Task: Search one way flight ticket for 1 adult, 5 children, 2 infants in seat and 1 infant on lap in first from Phoenix: Phoenix Sky Harbor International Airport to Gillette: Gillette Campbell County Airport on 5-1-2023. Number of bags: 1 checked bag. Price is upto 106000. Outbound departure time preference is 18:00.
Action: Mouse moved to (243, 199)
Screenshot: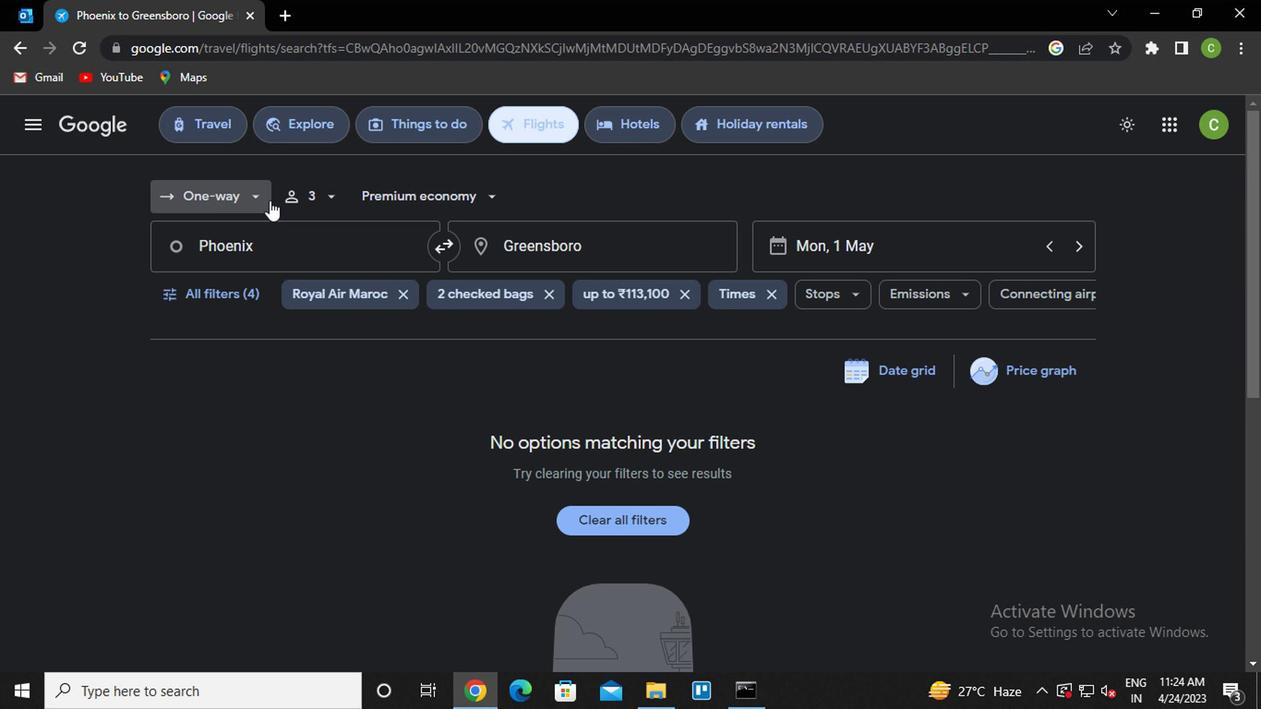 
Action: Mouse pressed left at (243, 199)
Screenshot: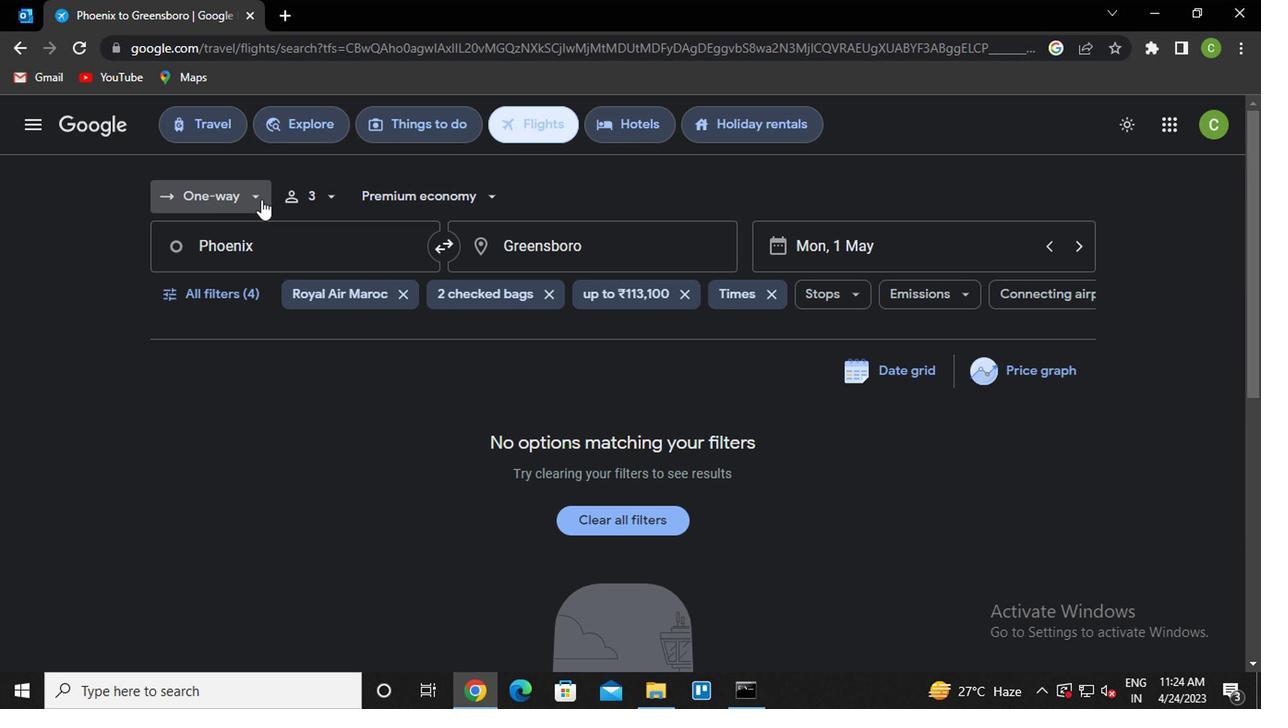 
Action: Mouse moved to (220, 277)
Screenshot: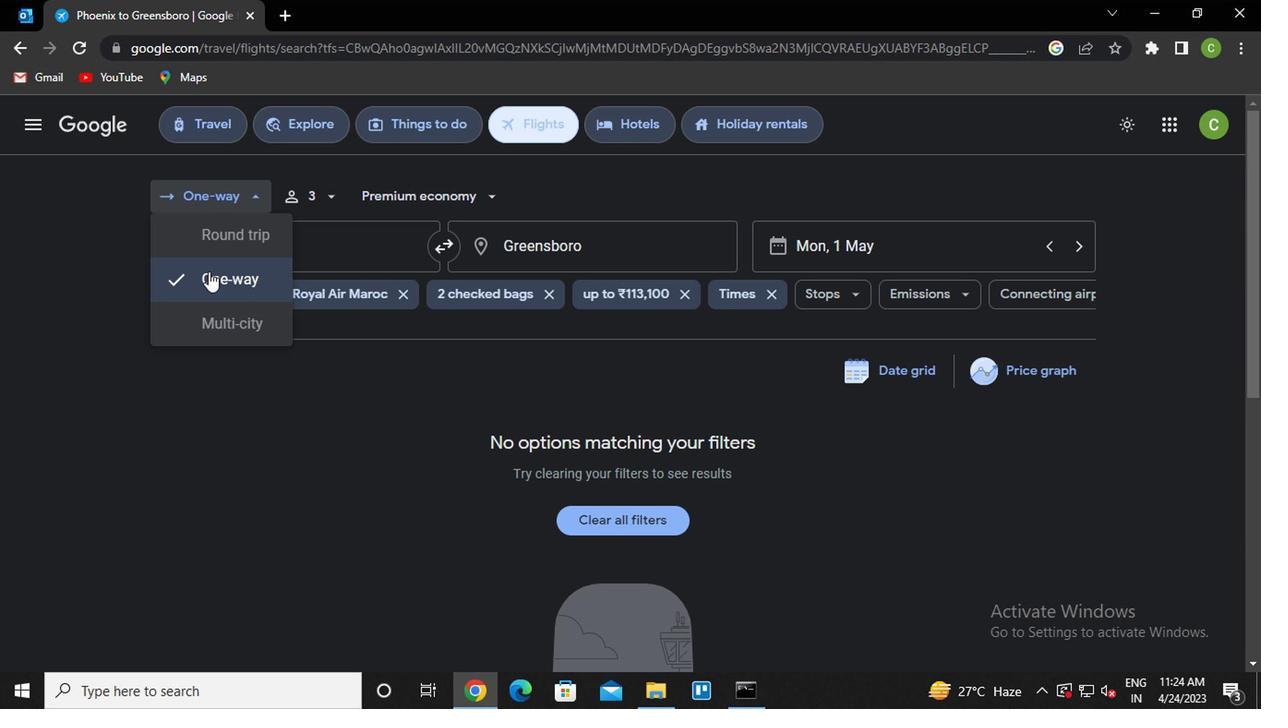 
Action: Mouse pressed left at (220, 277)
Screenshot: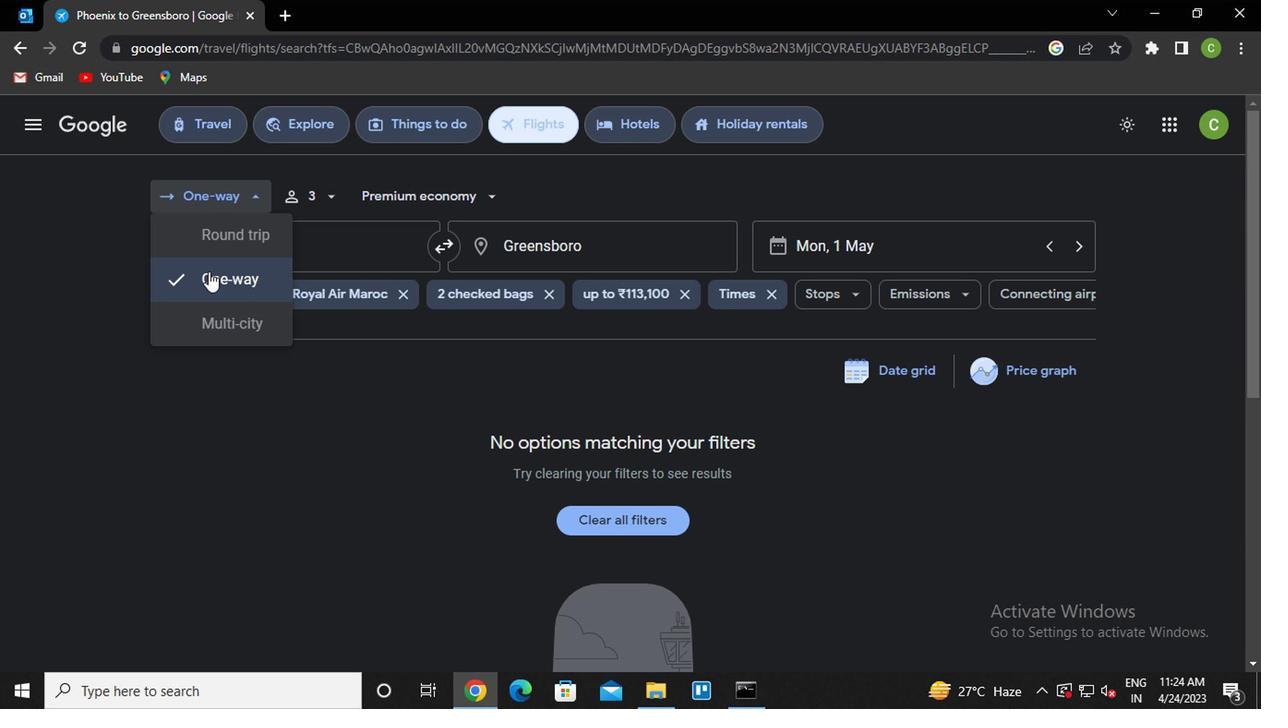 
Action: Mouse moved to (321, 201)
Screenshot: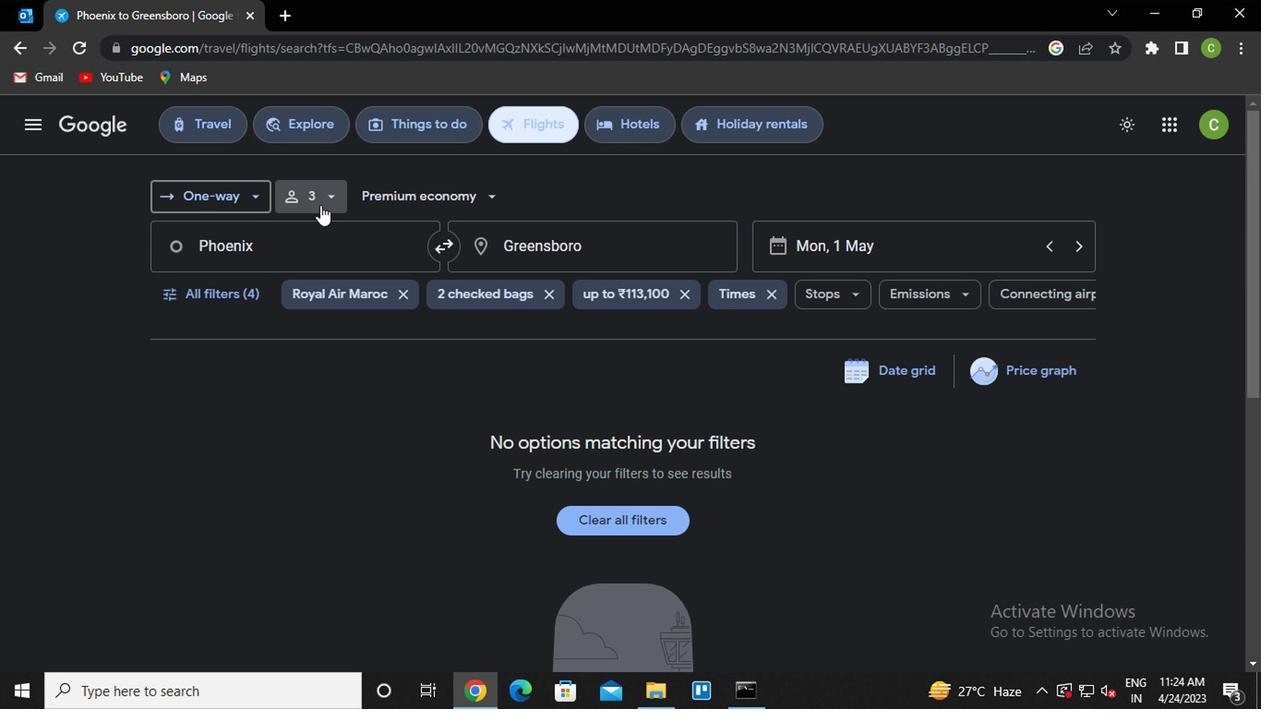 
Action: Mouse pressed left at (321, 201)
Screenshot: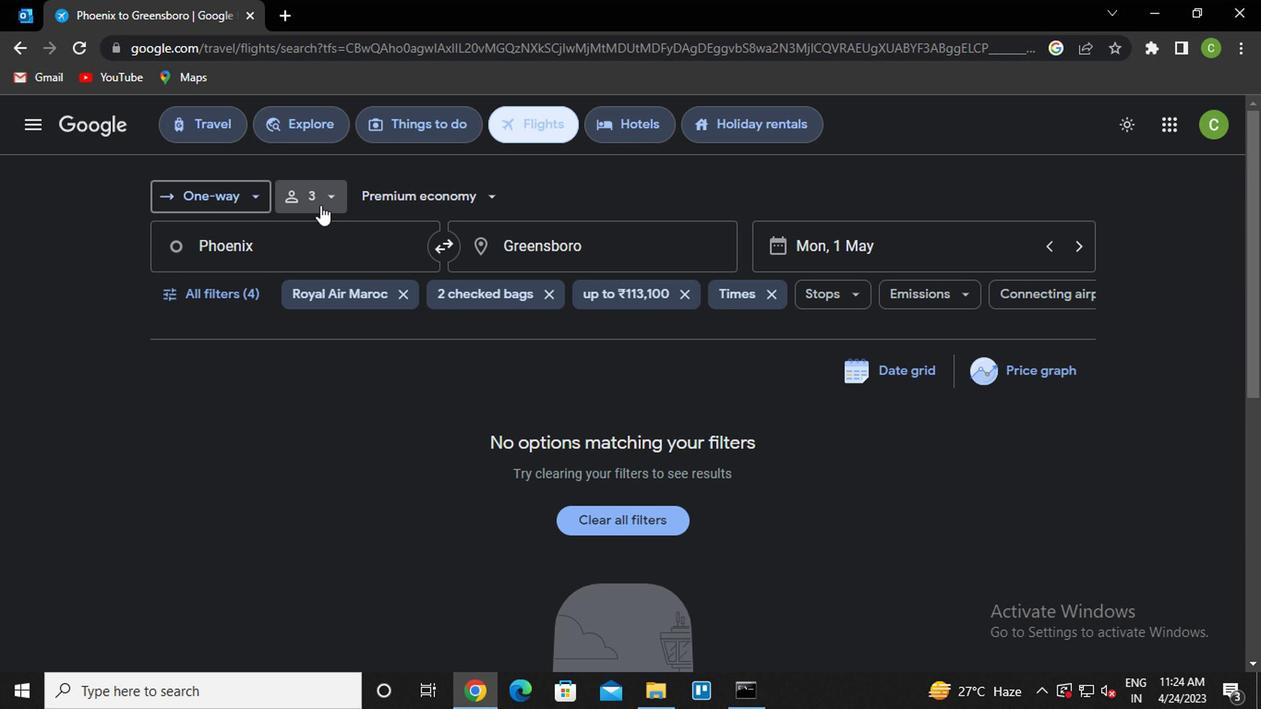 
Action: Mouse moved to (459, 294)
Screenshot: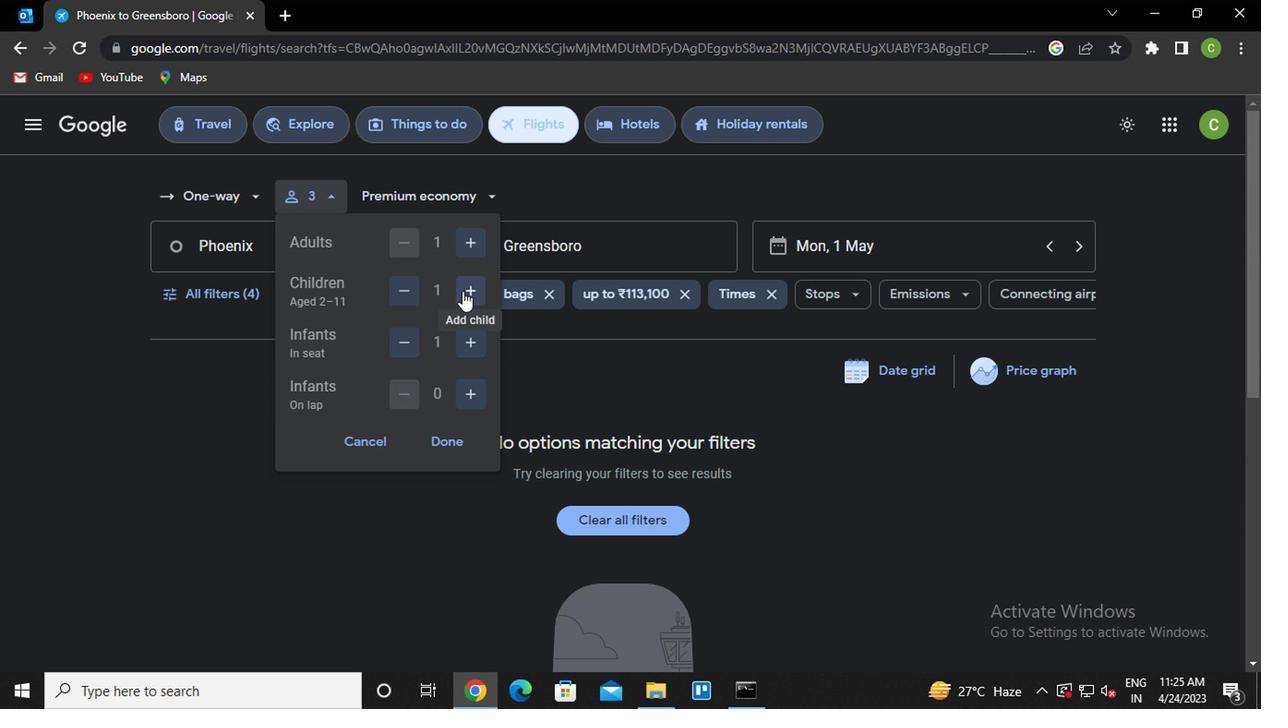 
Action: Mouse pressed left at (459, 294)
Screenshot: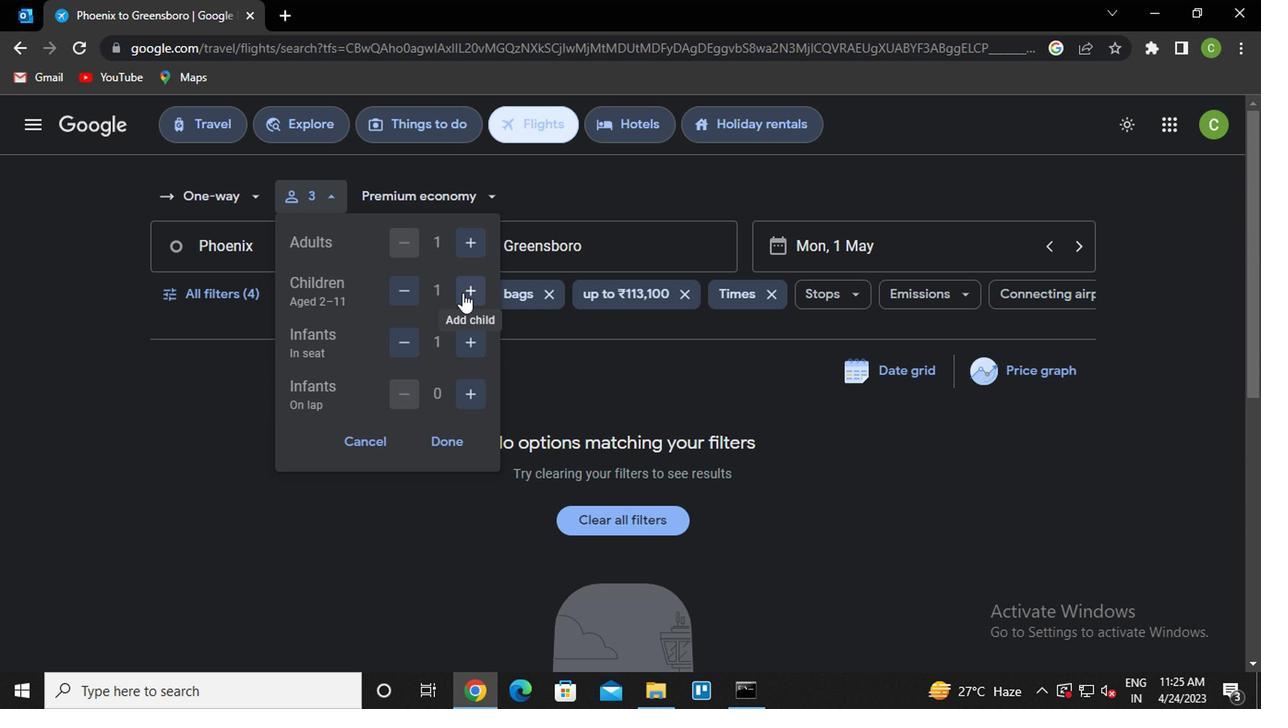 
Action: Mouse pressed left at (459, 294)
Screenshot: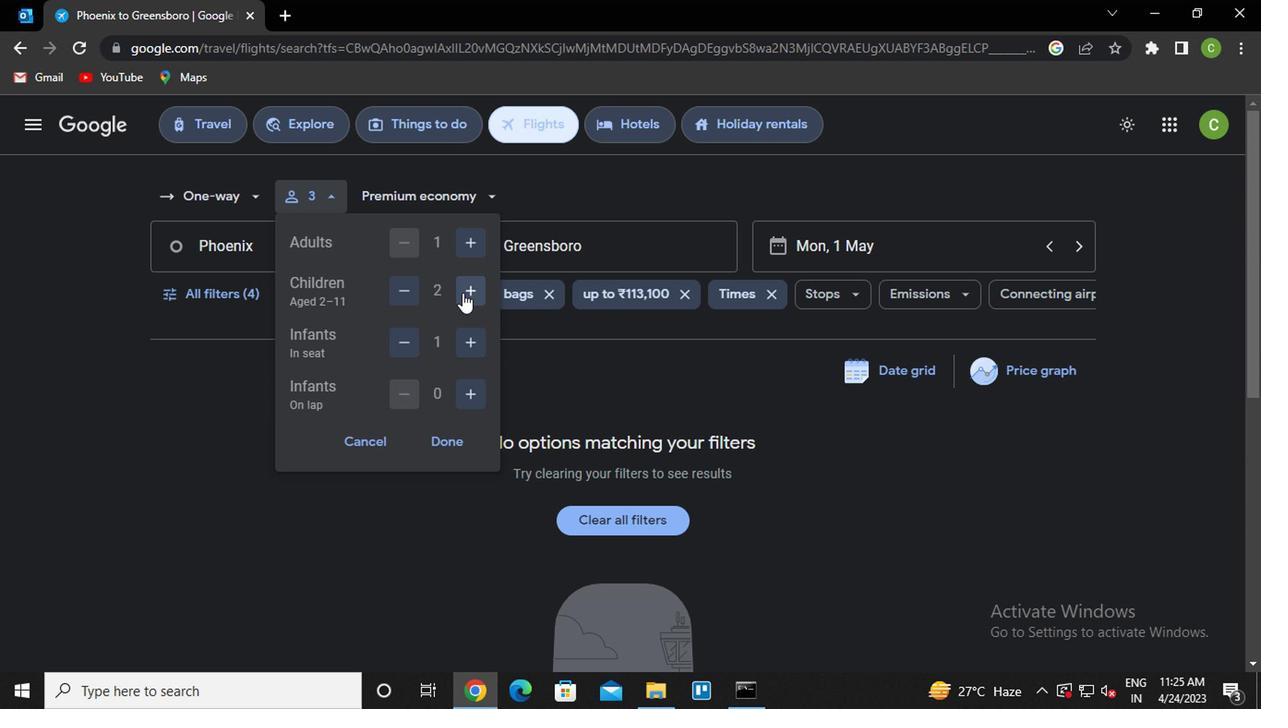 
Action: Mouse pressed left at (459, 294)
Screenshot: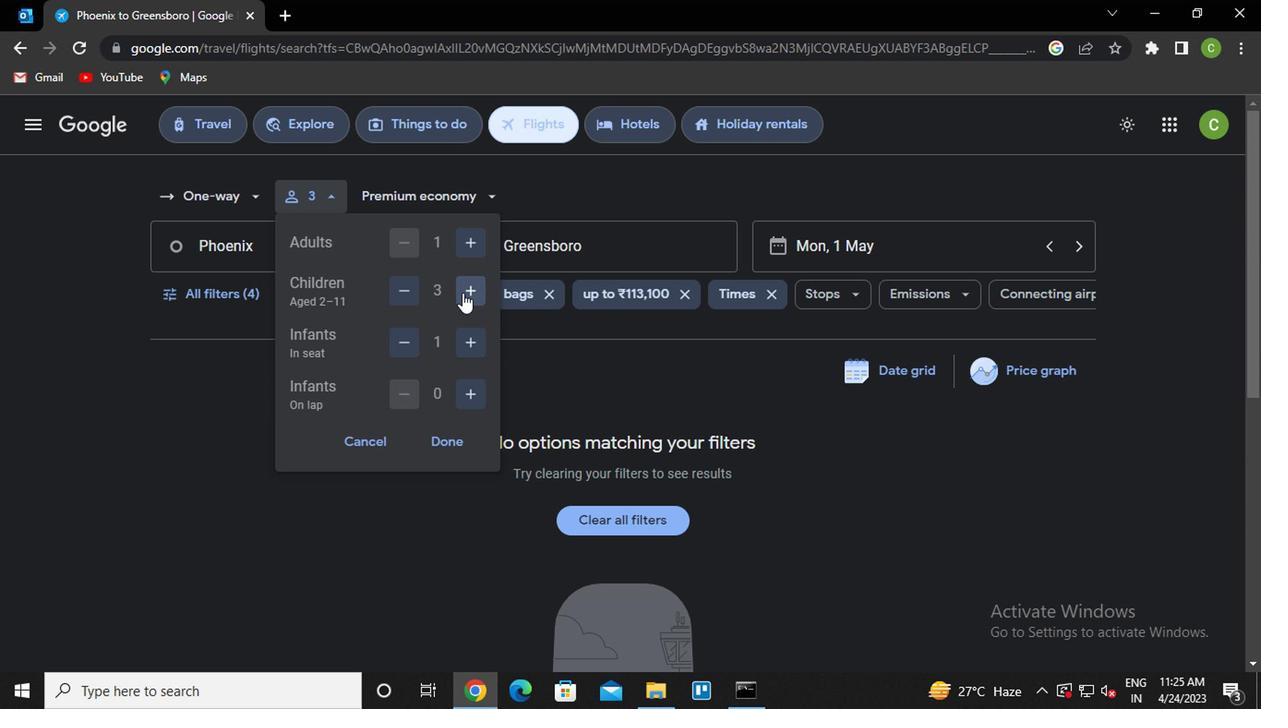 
Action: Mouse pressed left at (459, 294)
Screenshot: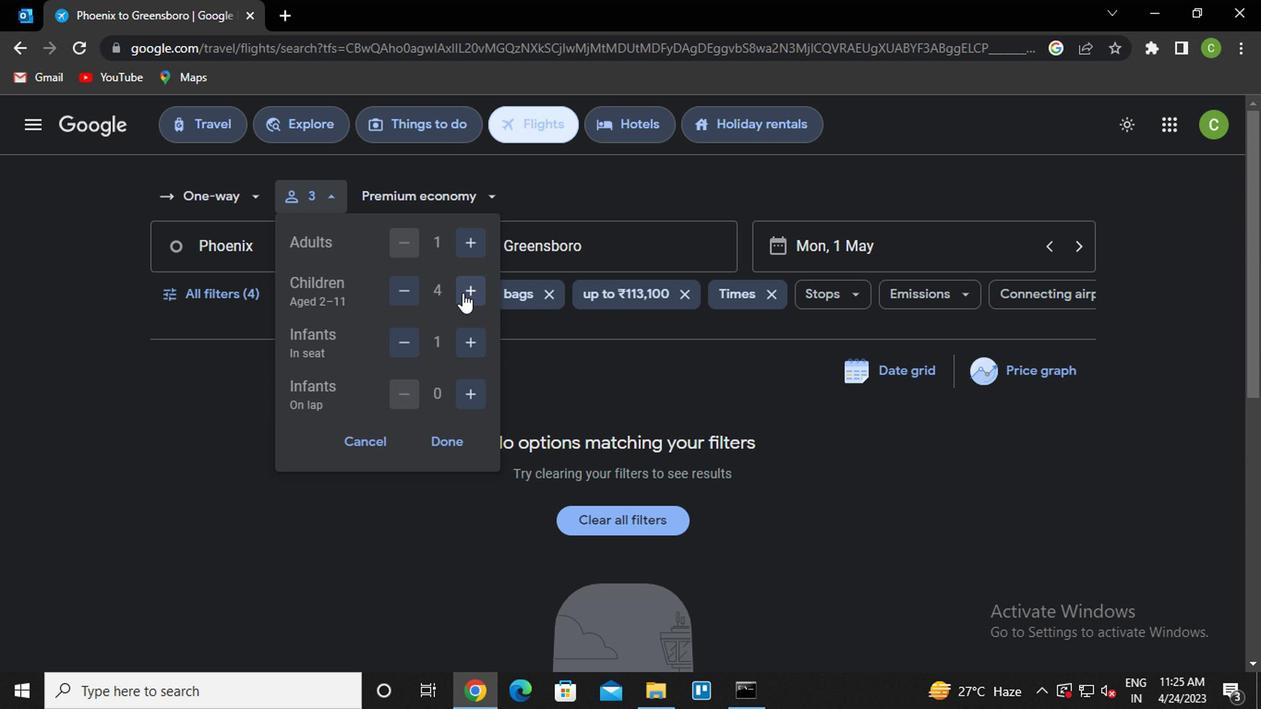 
Action: Mouse pressed left at (459, 294)
Screenshot: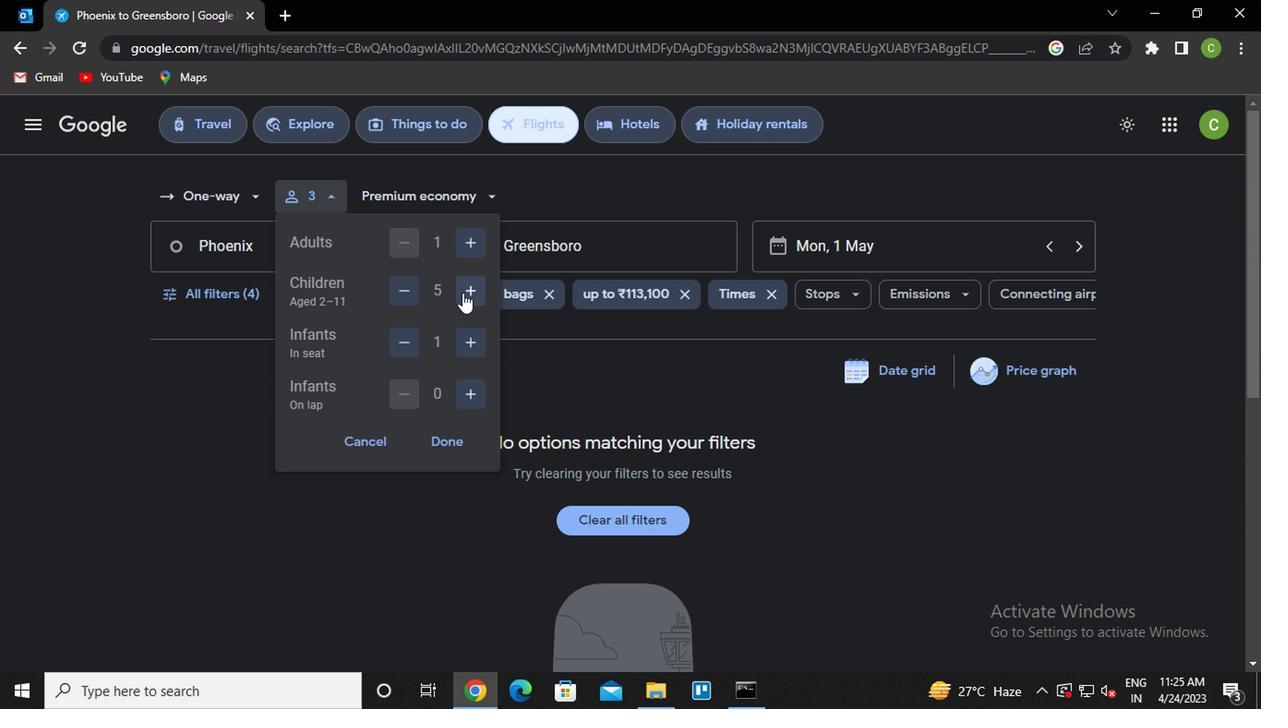 
Action: Mouse moved to (408, 300)
Screenshot: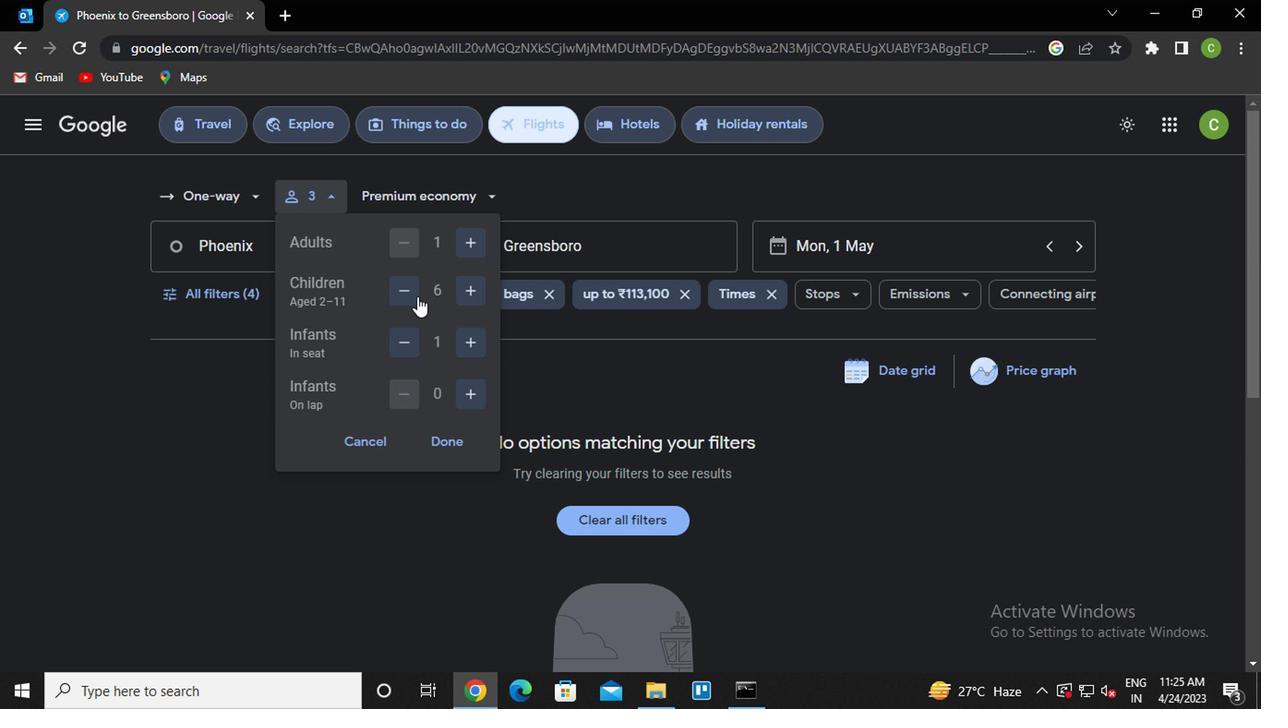 
Action: Mouse pressed left at (408, 300)
Screenshot: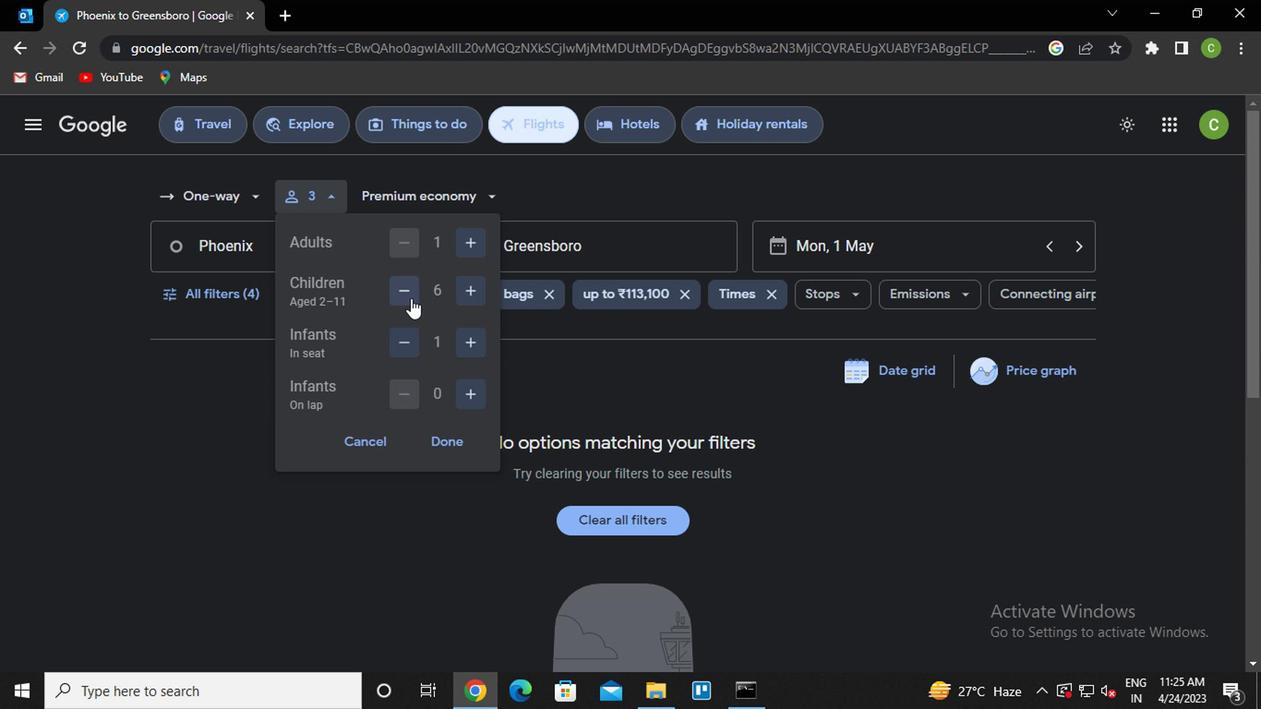 
Action: Mouse moved to (471, 345)
Screenshot: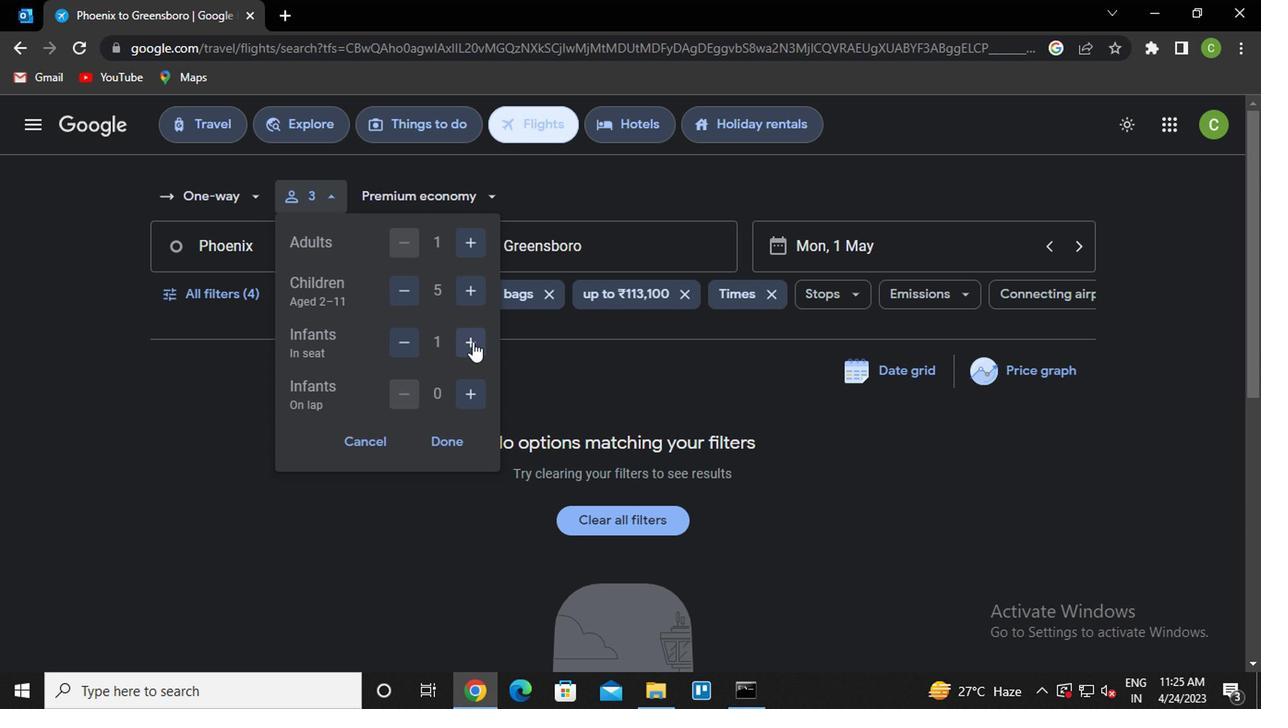 
Action: Mouse pressed left at (471, 345)
Screenshot: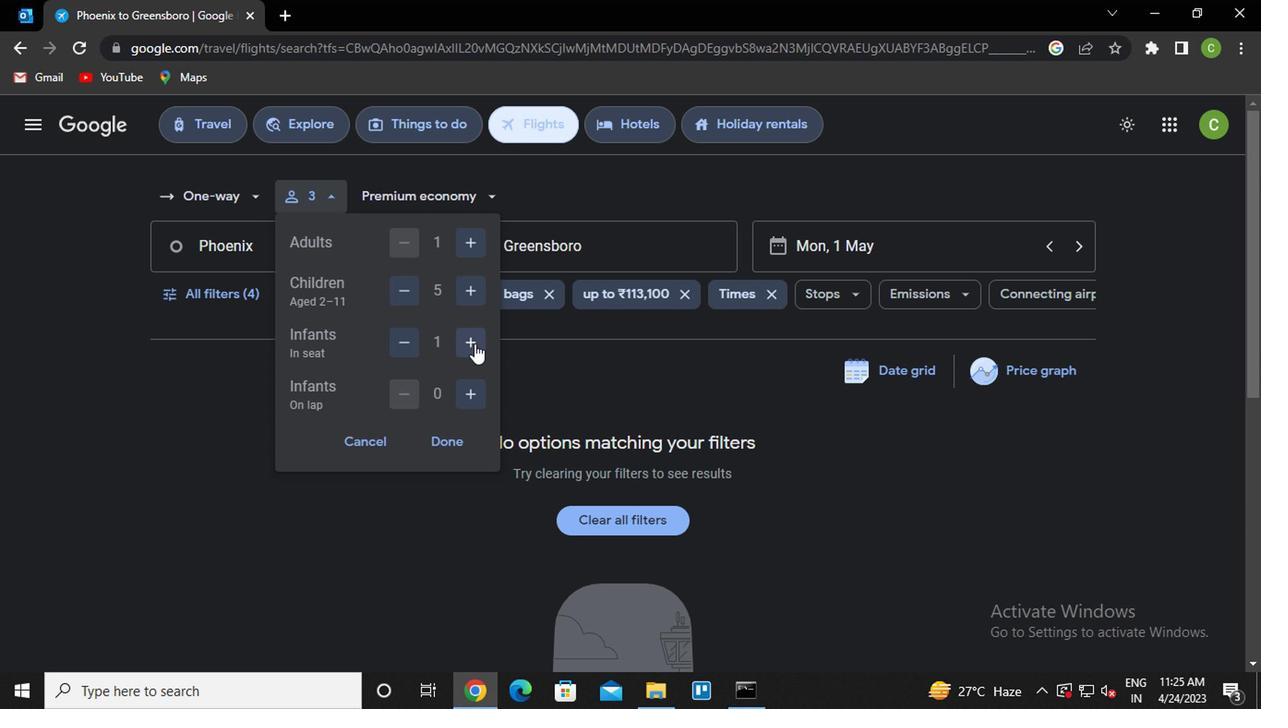 
Action: Mouse pressed left at (471, 345)
Screenshot: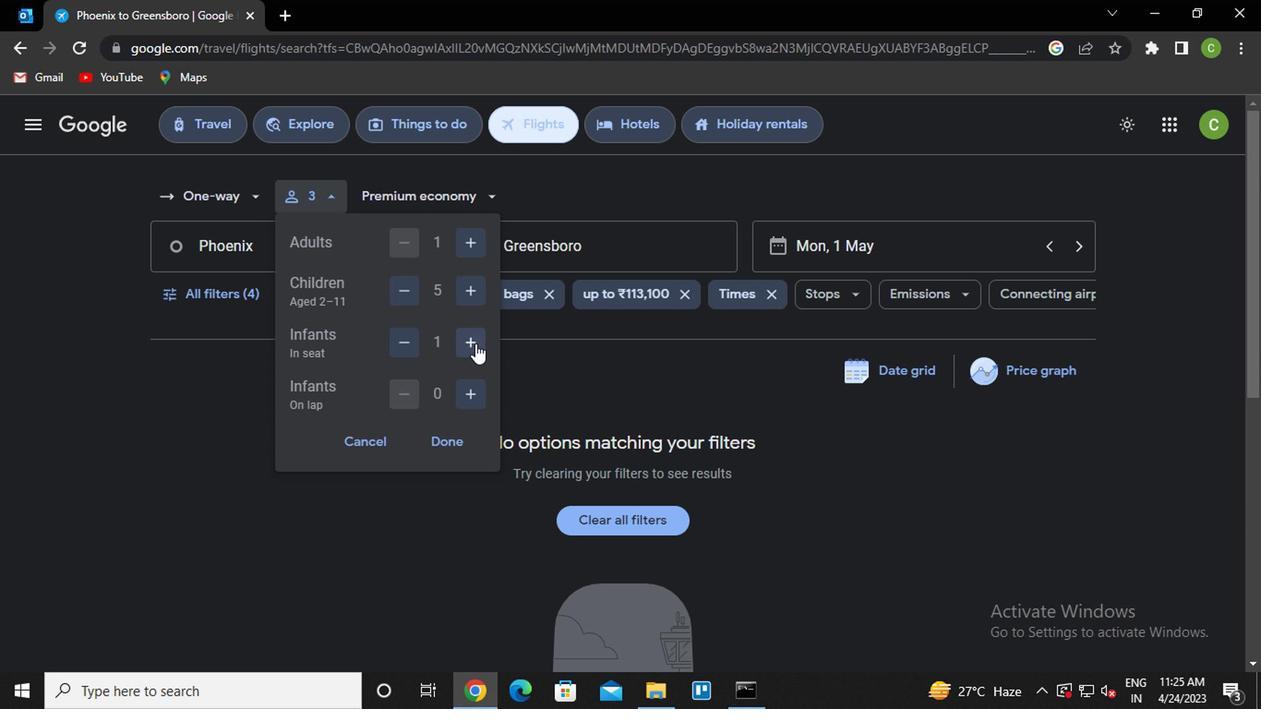 
Action: Mouse moved to (402, 331)
Screenshot: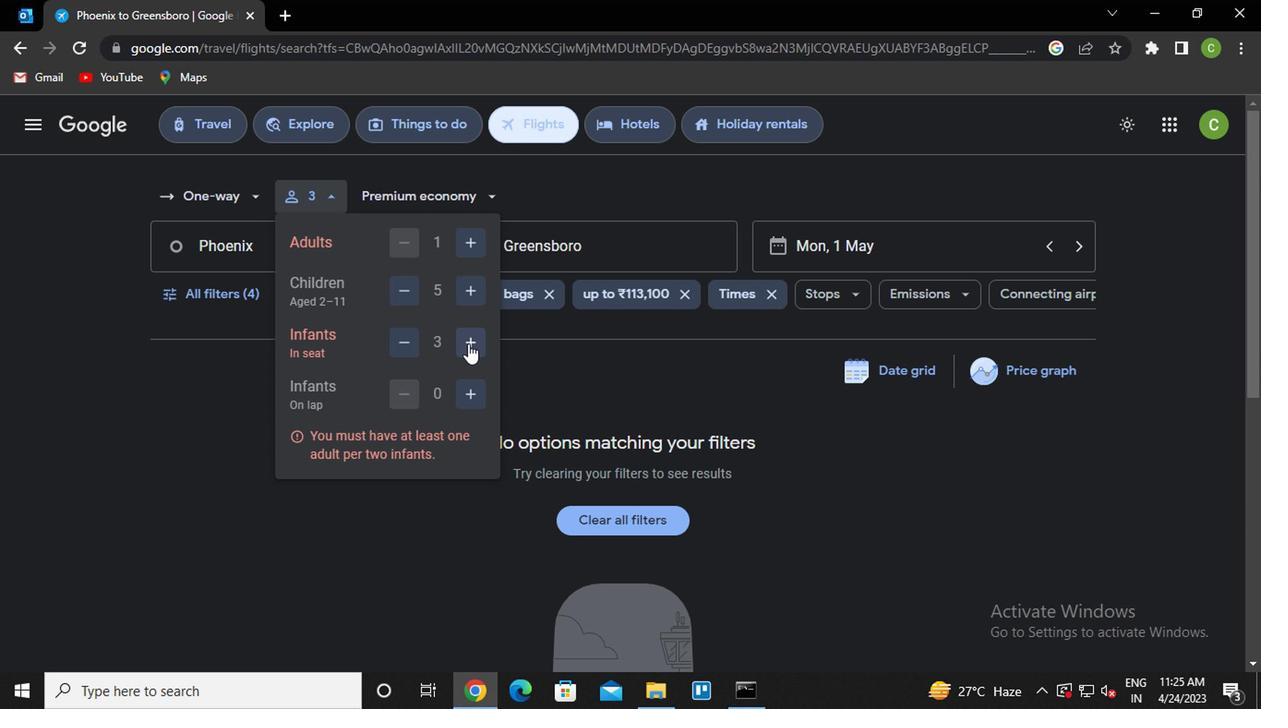 
Action: Mouse pressed left at (402, 331)
Screenshot: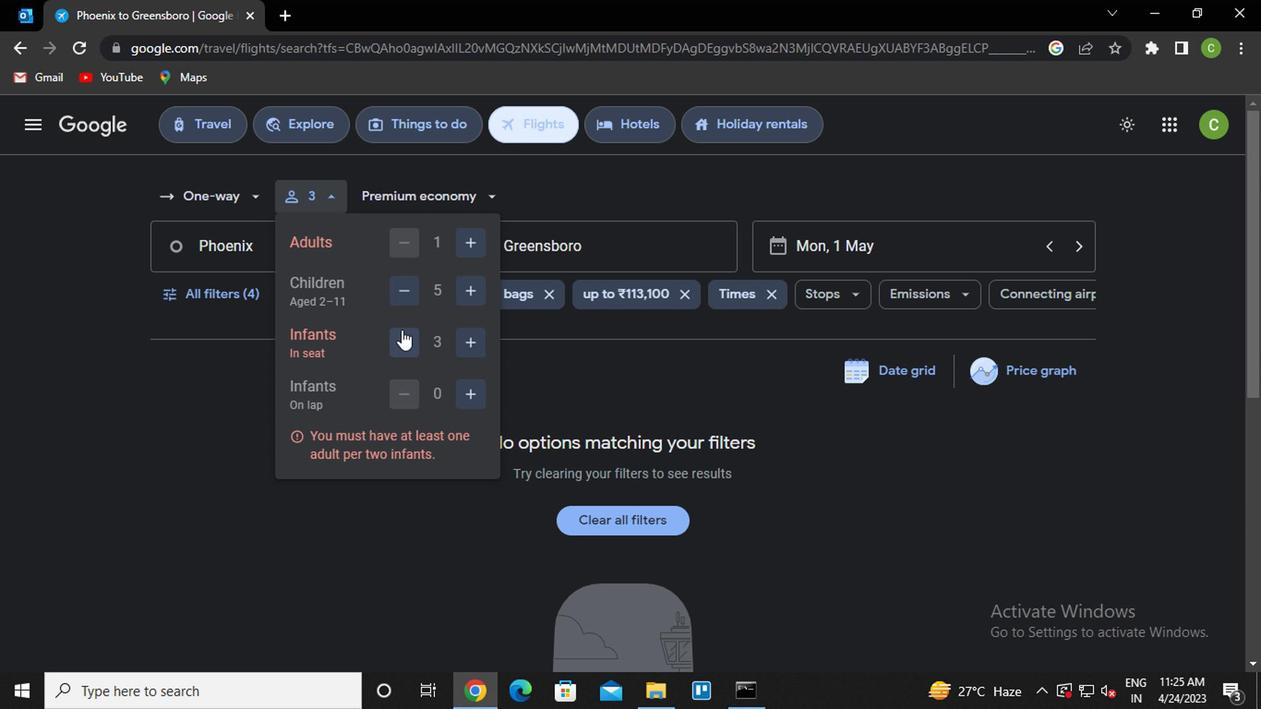 
Action: Mouse moved to (459, 400)
Screenshot: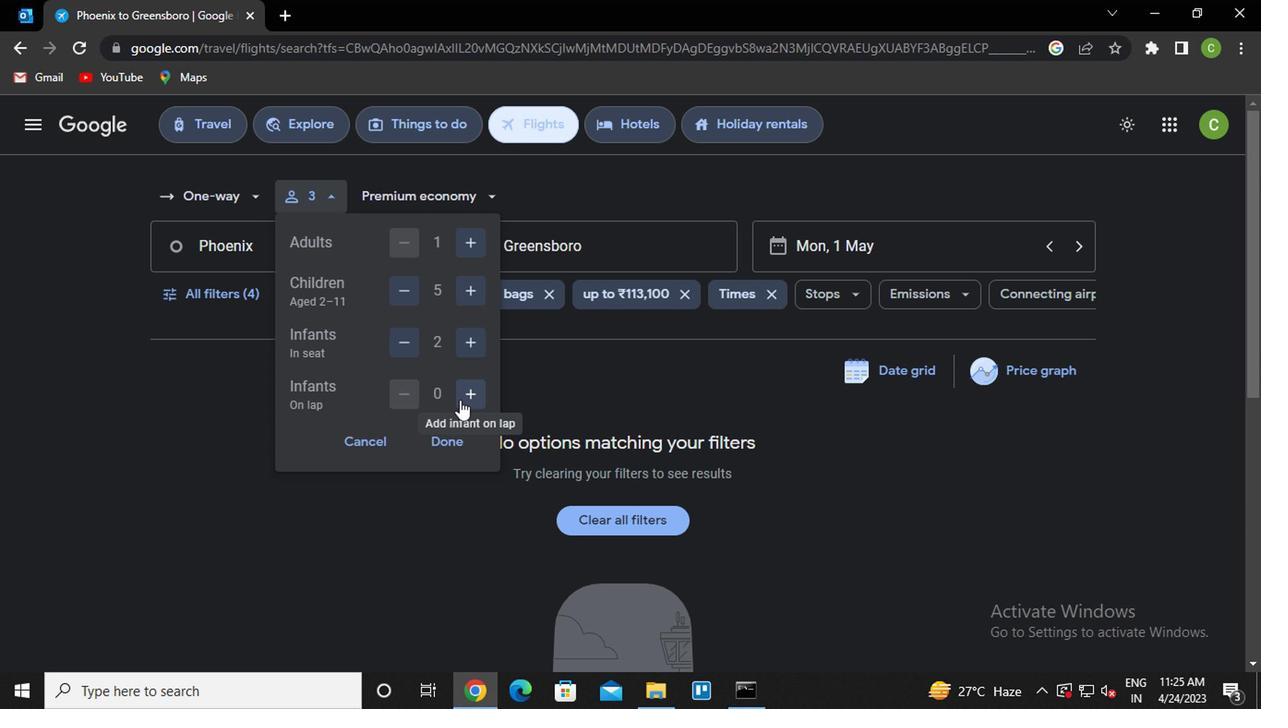 
Action: Mouse pressed left at (459, 400)
Screenshot: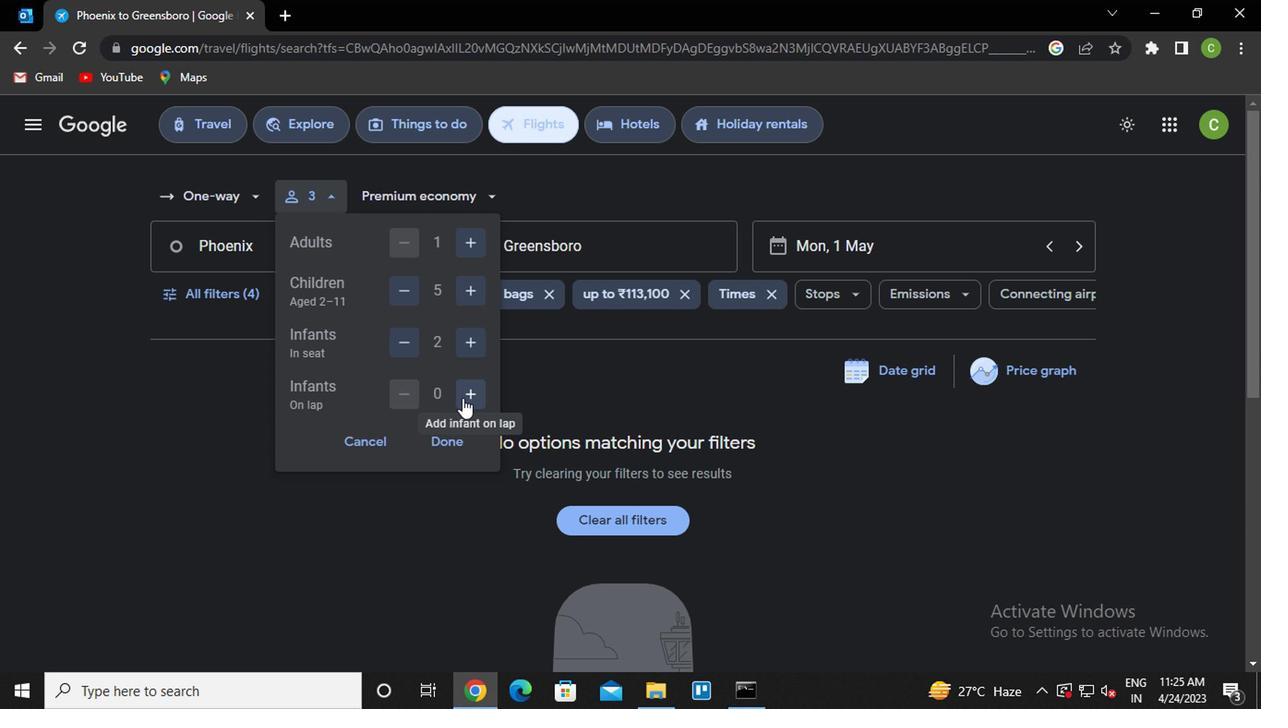 
Action: Mouse moved to (415, 392)
Screenshot: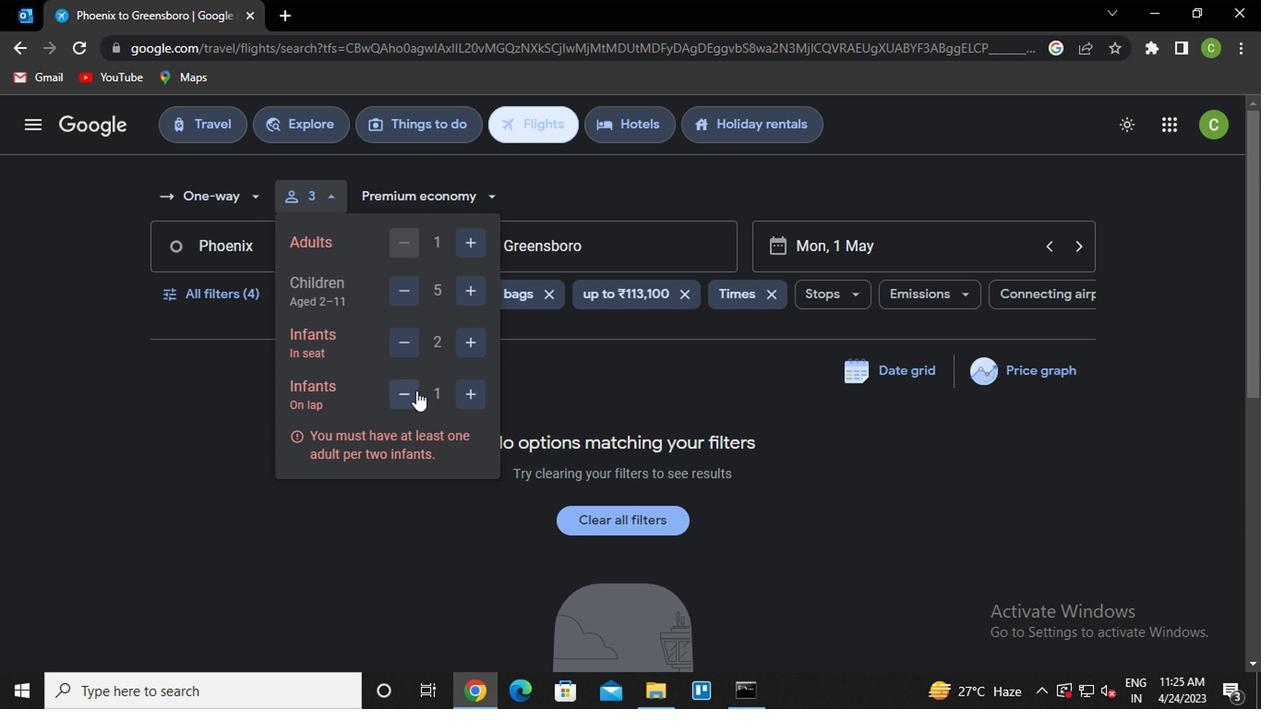 
Action: Mouse pressed left at (415, 392)
Screenshot: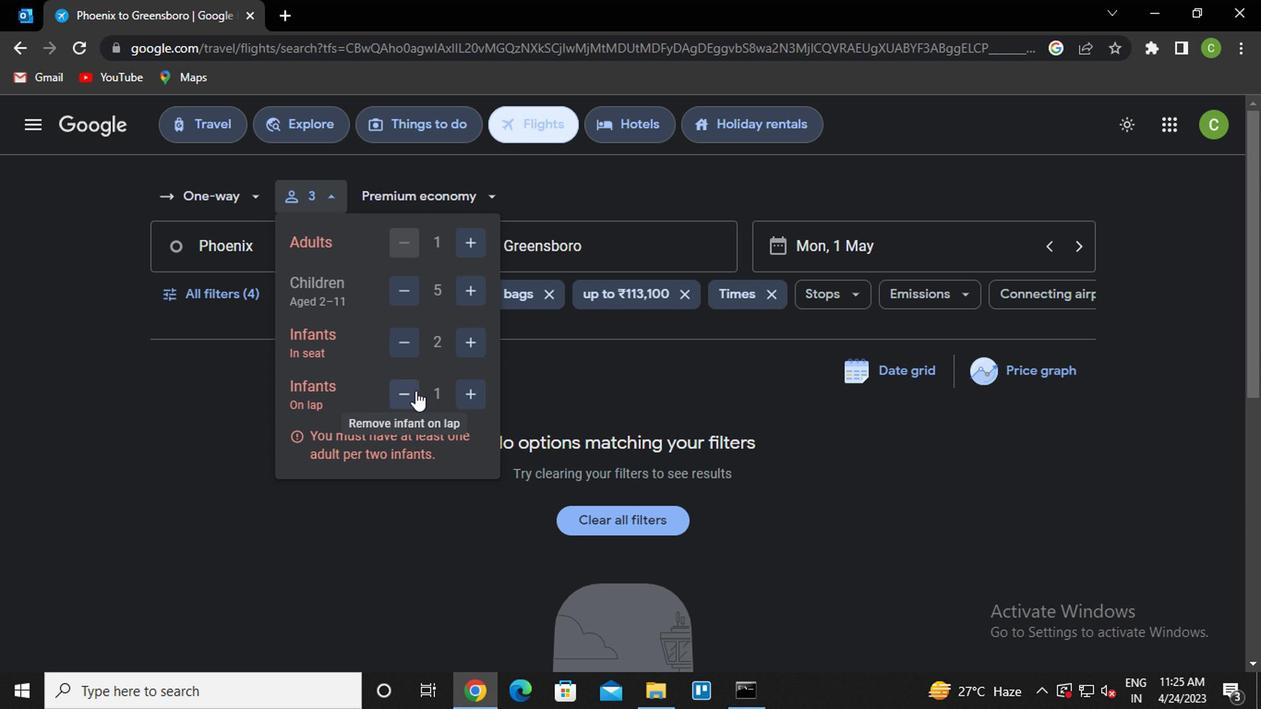 
Action: Mouse moved to (465, 452)
Screenshot: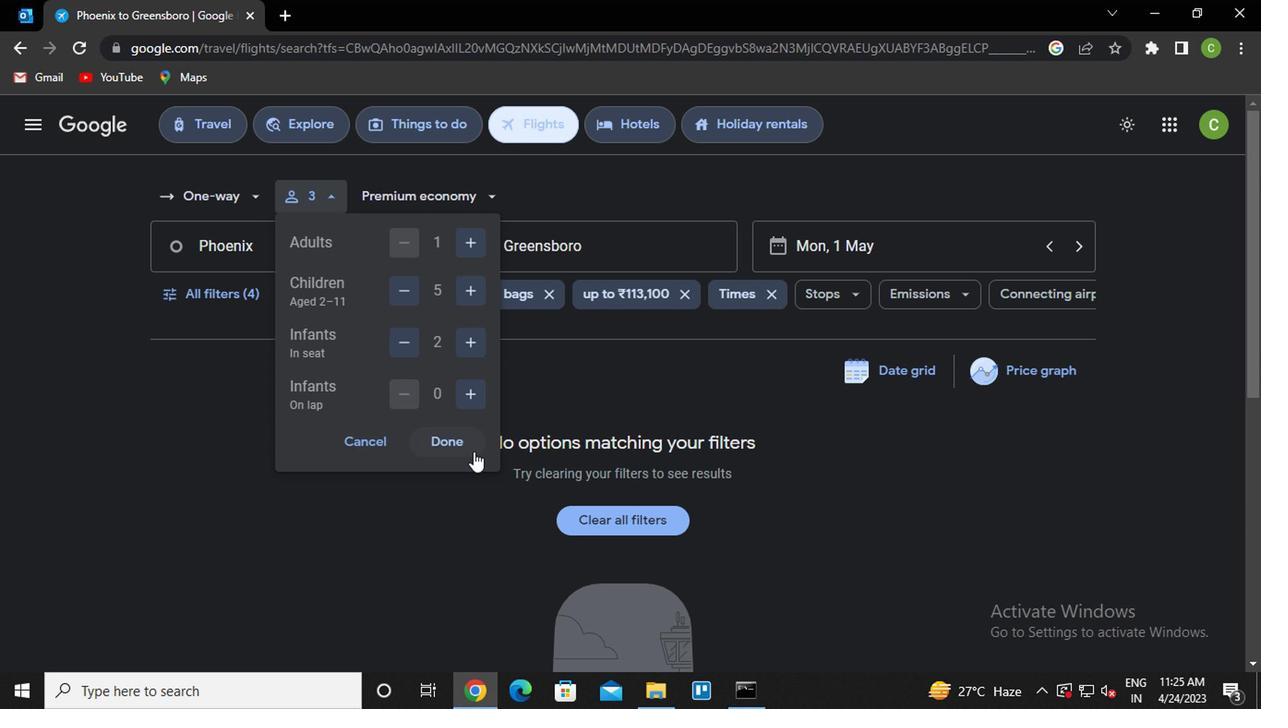 
Action: Mouse pressed left at (465, 452)
Screenshot: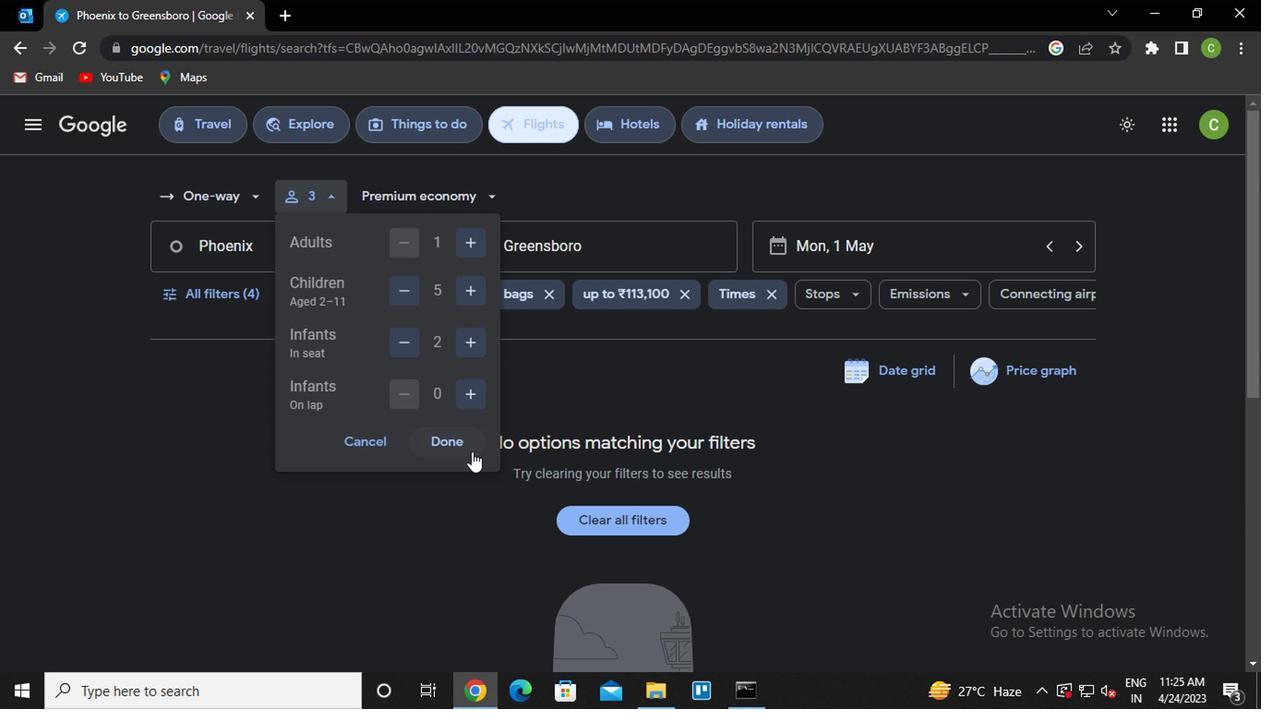 
Action: Mouse moved to (280, 263)
Screenshot: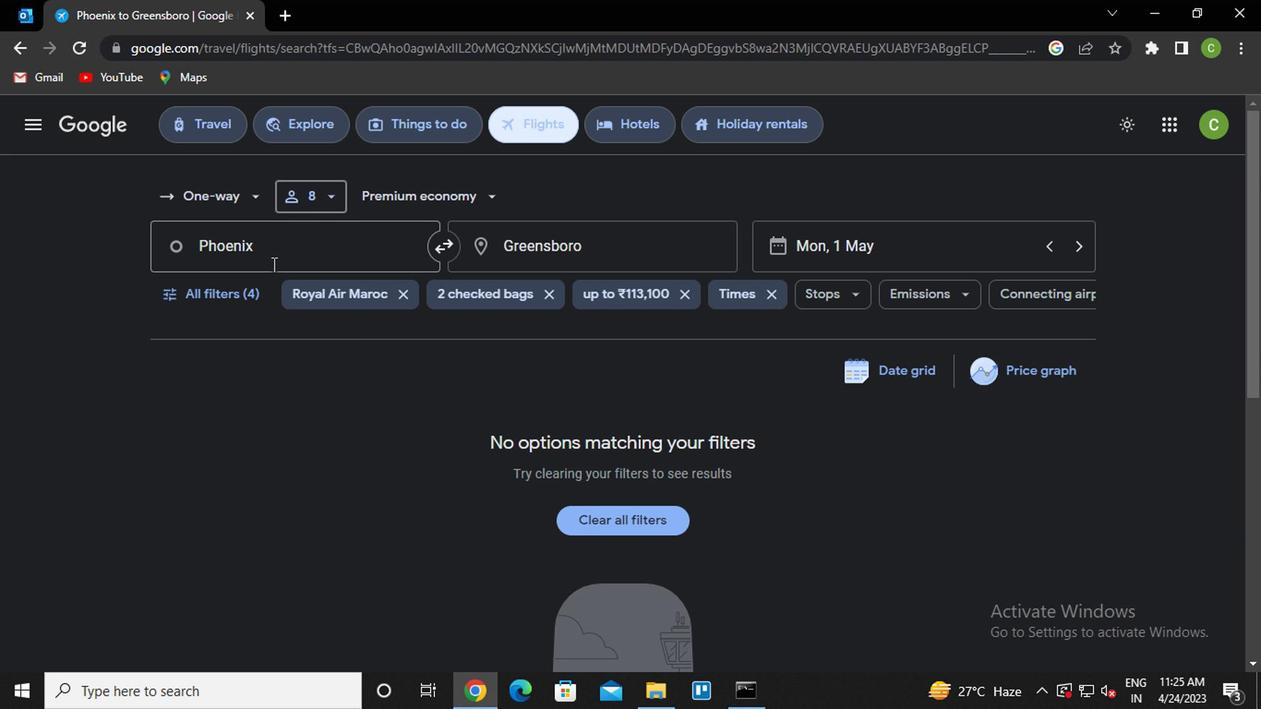 
Action: Mouse pressed left at (280, 263)
Screenshot: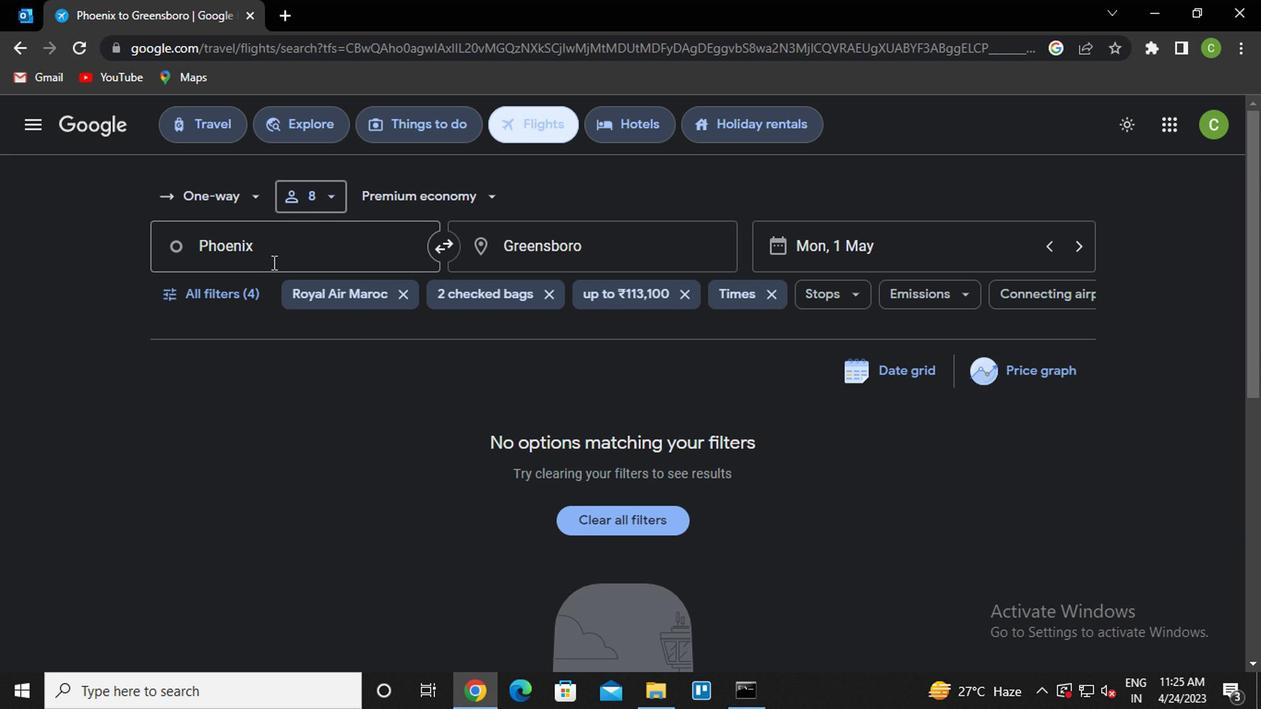 
Action: Mouse moved to (297, 249)
Screenshot: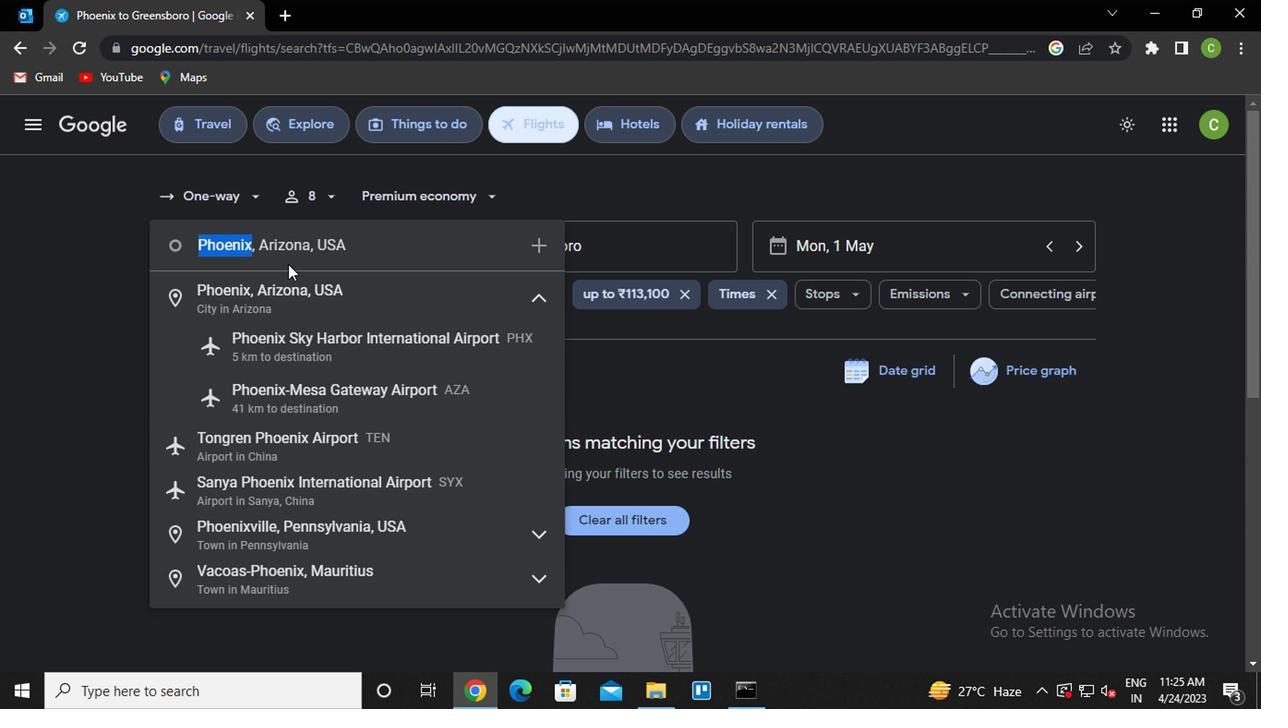 
Action: Mouse pressed left at (297, 249)
Screenshot: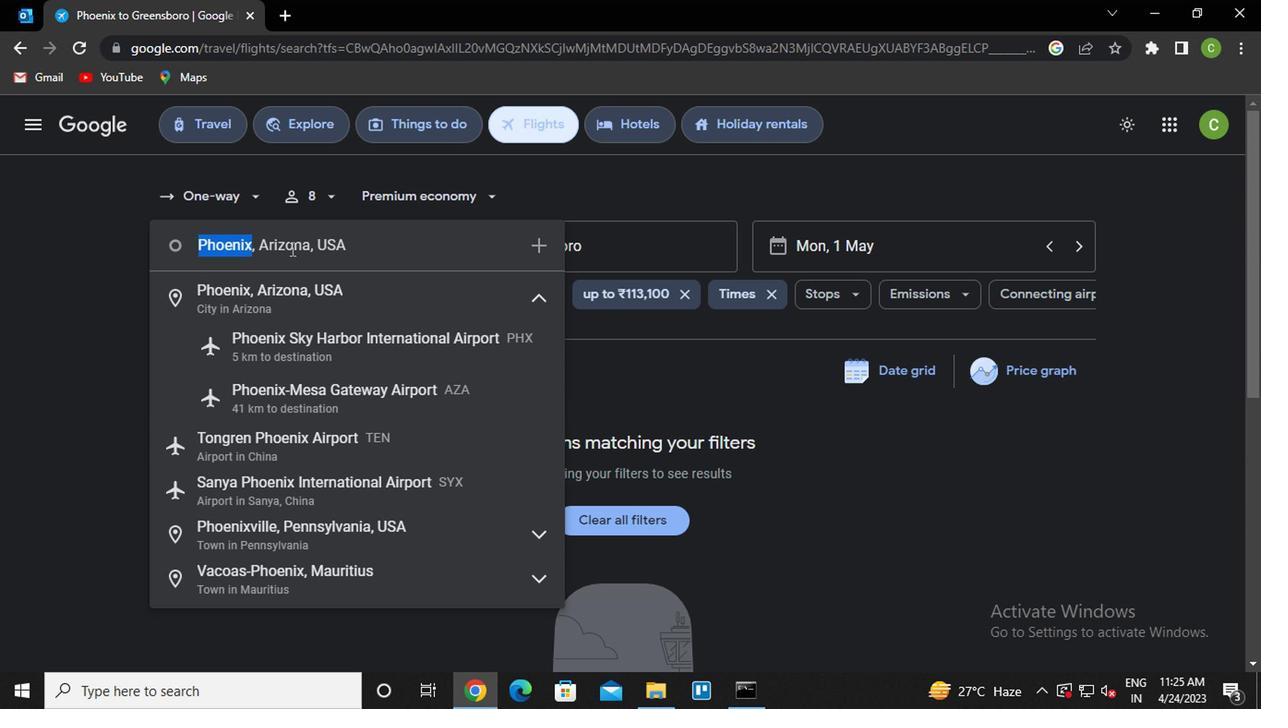 
Action: Mouse moved to (314, 289)
Screenshot: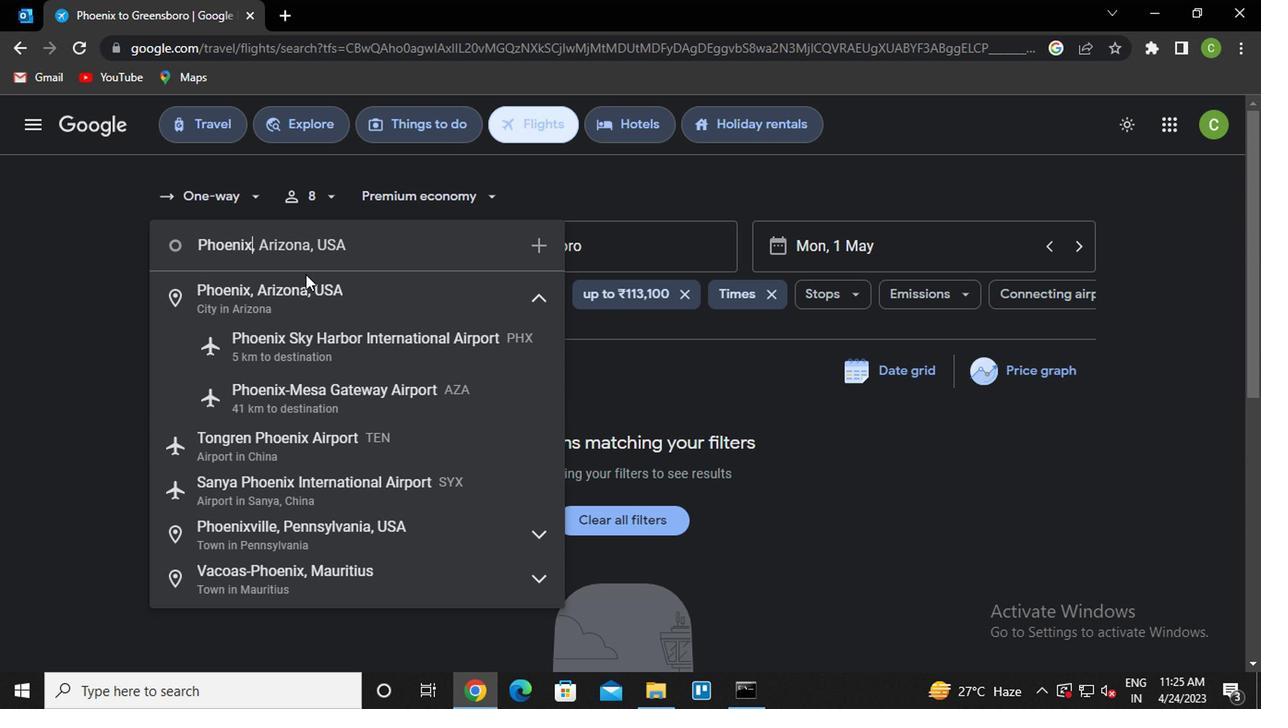 
Action: Mouse pressed left at (314, 289)
Screenshot: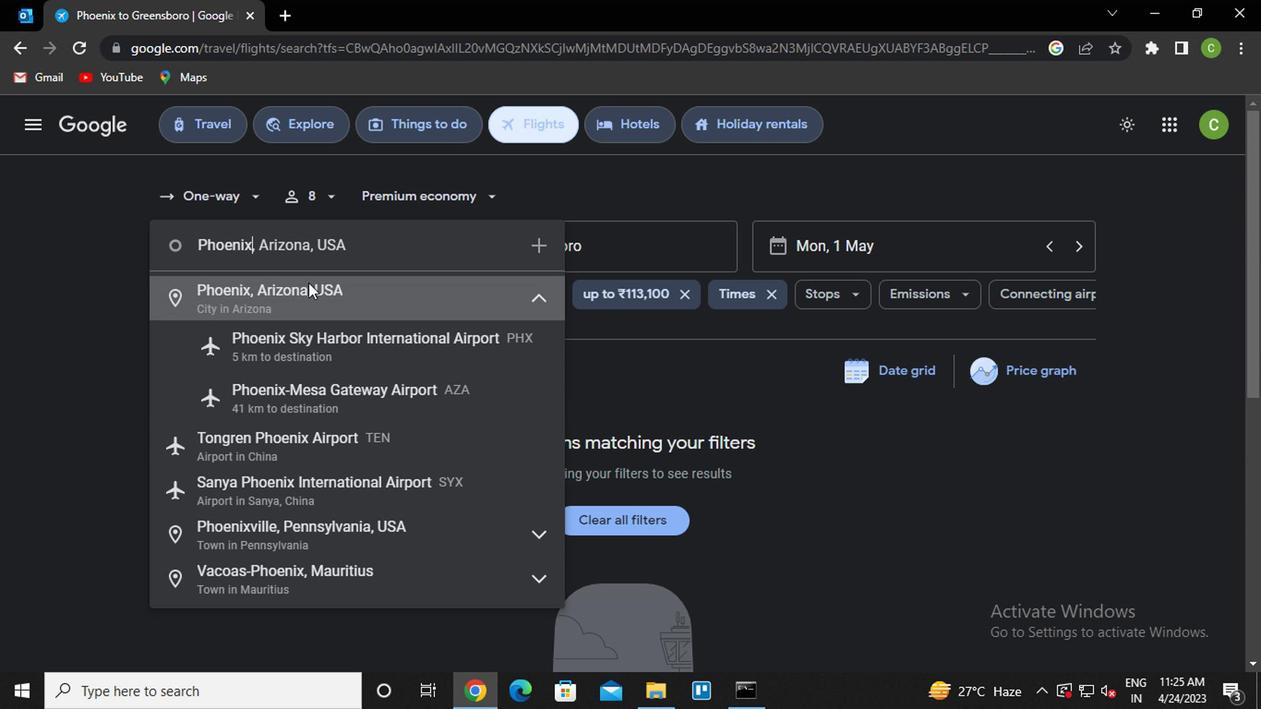 
Action: Mouse moved to (594, 243)
Screenshot: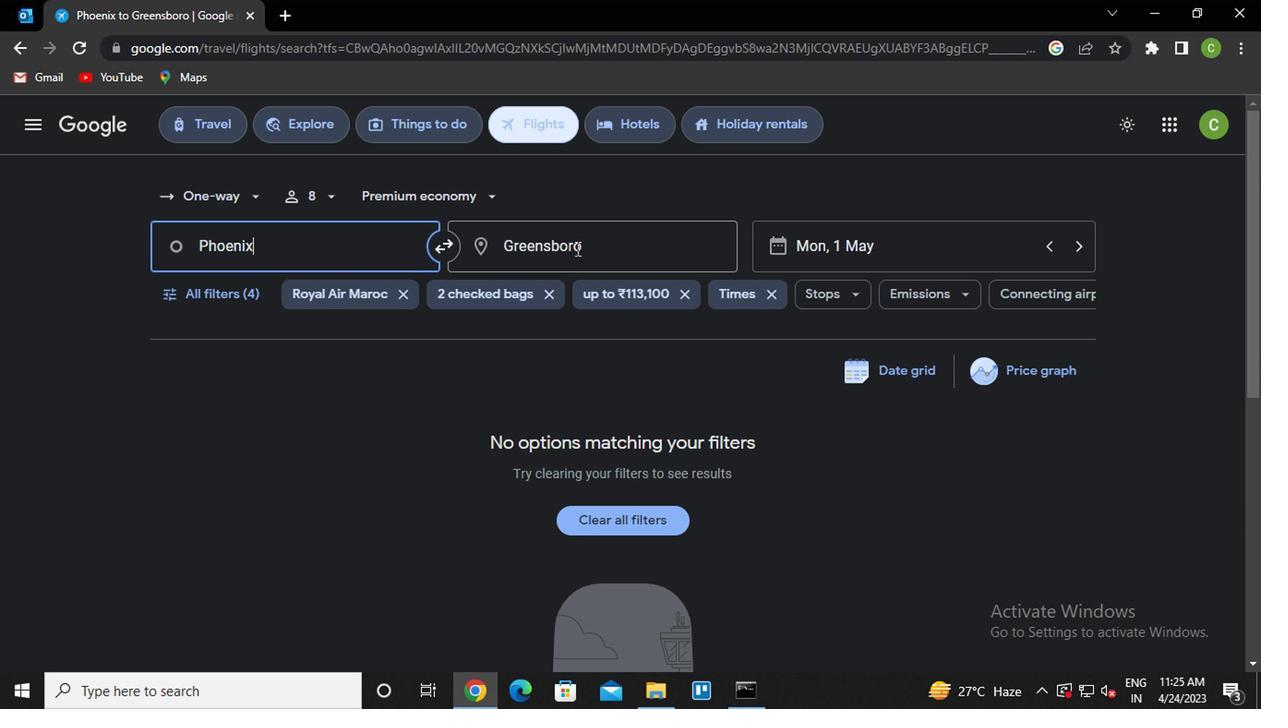 
Action: Mouse pressed left at (594, 243)
Screenshot: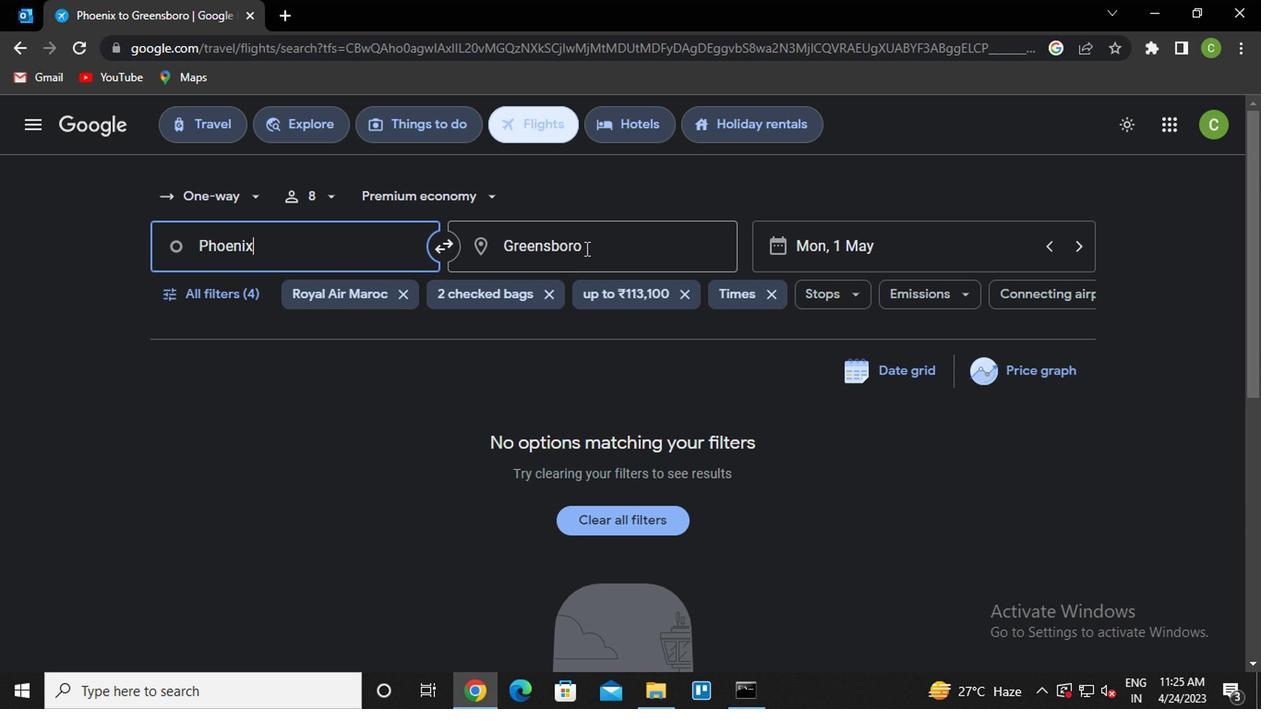 
Action: Key pressed gillette<Key.space>c<Key.caps_lock>ampbell<Key.enter>
Screenshot: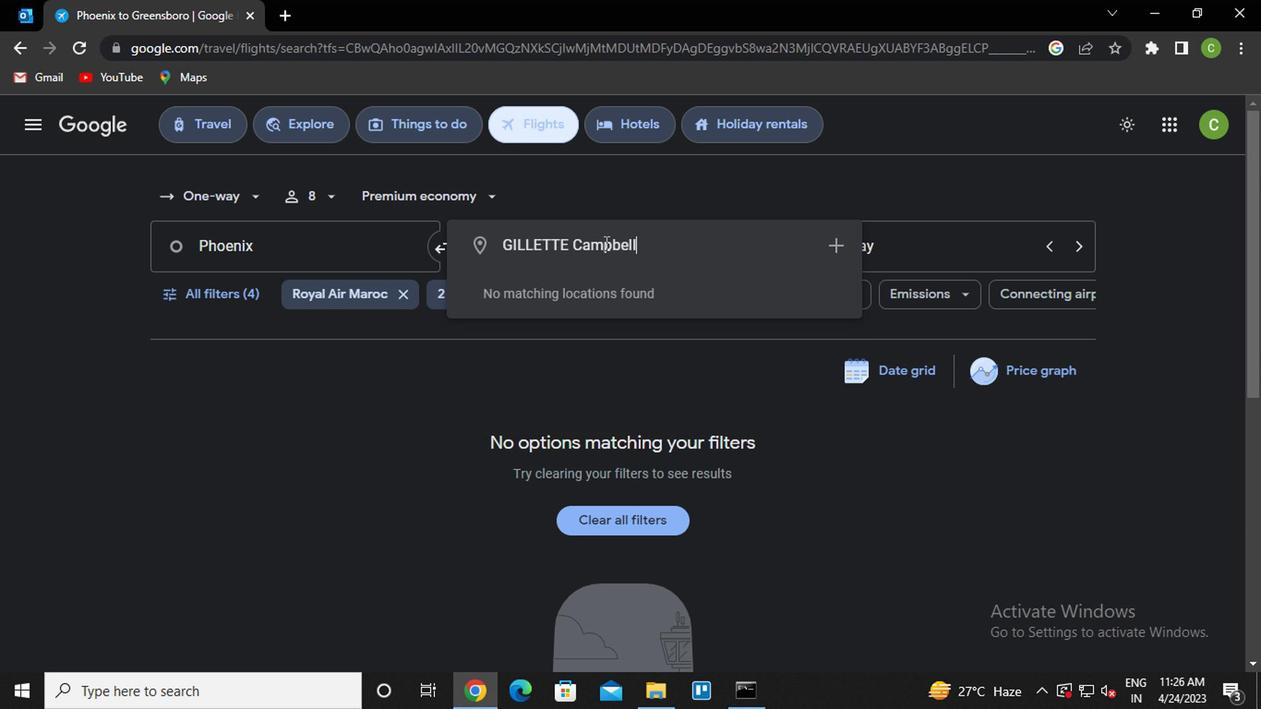 
Action: Mouse moved to (814, 245)
Screenshot: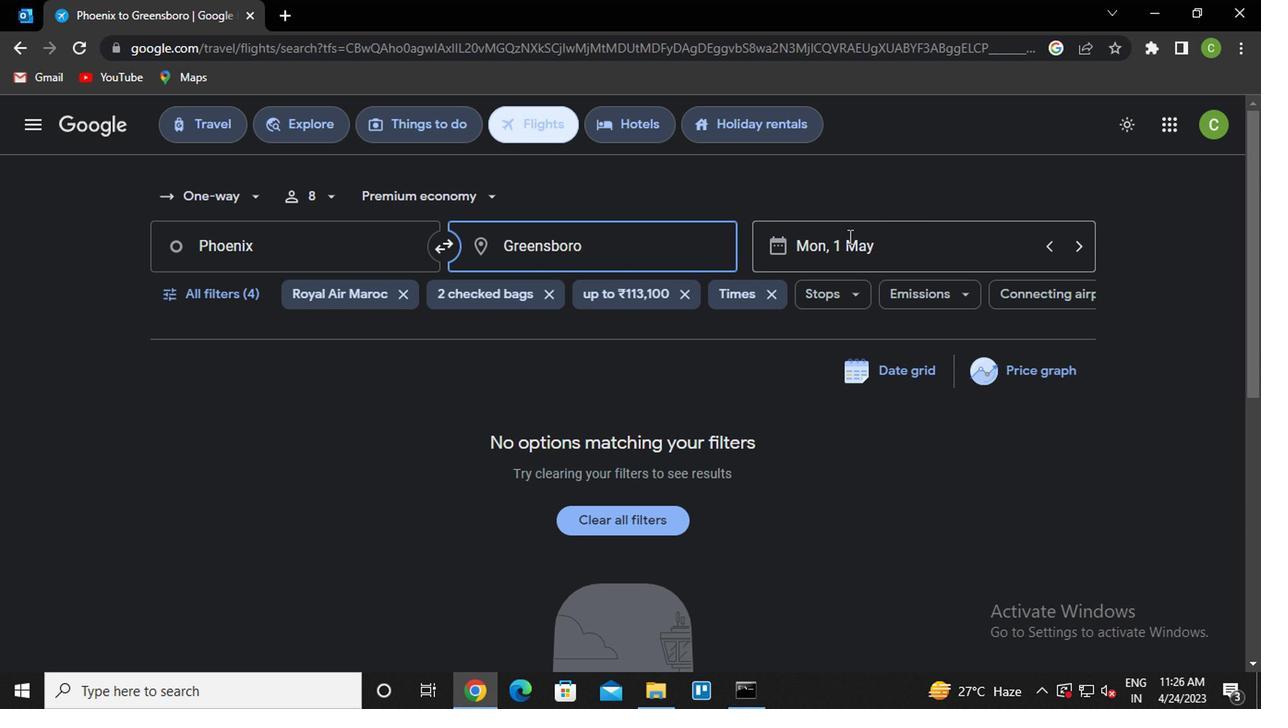 
Action: Mouse pressed left at (814, 245)
Screenshot: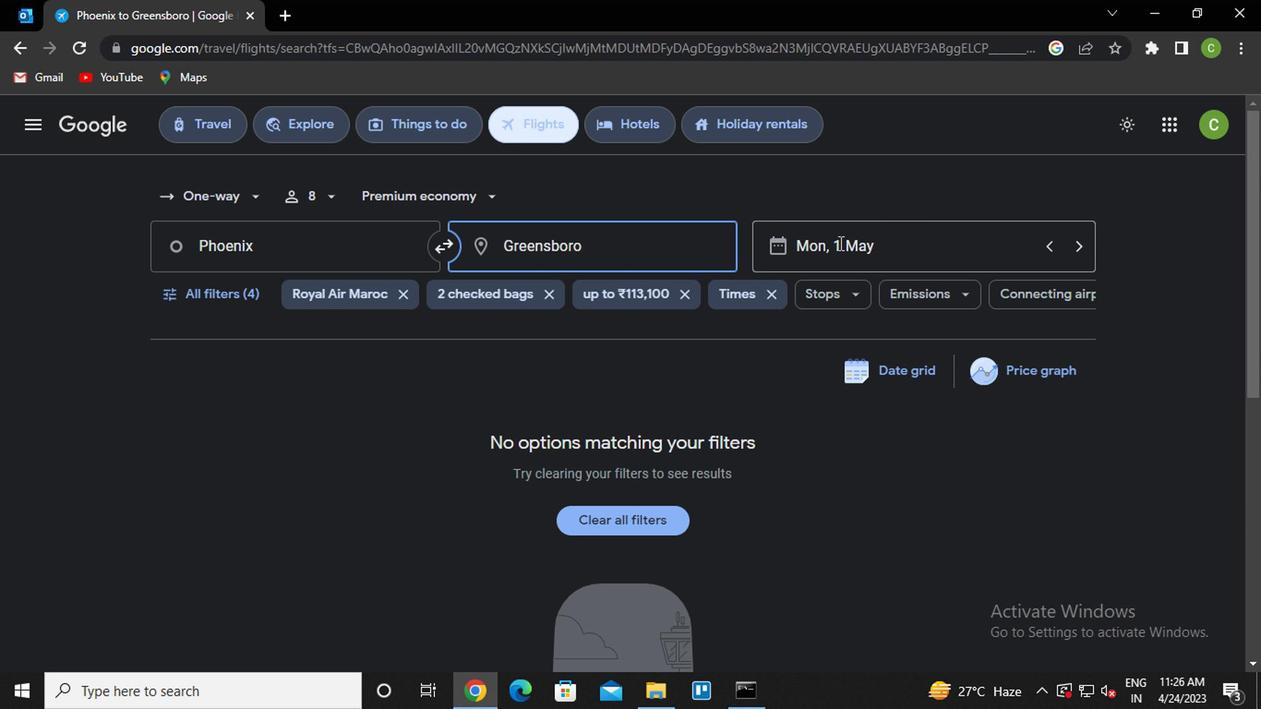 
Action: Mouse moved to (818, 338)
Screenshot: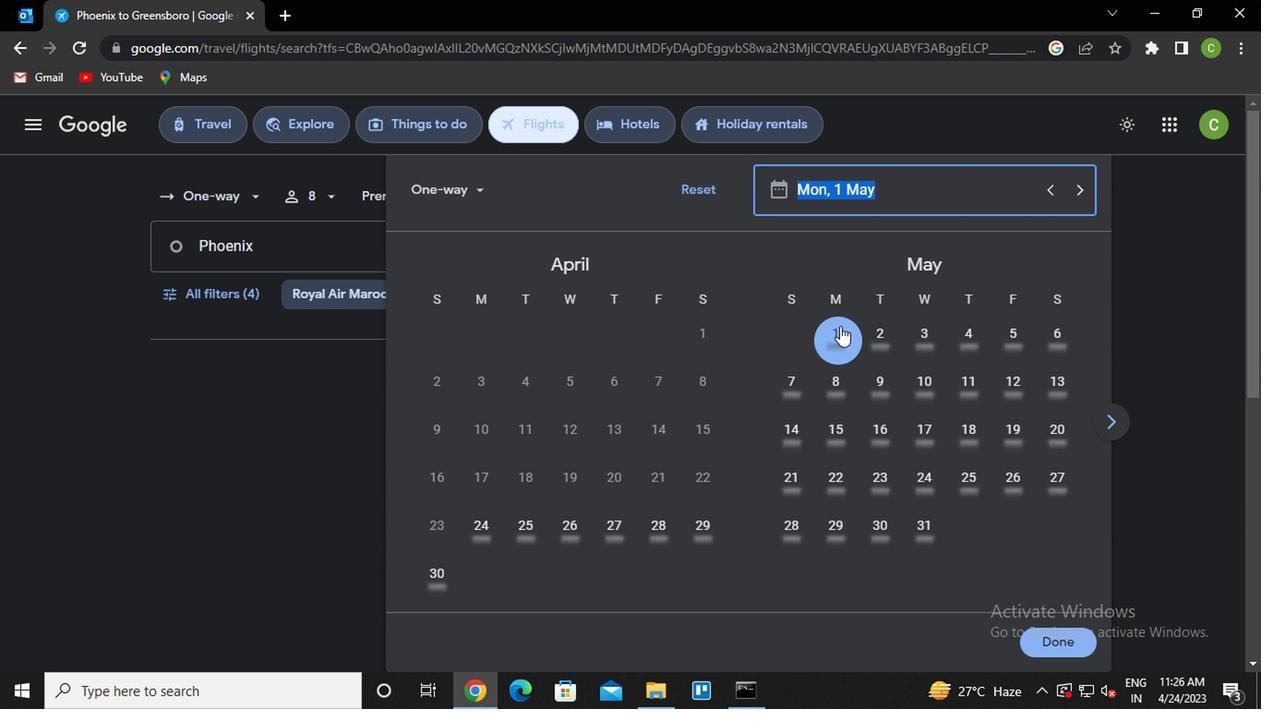 
Action: Mouse pressed left at (818, 338)
Screenshot: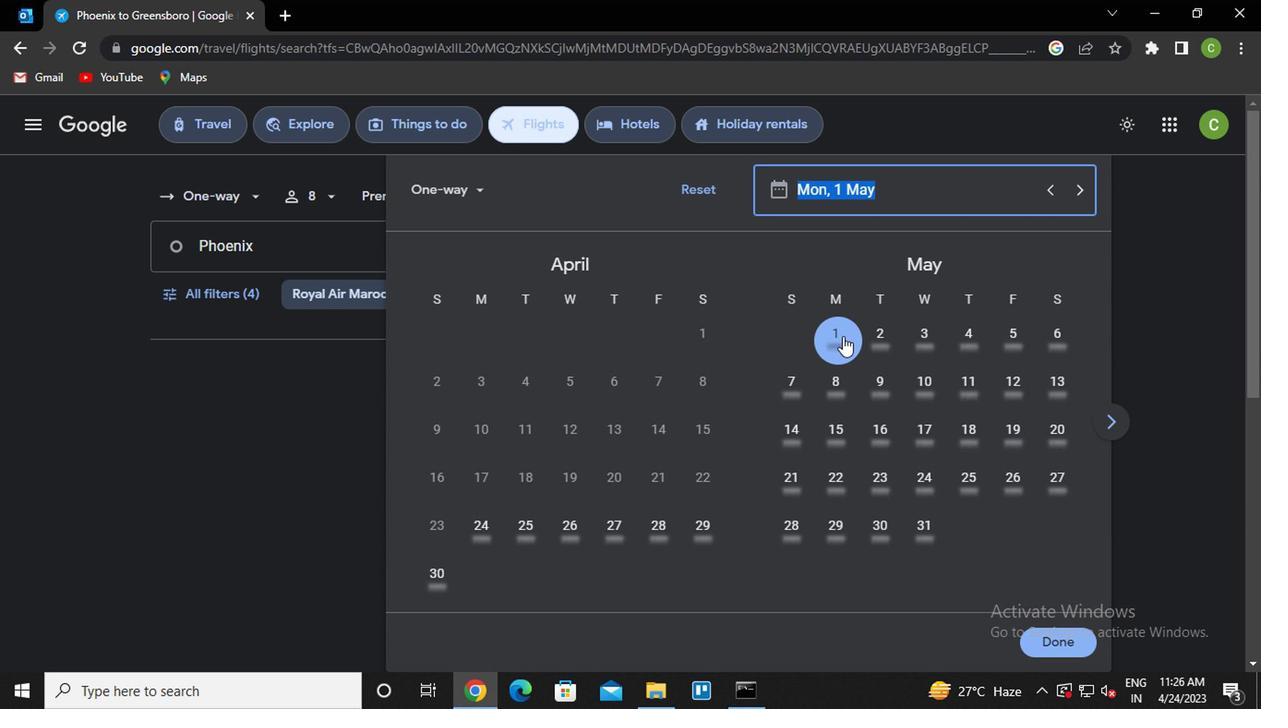 
Action: Mouse moved to (1029, 676)
Screenshot: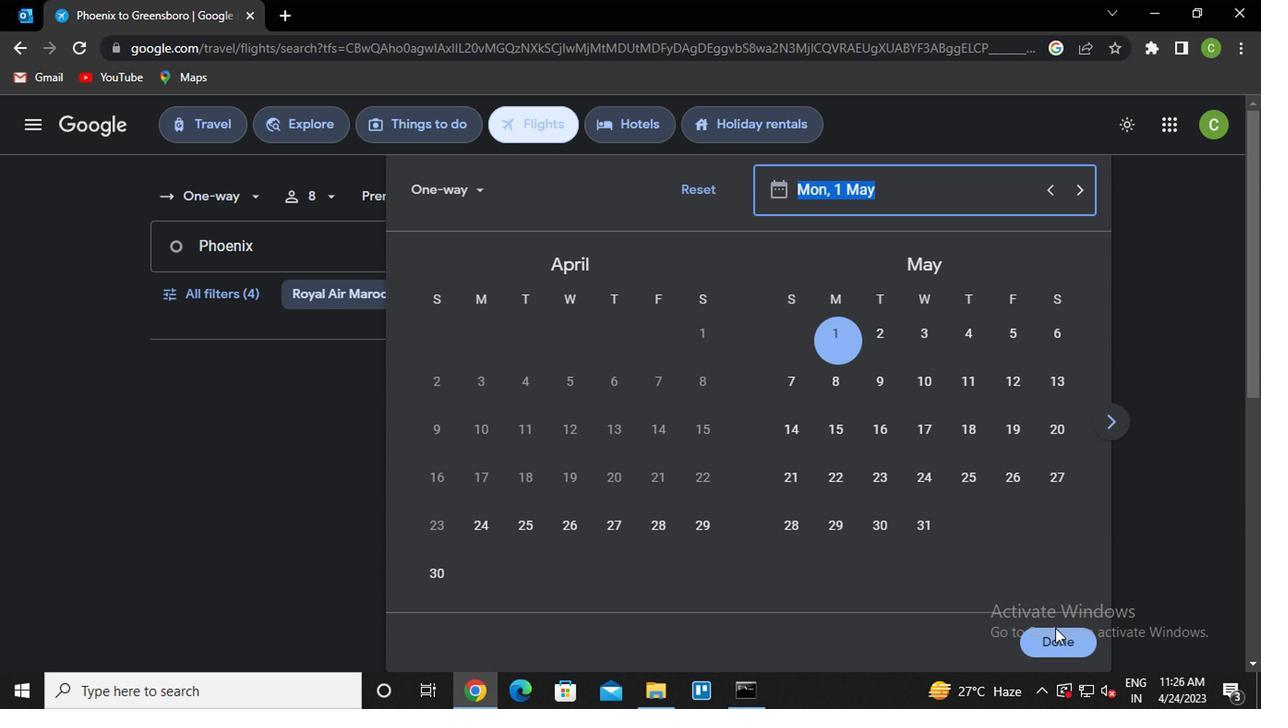 
Action: Mouse pressed left at (1029, 676)
Screenshot: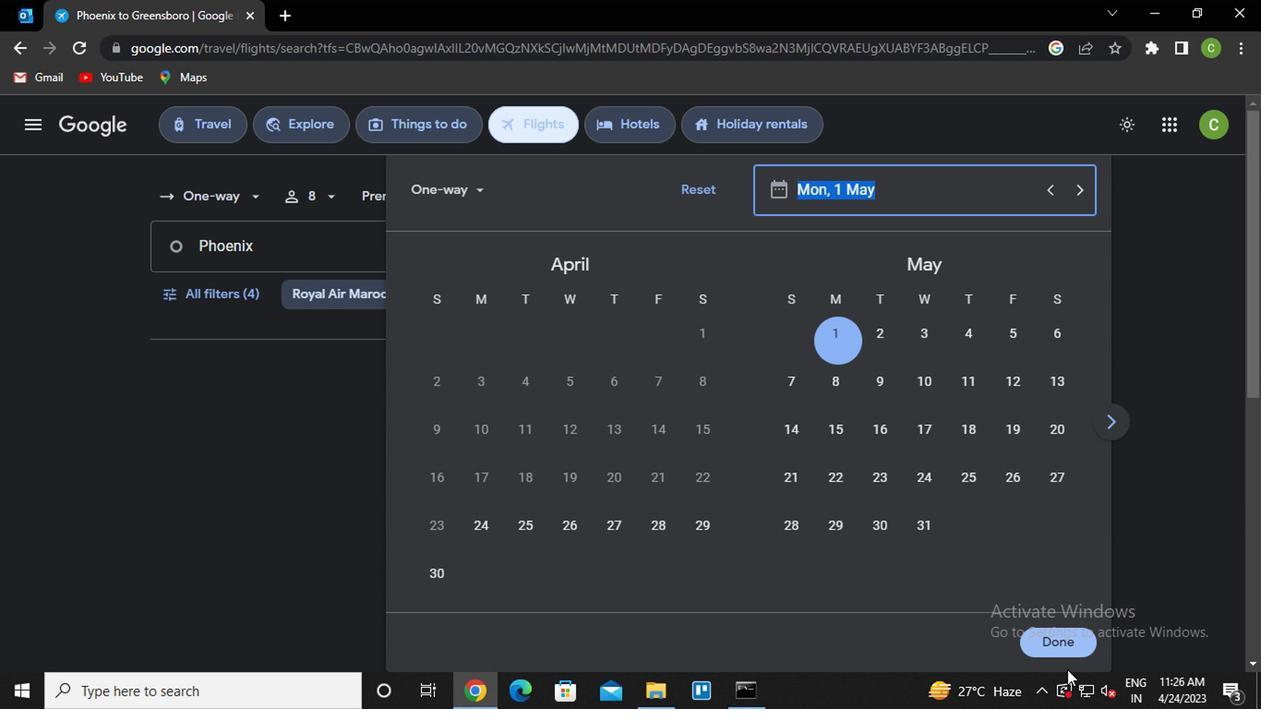 
Action: Mouse moved to (1032, 649)
Screenshot: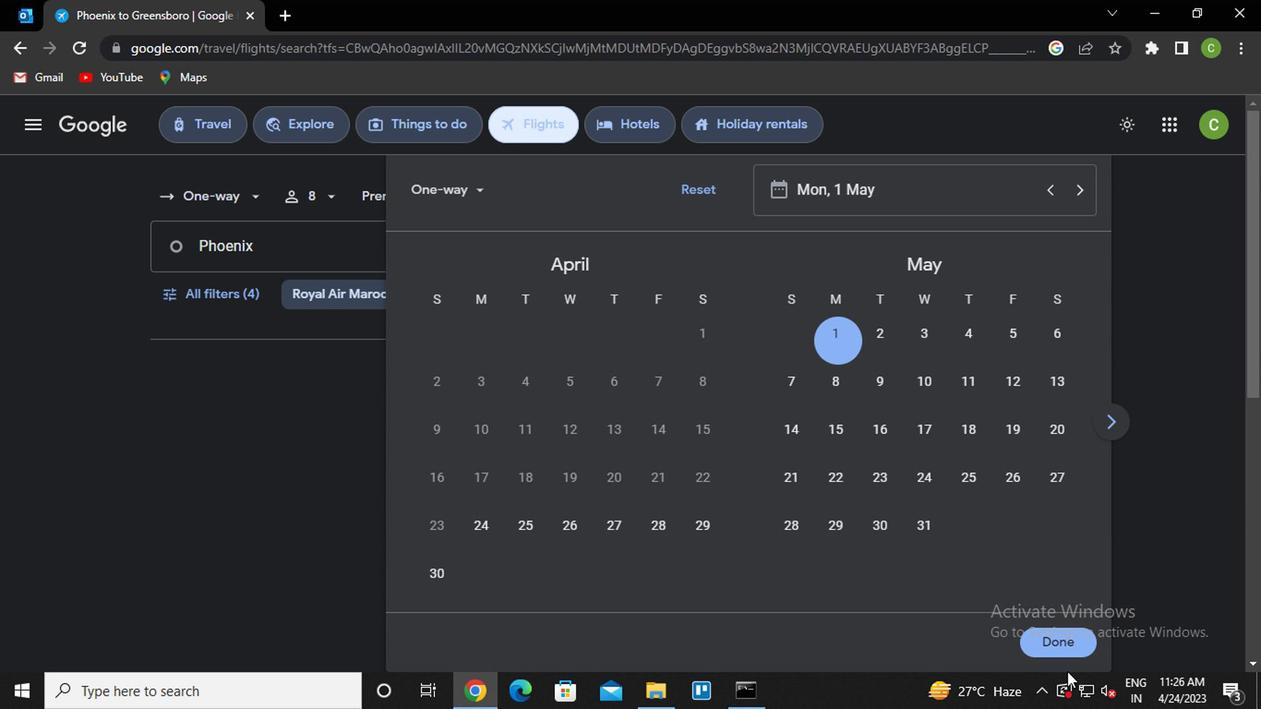 
Action: Mouse pressed left at (1032, 649)
Screenshot: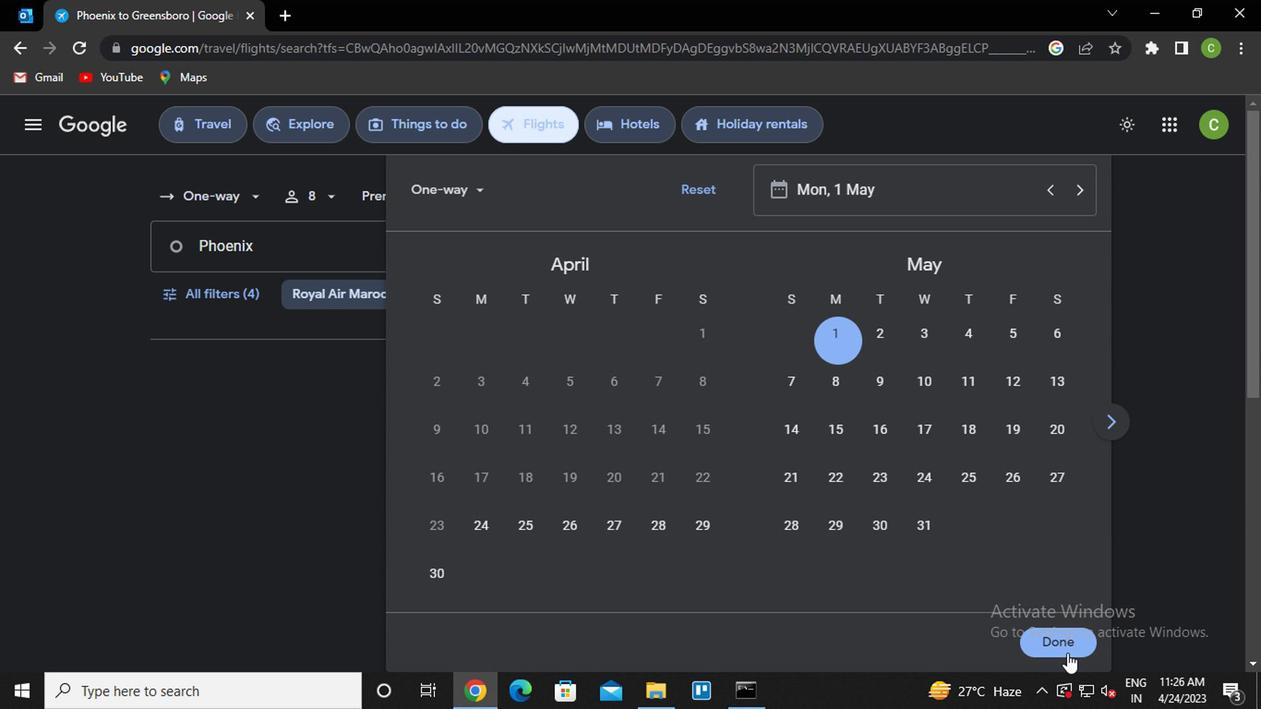 
Action: Mouse moved to (233, 304)
Screenshot: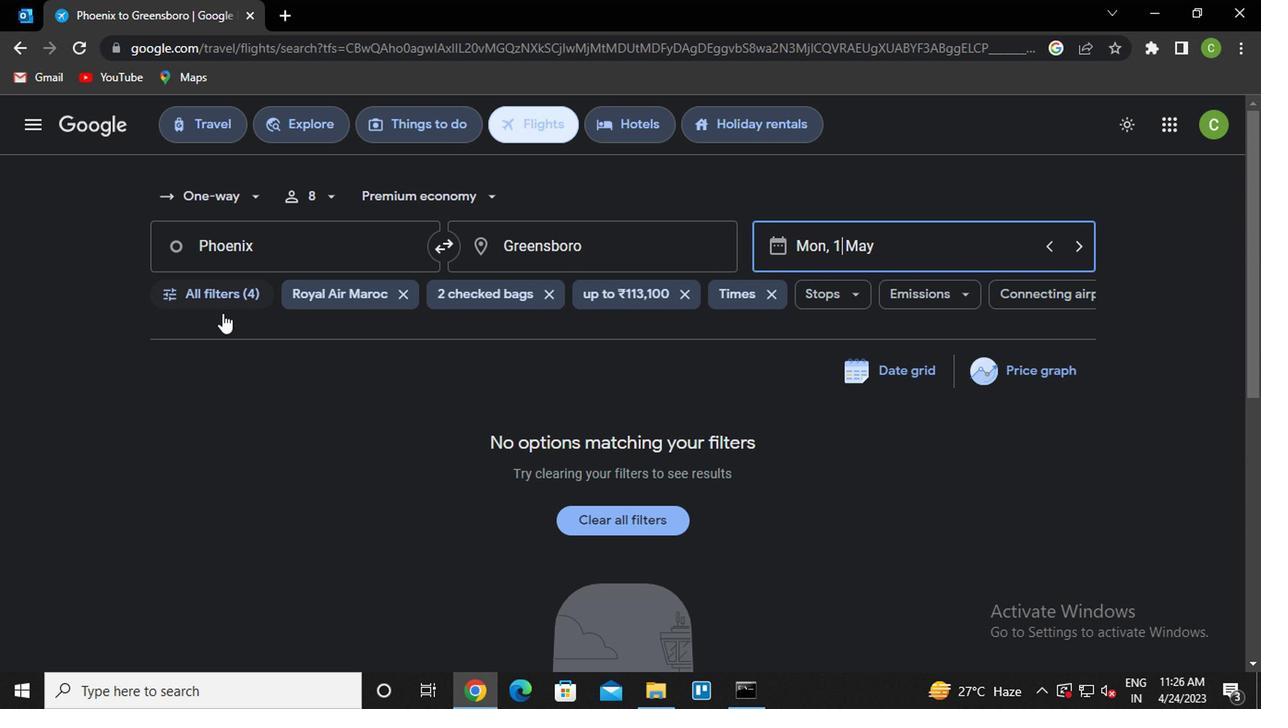 
Action: Mouse pressed left at (233, 304)
Screenshot: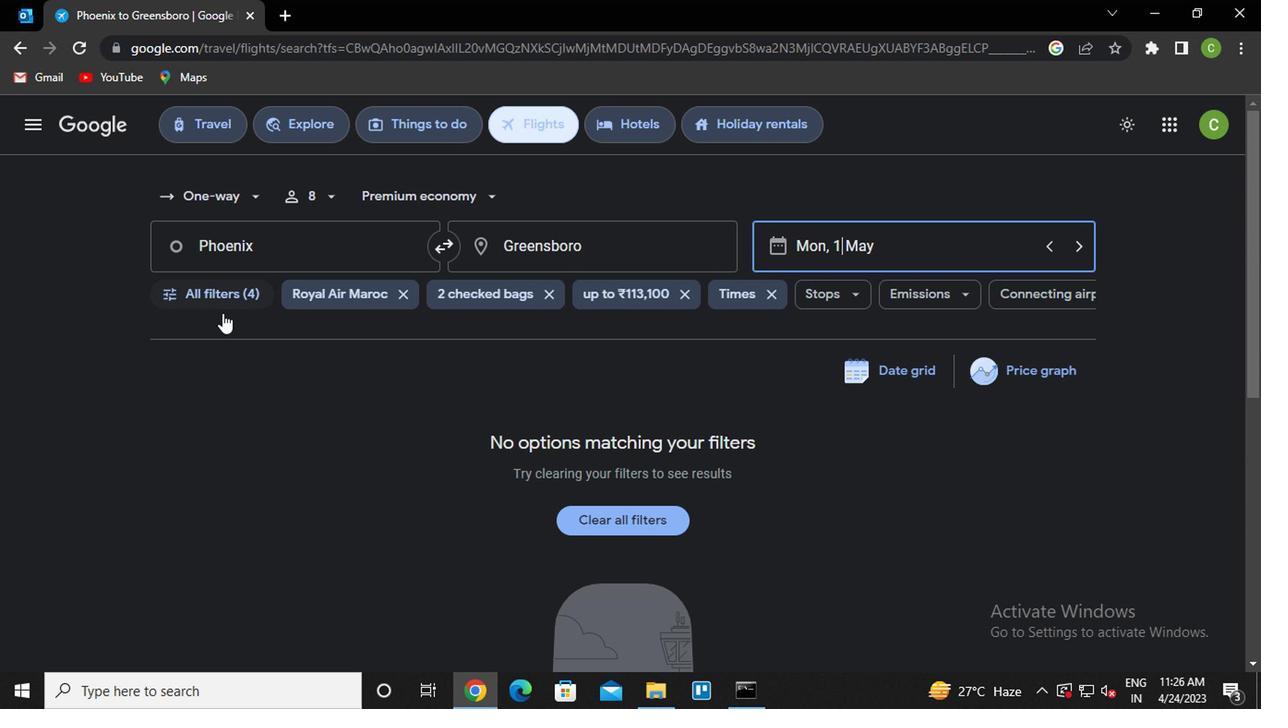 
Action: Mouse moved to (346, 480)
Screenshot: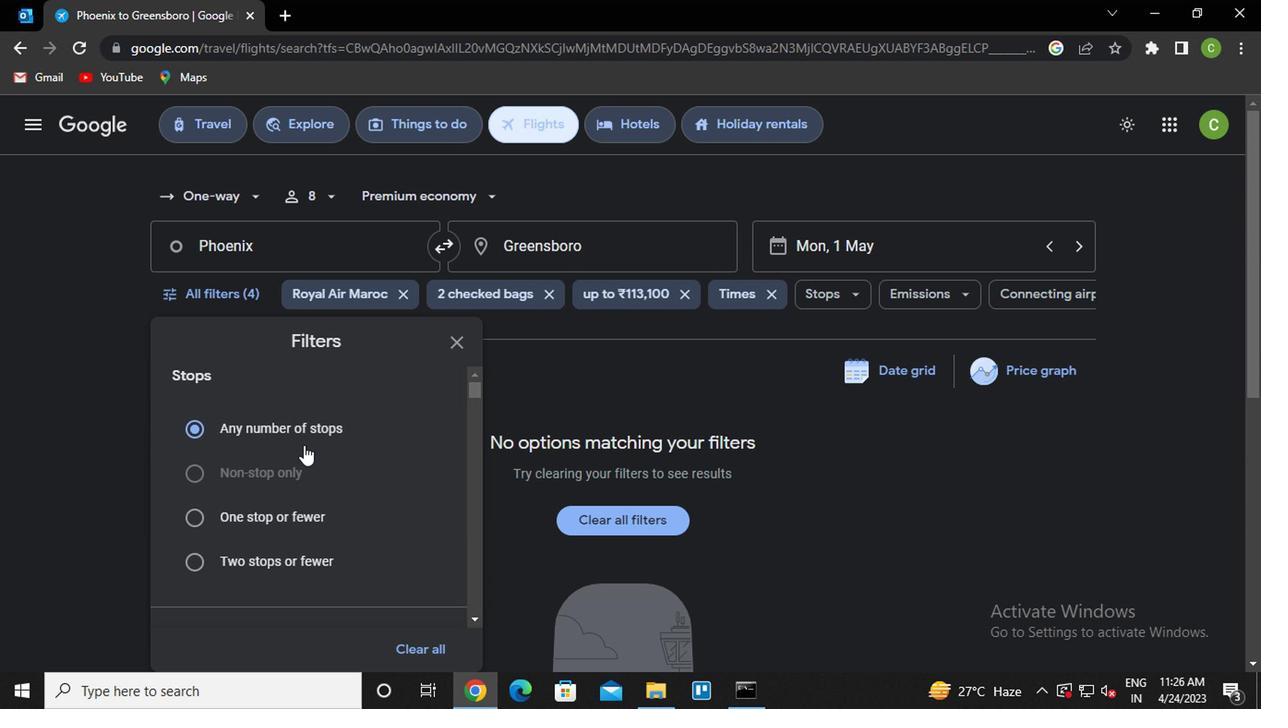 
Action: Mouse scrolled (346, 479) with delta (0, -1)
Screenshot: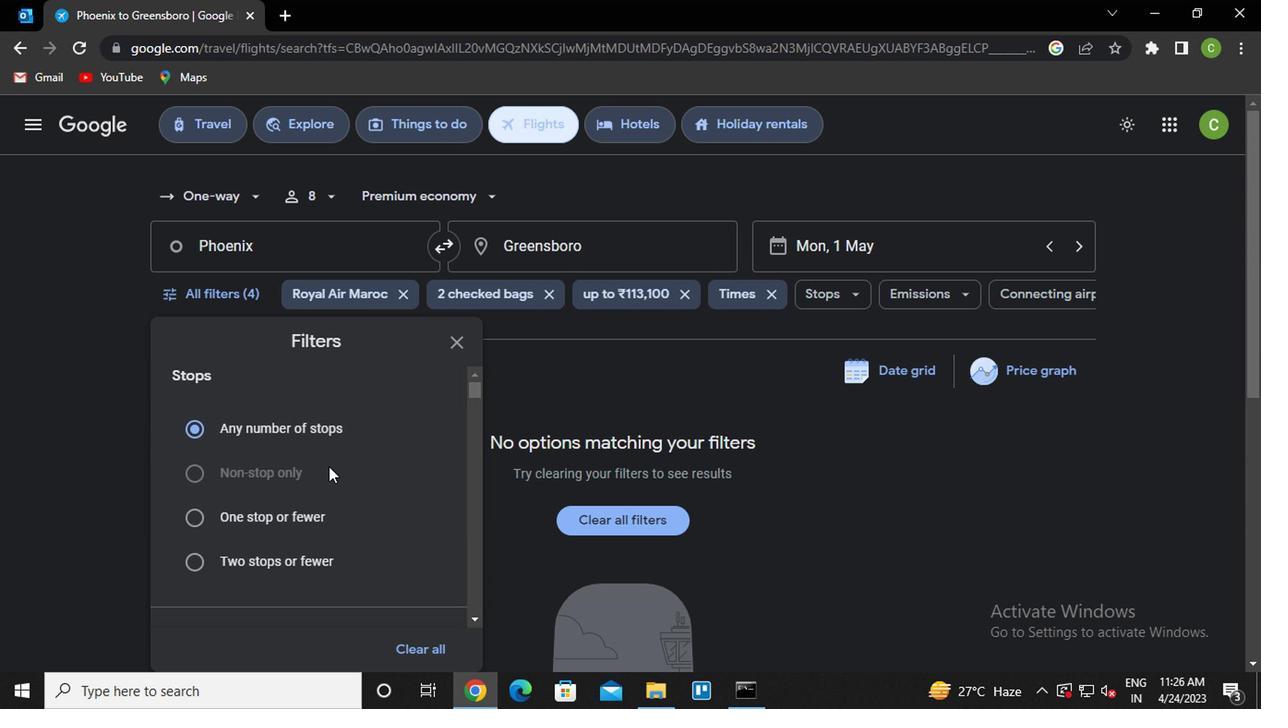 
Action: Mouse scrolled (346, 479) with delta (0, -1)
Screenshot: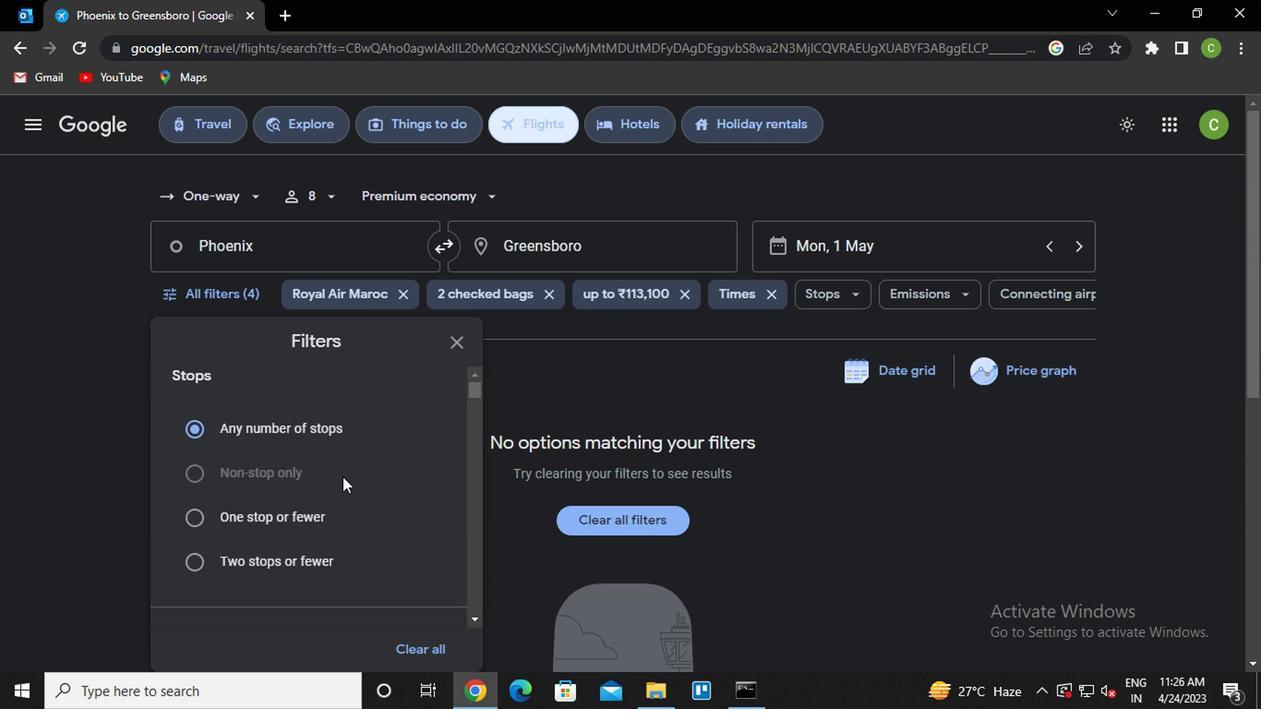 
Action: Mouse scrolled (346, 479) with delta (0, -1)
Screenshot: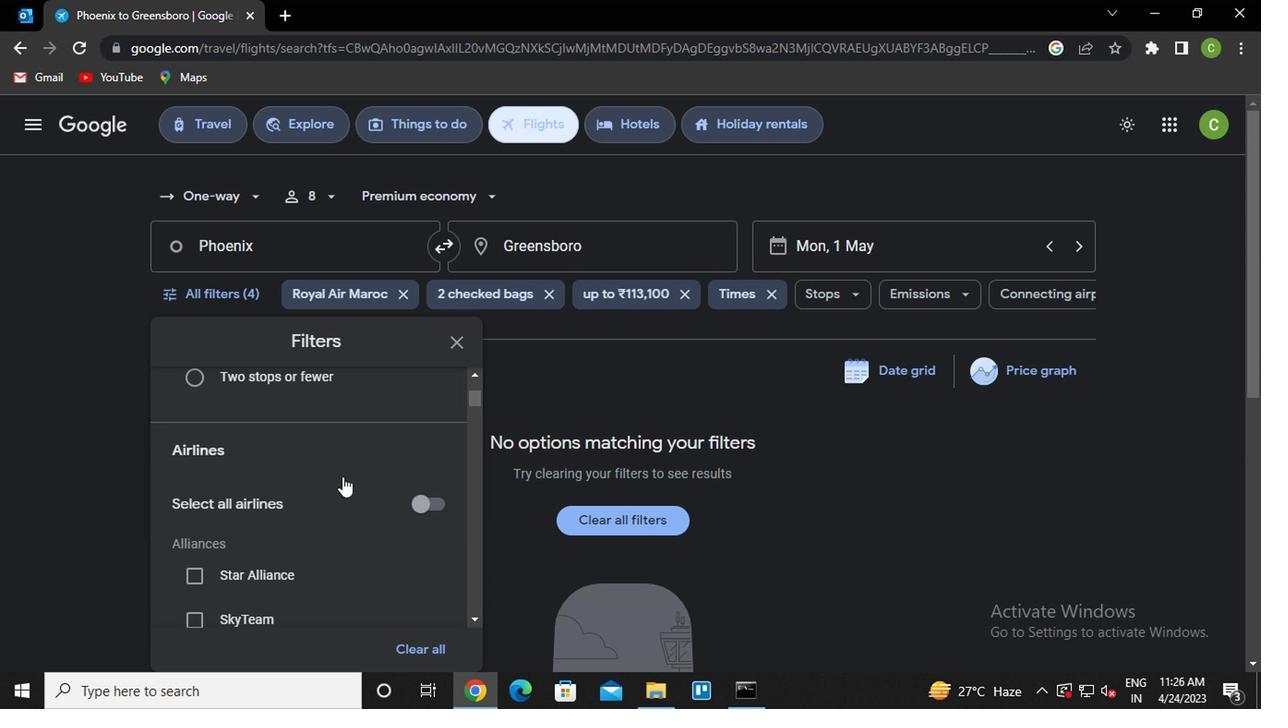 
Action: Mouse scrolled (346, 479) with delta (0, -1)
Screenshot: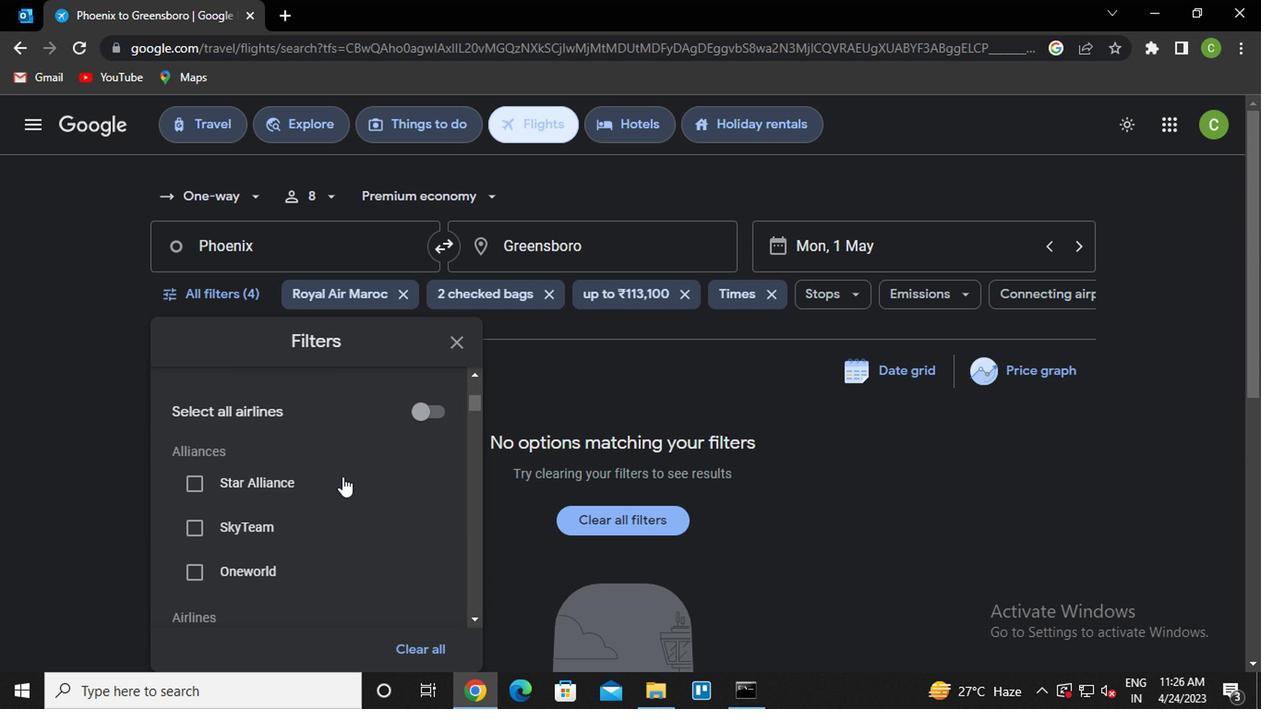 
Action: Mouse scrolled (346, 479) with delta (0, -1)
Screenshot: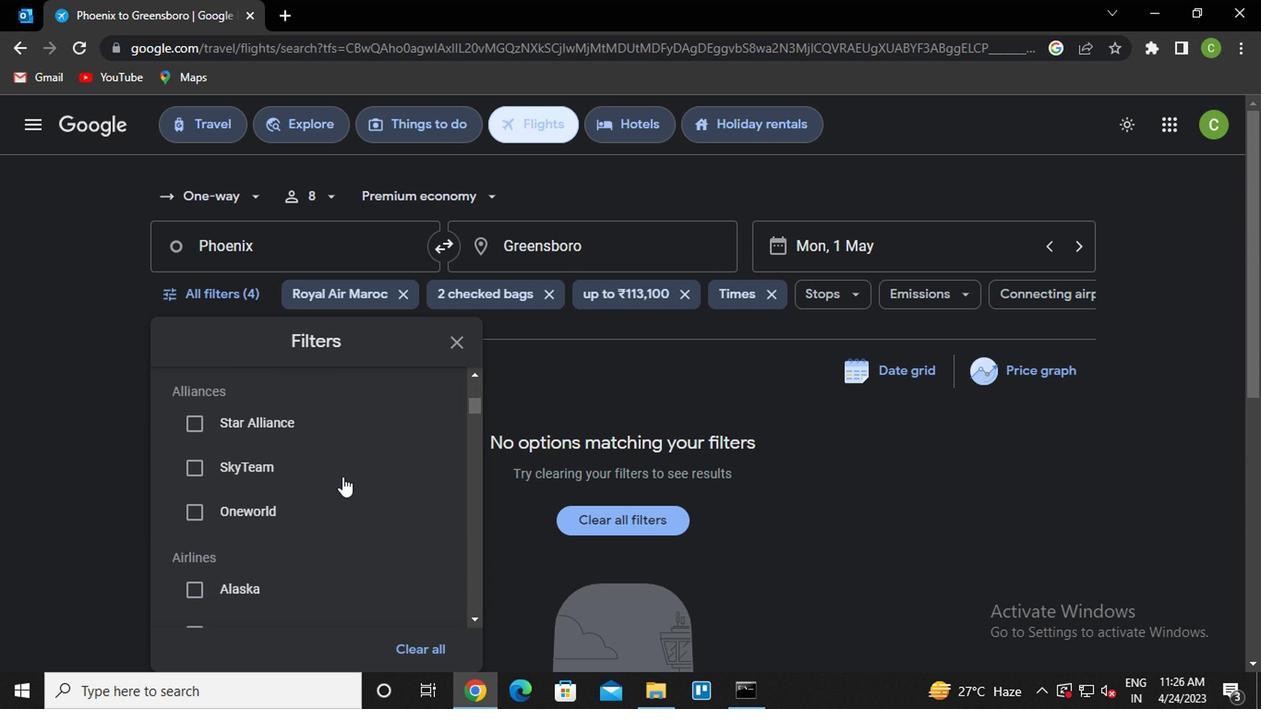 
Action: Mouse scrolled (346, 479) with delta (0, -1)
Screenshot: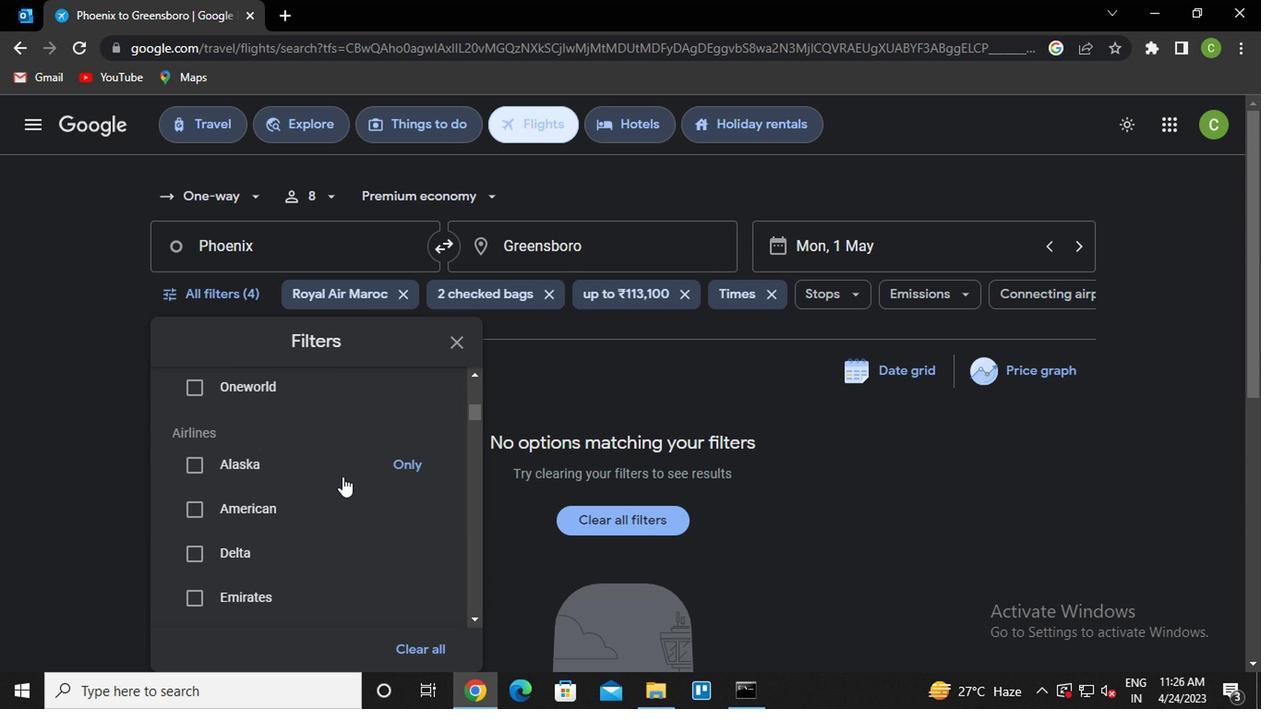 
Action: Mouse scrolled (346, 479) with delta (0, -1)
Screenshot: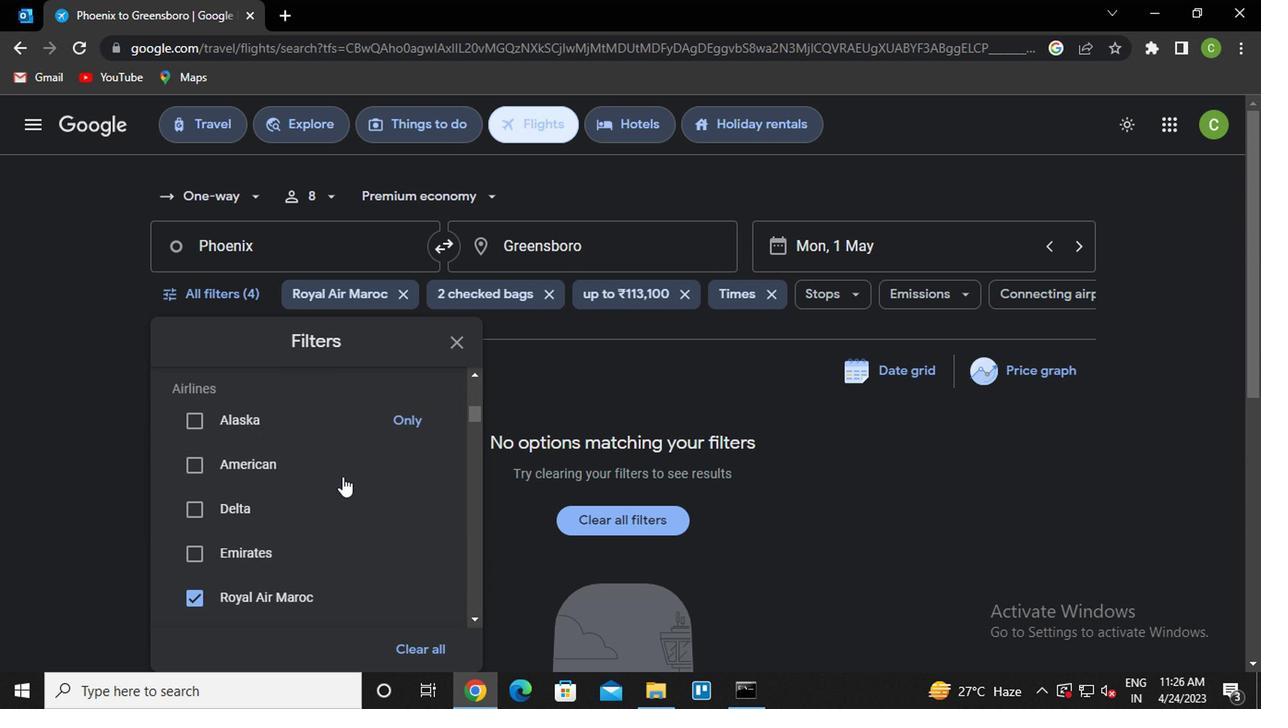 
Action: Mouse scrolled (346, 479) with delta (0, -1)
Screenshot: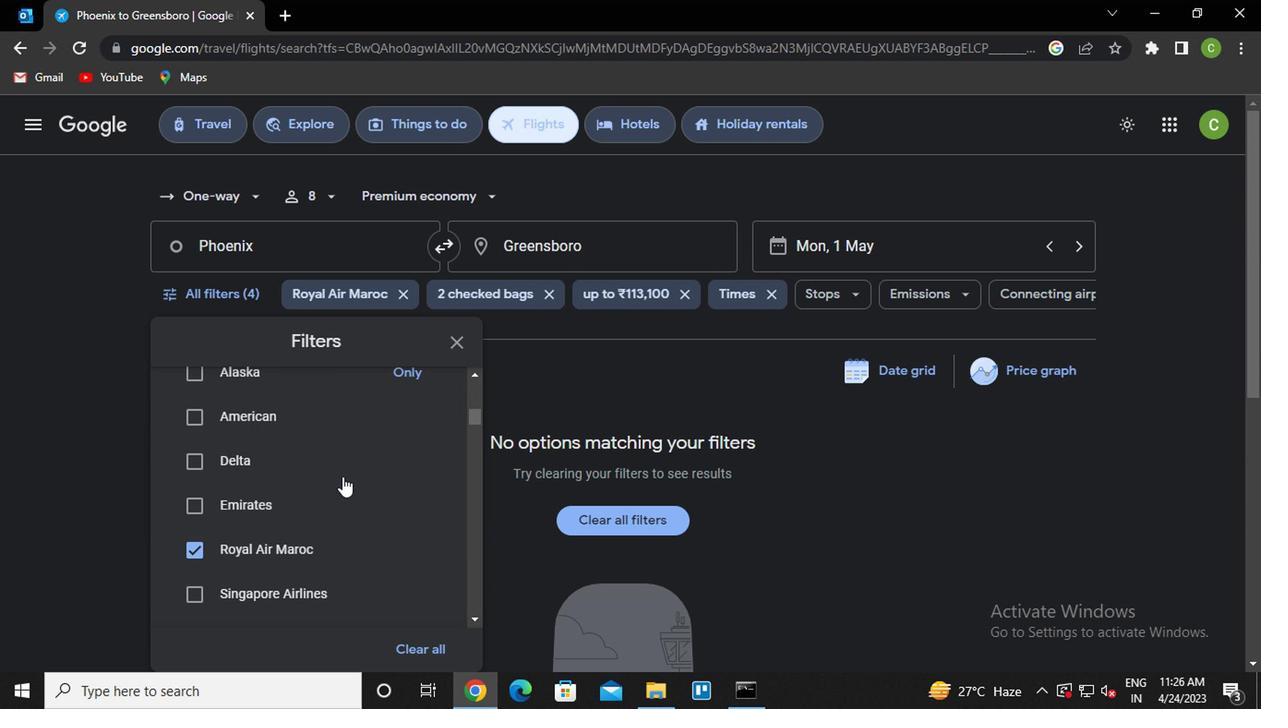 
Action: Mouse scrolled (346, 479) with delta (0, -1)
Screenshot: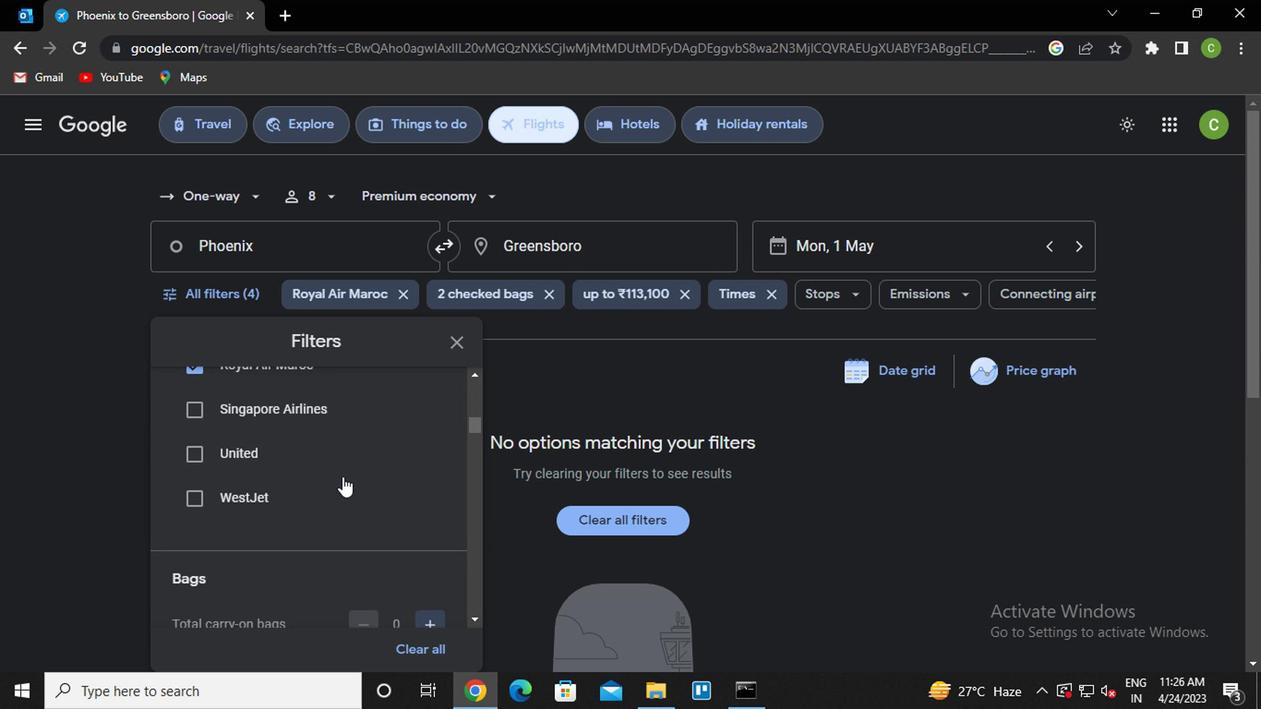 
Action: Mouse scrolled (346, 479) with delta (0, -1)
Screenshot: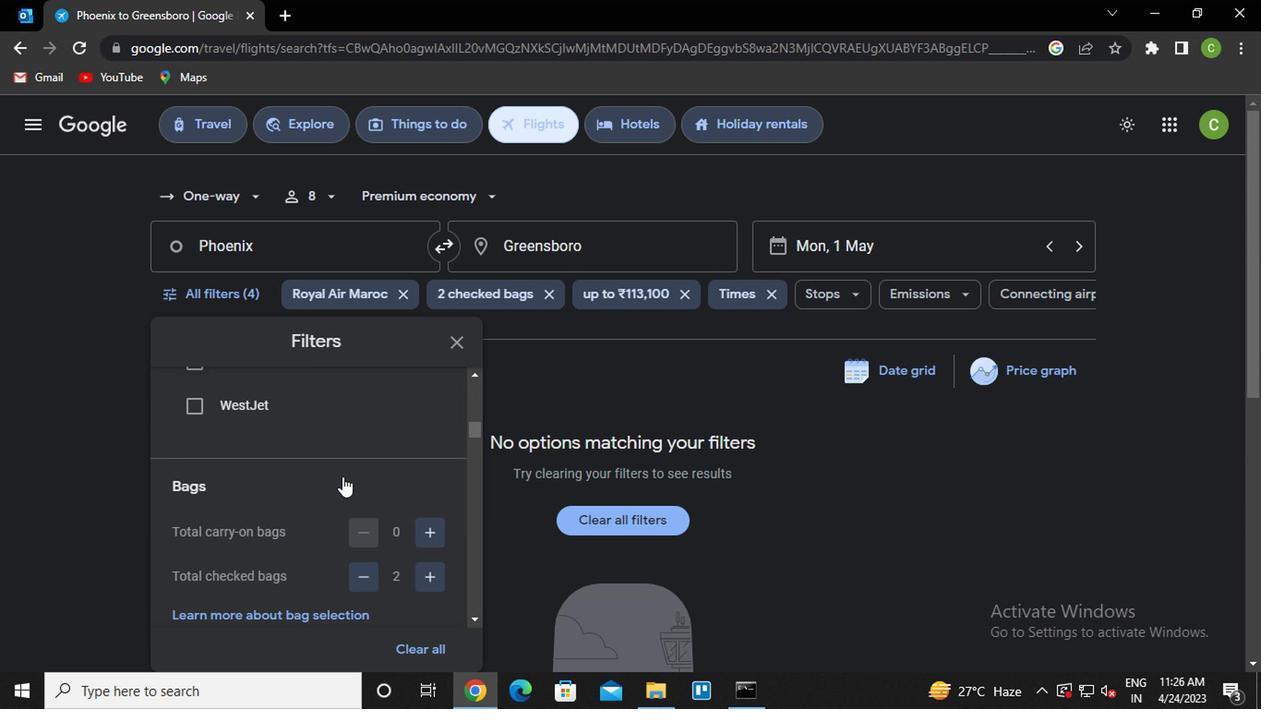 
Action: Mouse scrolled (346, 481) with delta (0, 0)
Screenshot: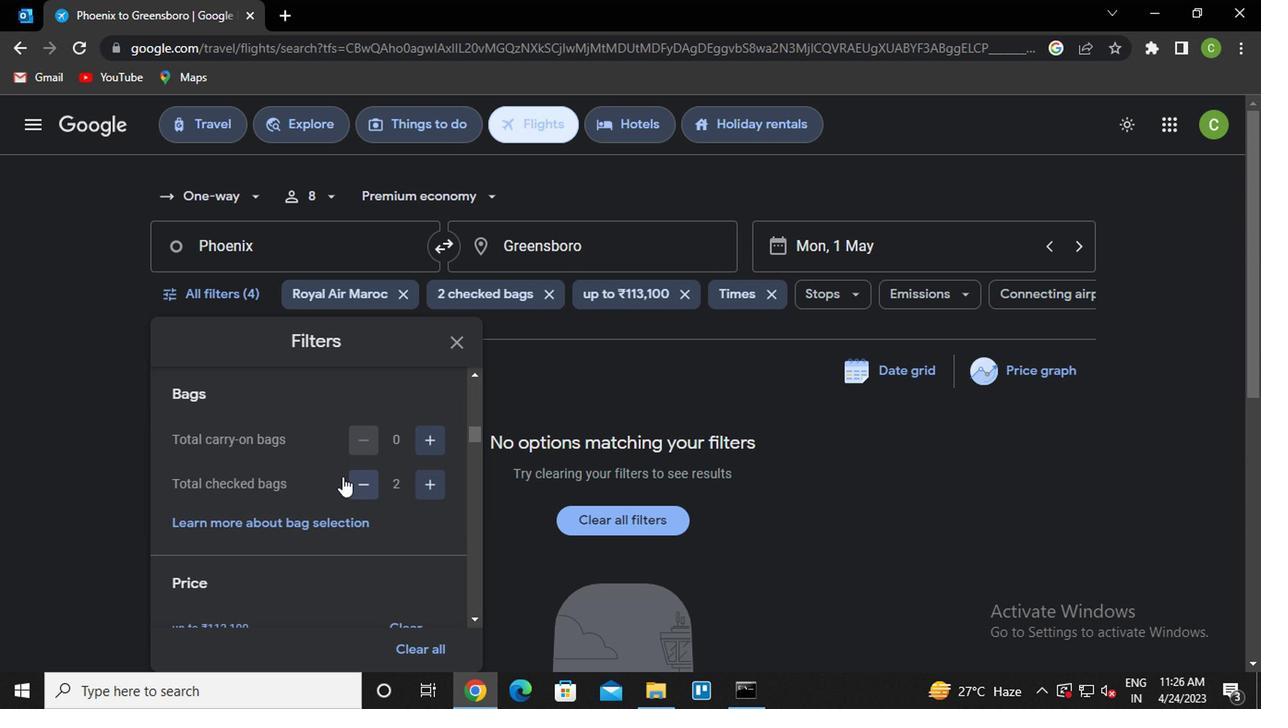 
Action: Mouse scrolled (346, 481) with delta (0, 0)
Screenshot: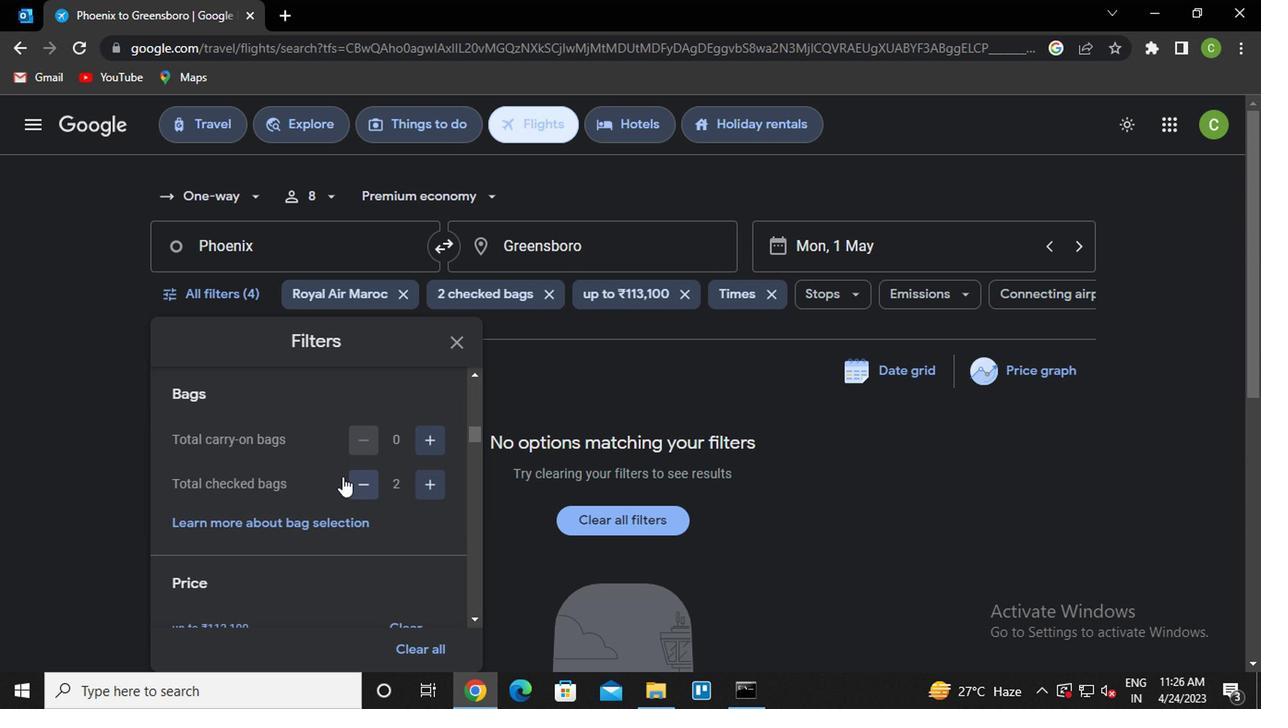 
Action: Mouse scrolled (346, 481) with delta (0, 0)
Screenshot: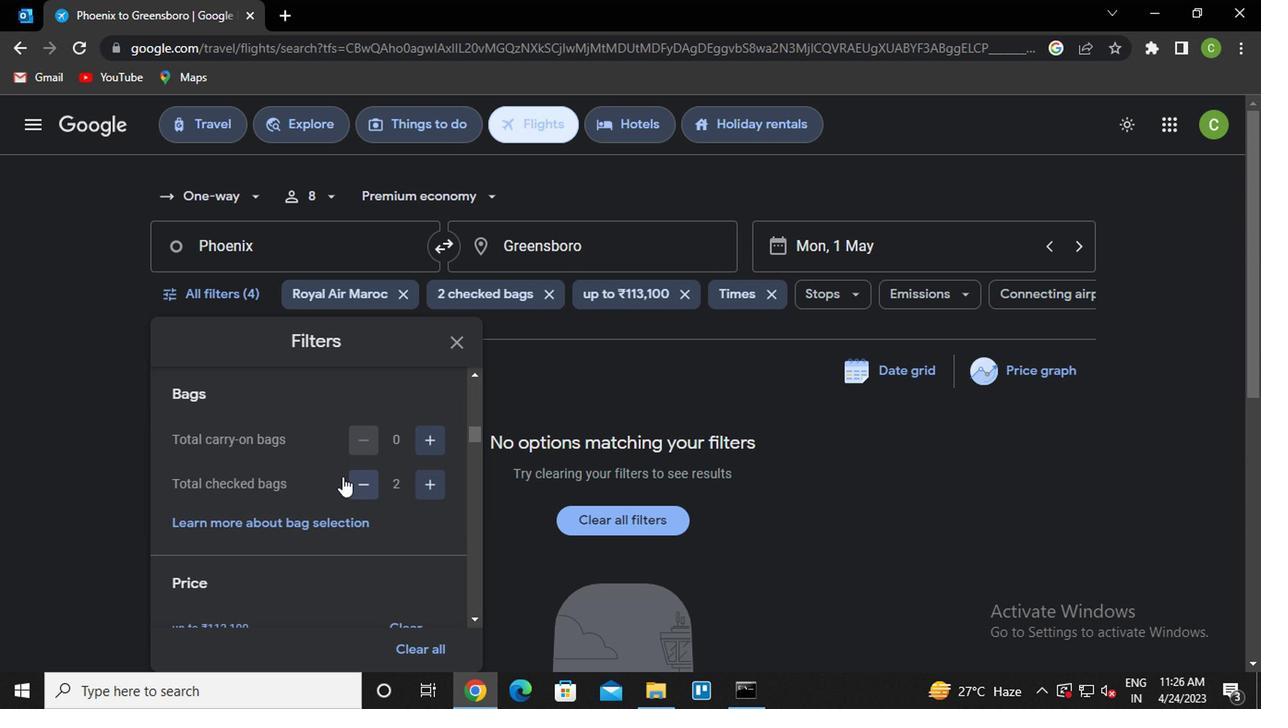 
Action: Mouse scrolled (346, 481) with delta (0, 0)
Screenshot: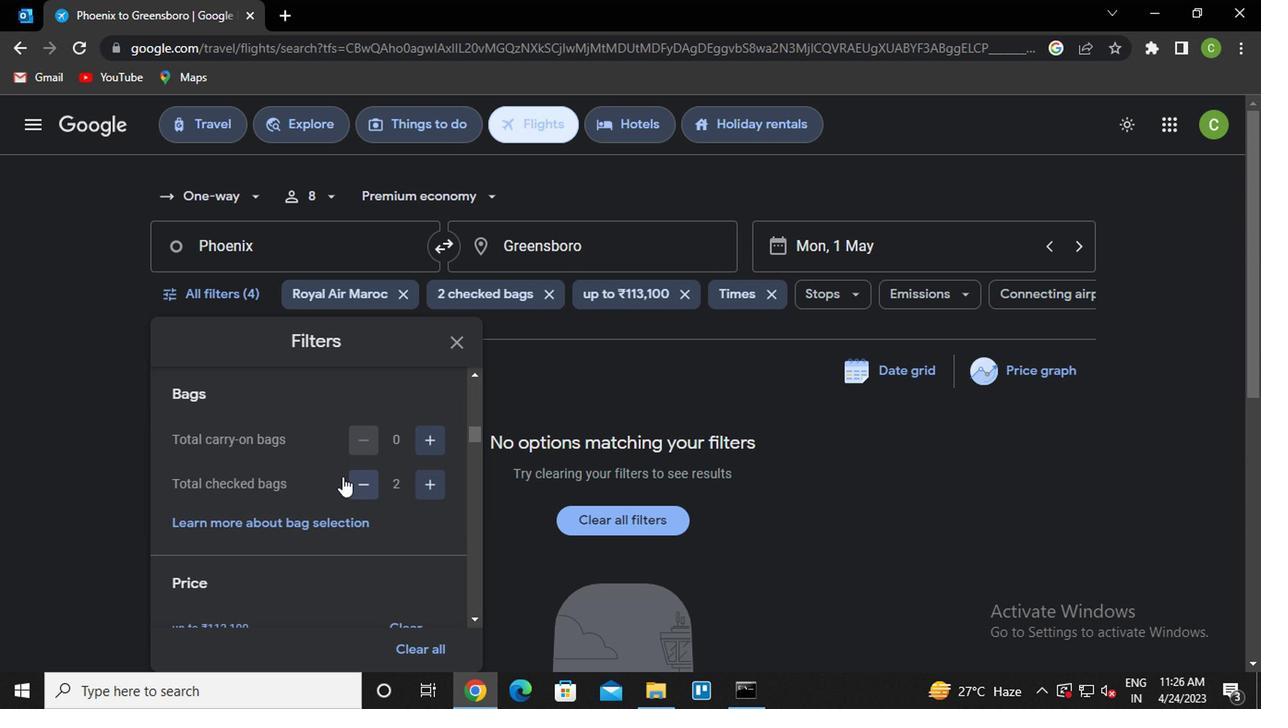 
Action: Mouse scrolled (346, 481) with delta (0, 0)
Screenshot: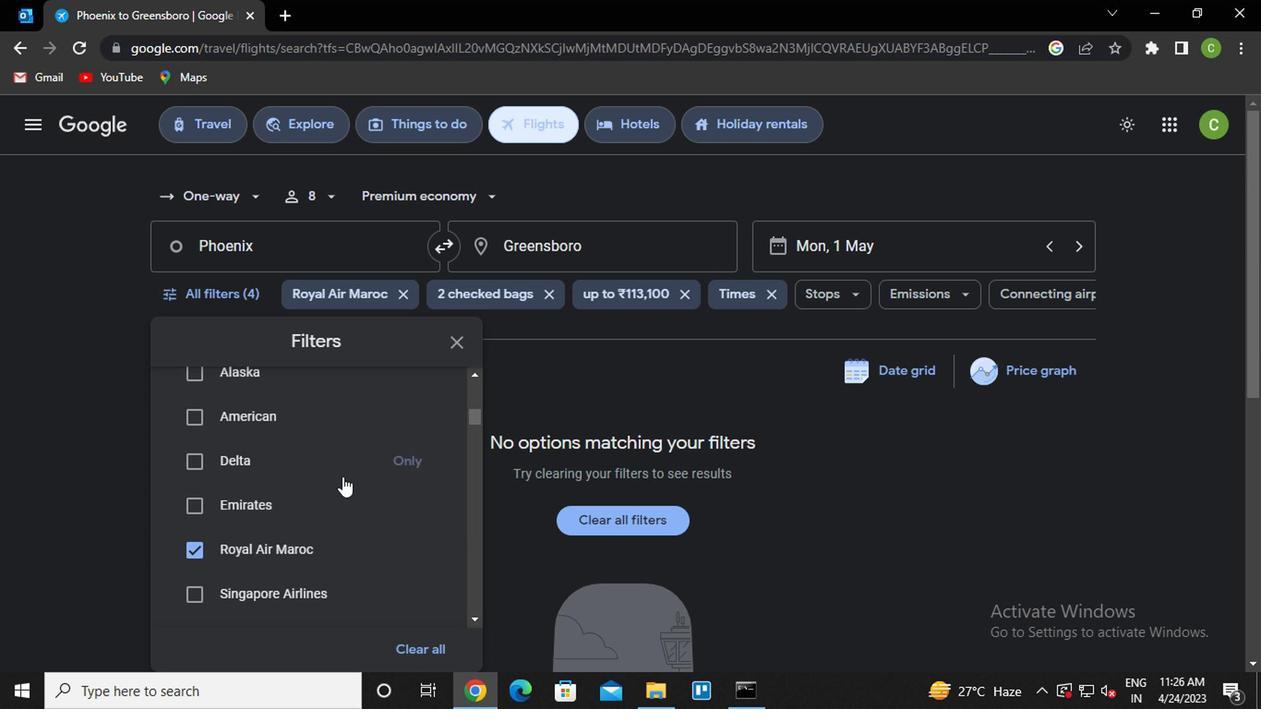 
Action: Mouse scrolled (346, 481) with delta (0, 0)
Screenshot: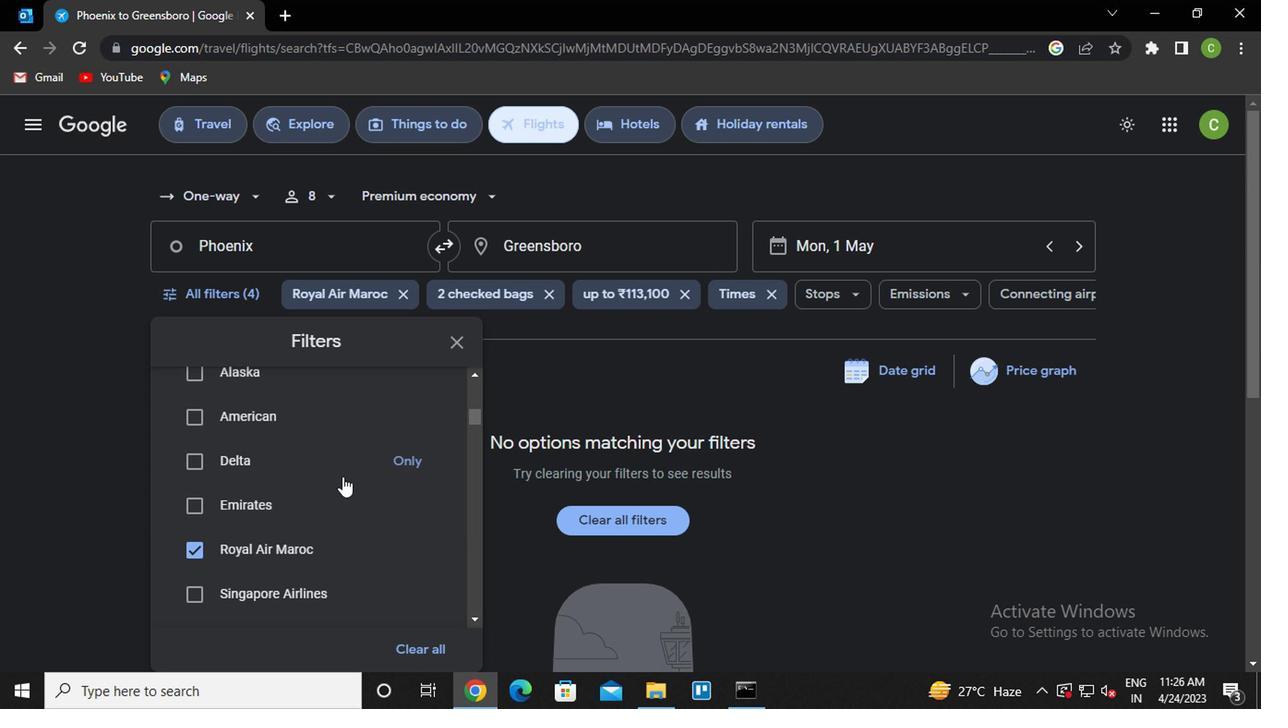 
Action: Mouse moved to (207, 555)
Screenshot: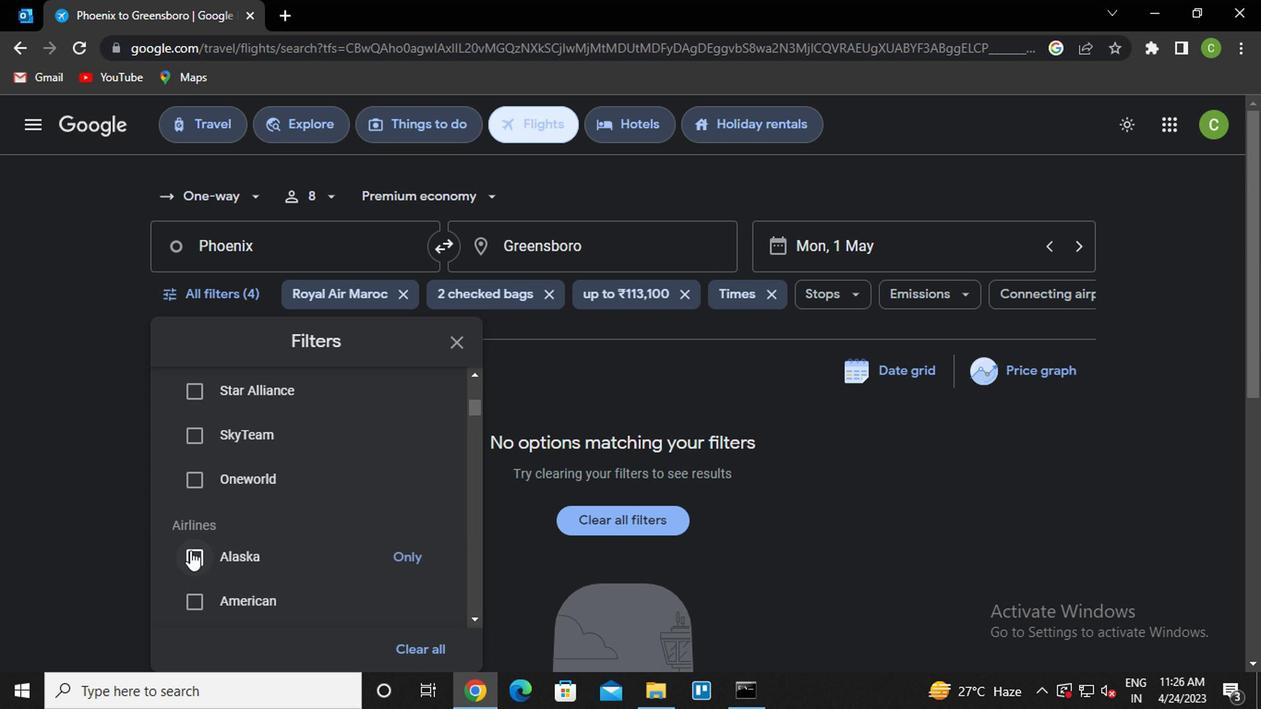 
Action: Mouse pressed left at (207, 555)
Screenshot: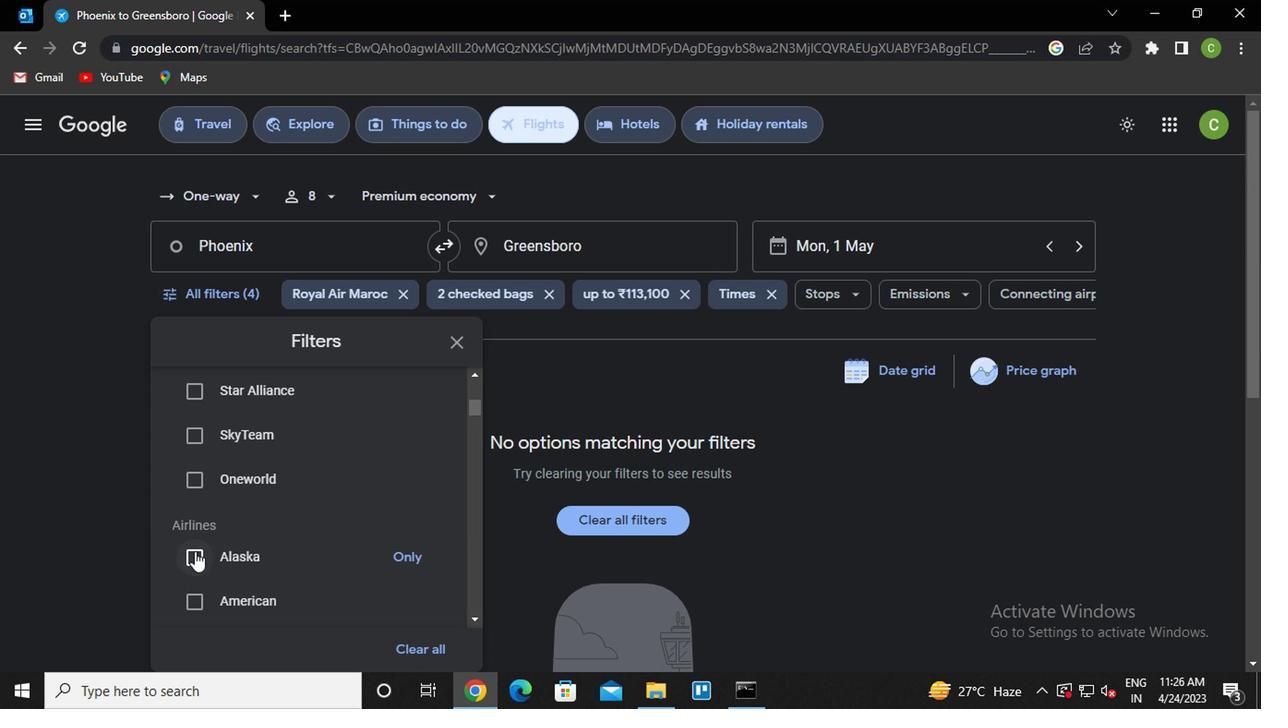 
Action: Mouse moved to (211, 551)
Screenshot: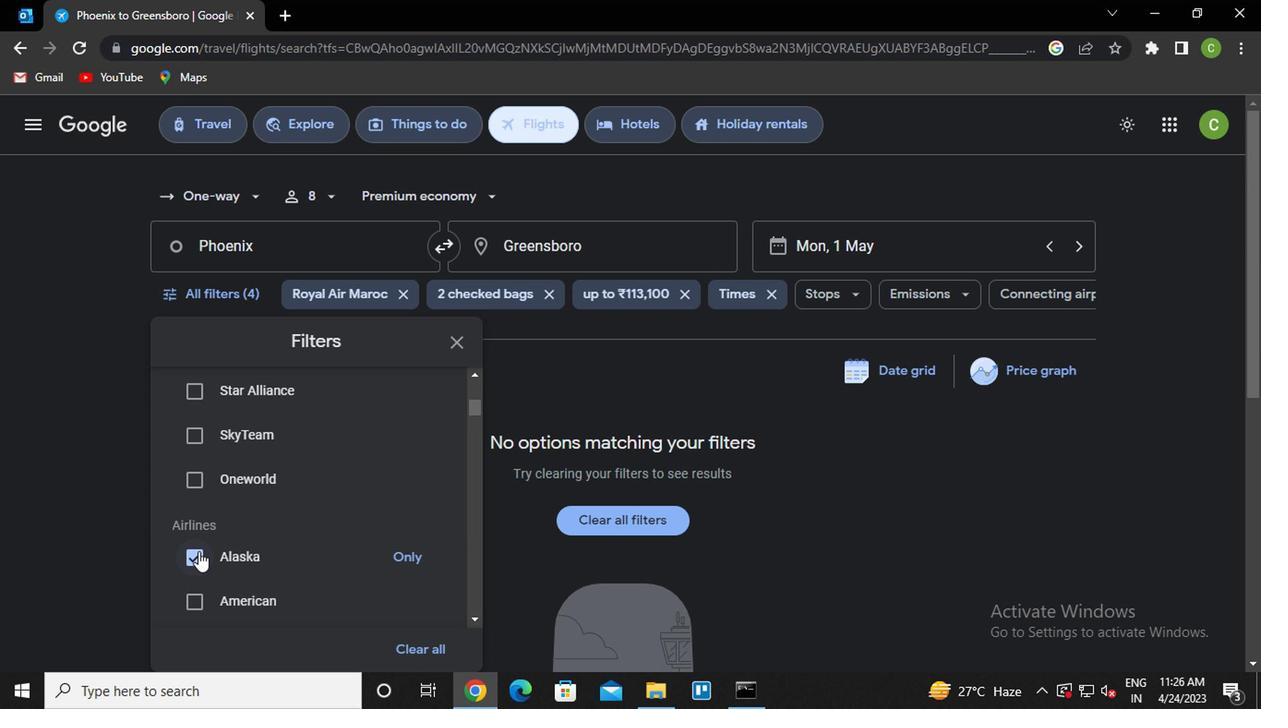 
Action: Mouse scrolled (211, 552) with delta (0, 0)
Screenshot: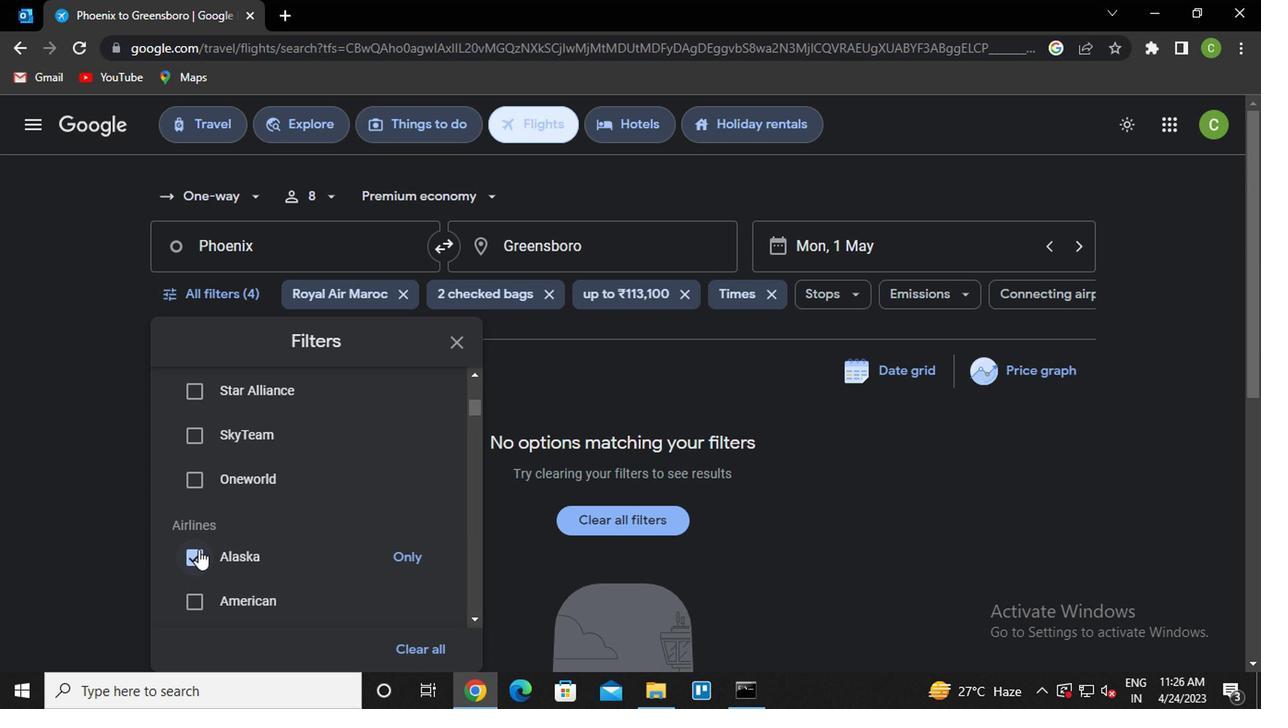 
Action: Mouse scrolled (211, 552) with delta (0, 0)
Screenshot: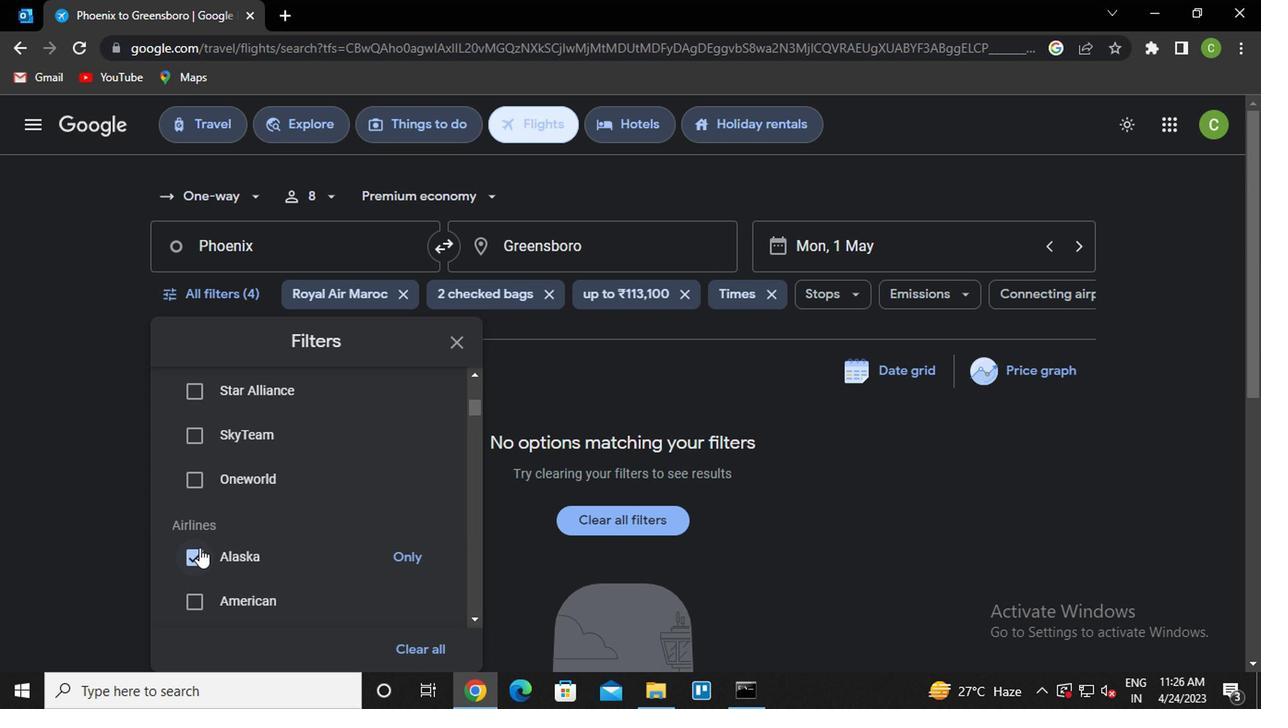 
Action: Mouse scrolled (211, 552) with delta (0, 0)
Screenshot: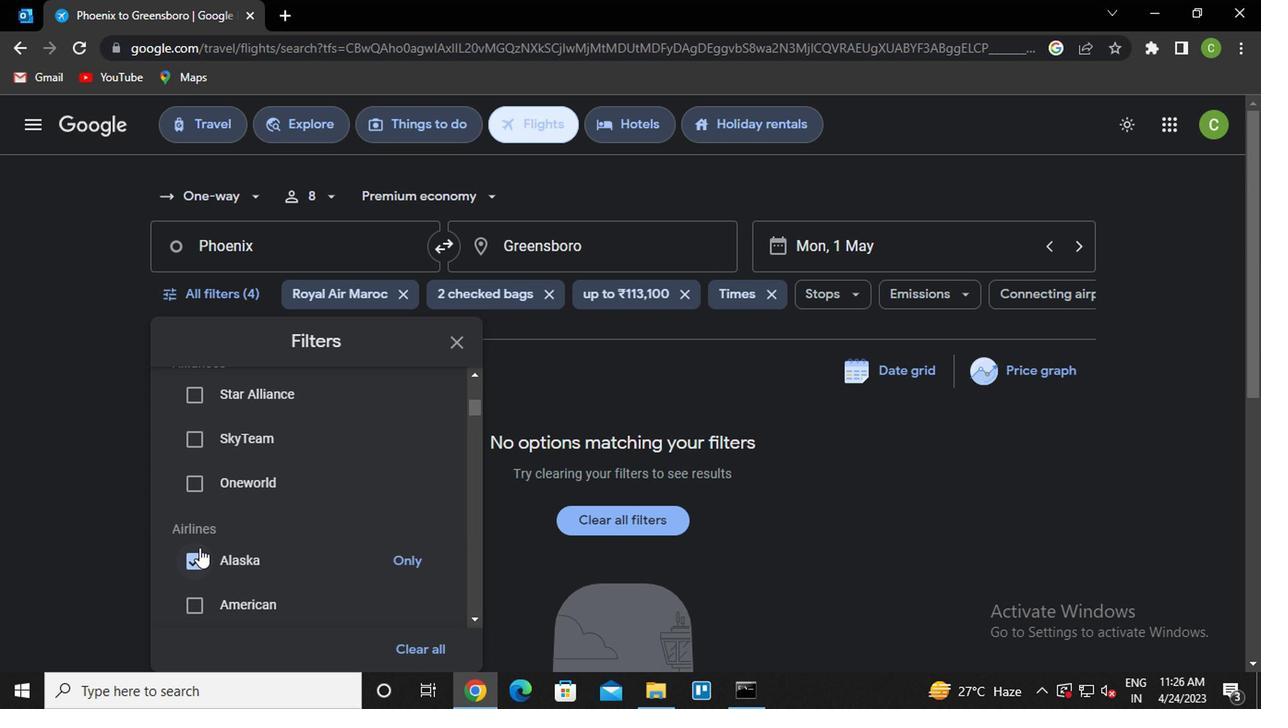 
Action: Mouse moved to (422, 590)
Screenshot: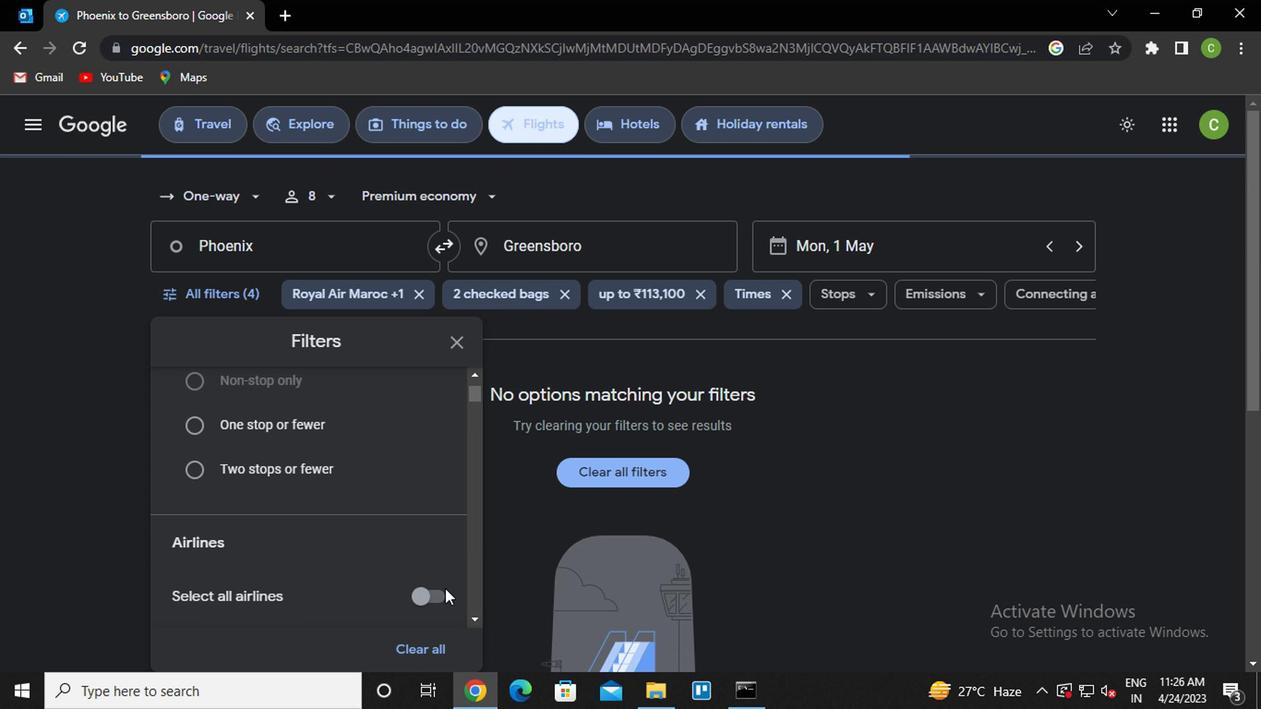 
Action: Mouse pressed left at (422, 590)
Screenshot: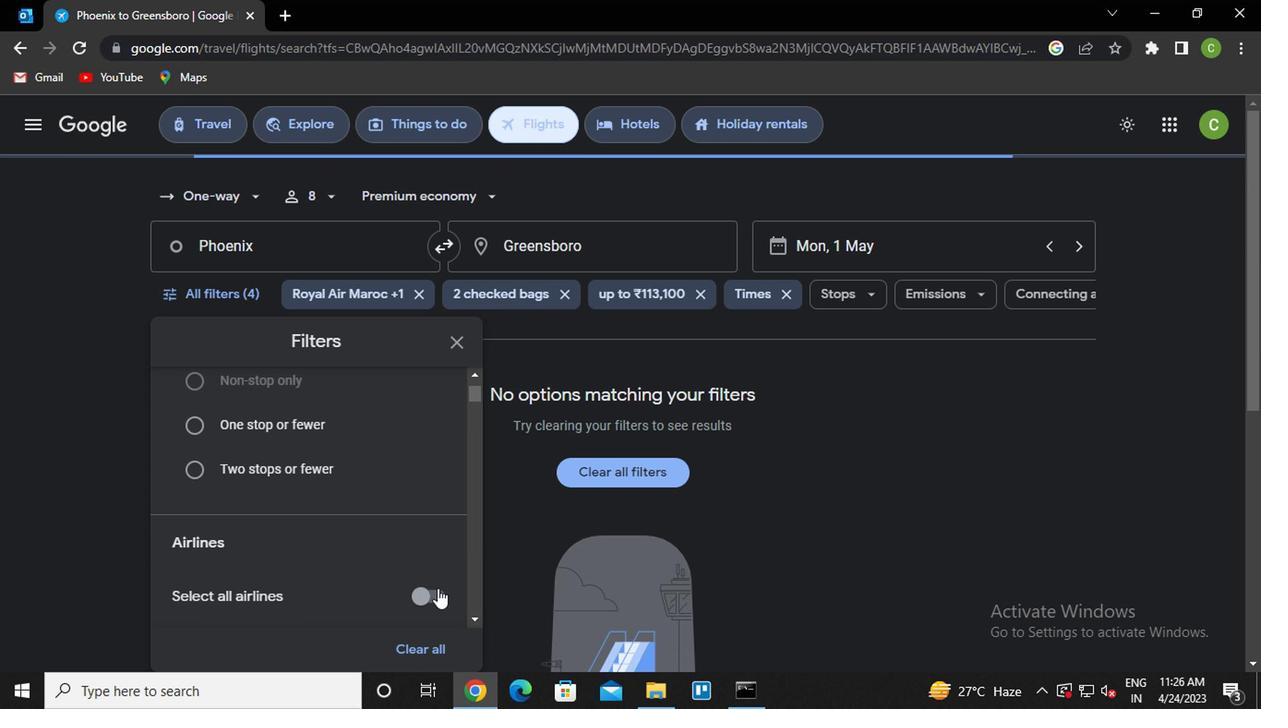 
Action: Mouse moved to (404, 511)
Screenshot: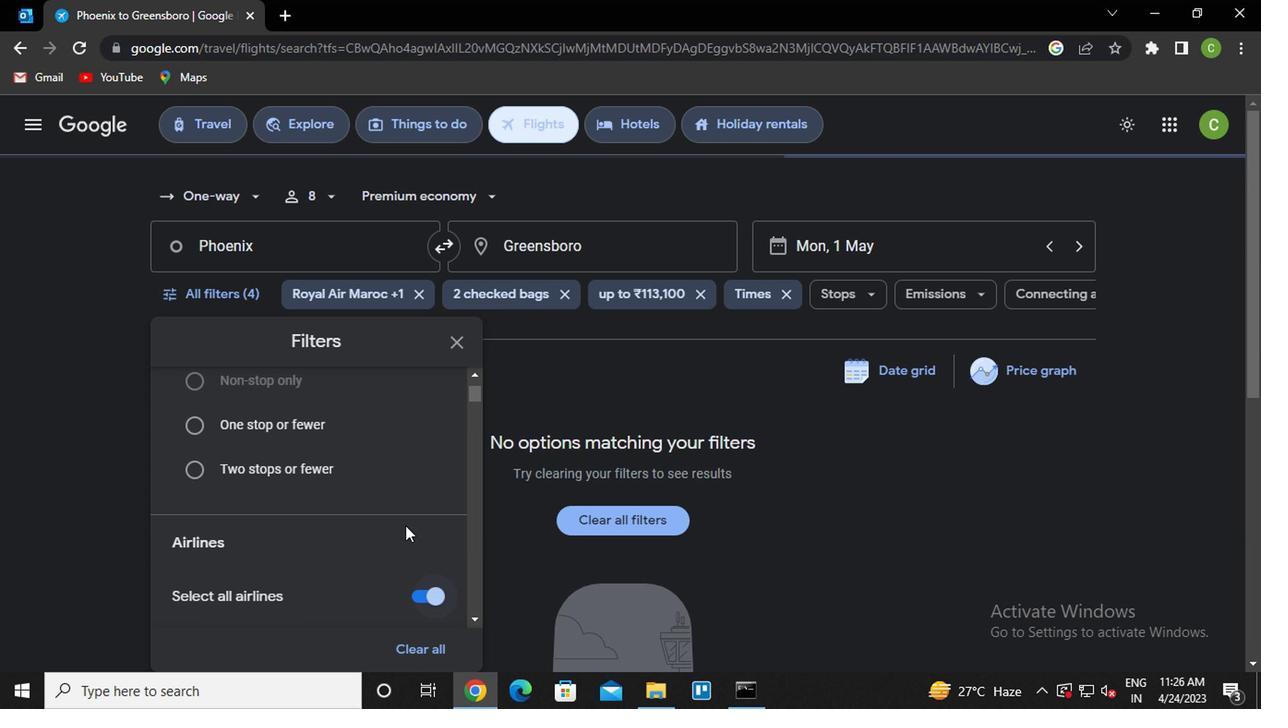 
Action: Mouse scrolled (404, 510) with delta (0, -1)
Screenshot: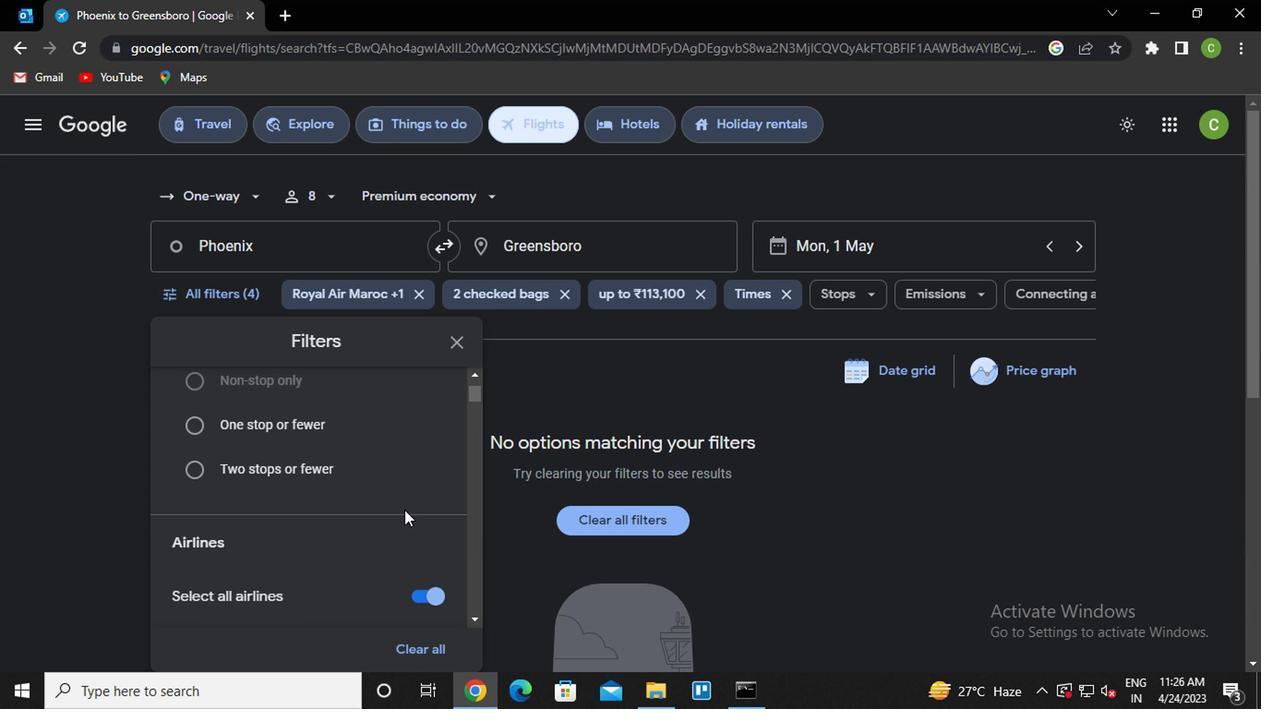 
Action: Mouse scrolled (404, 510) with delta (0, -1)
Screenshot: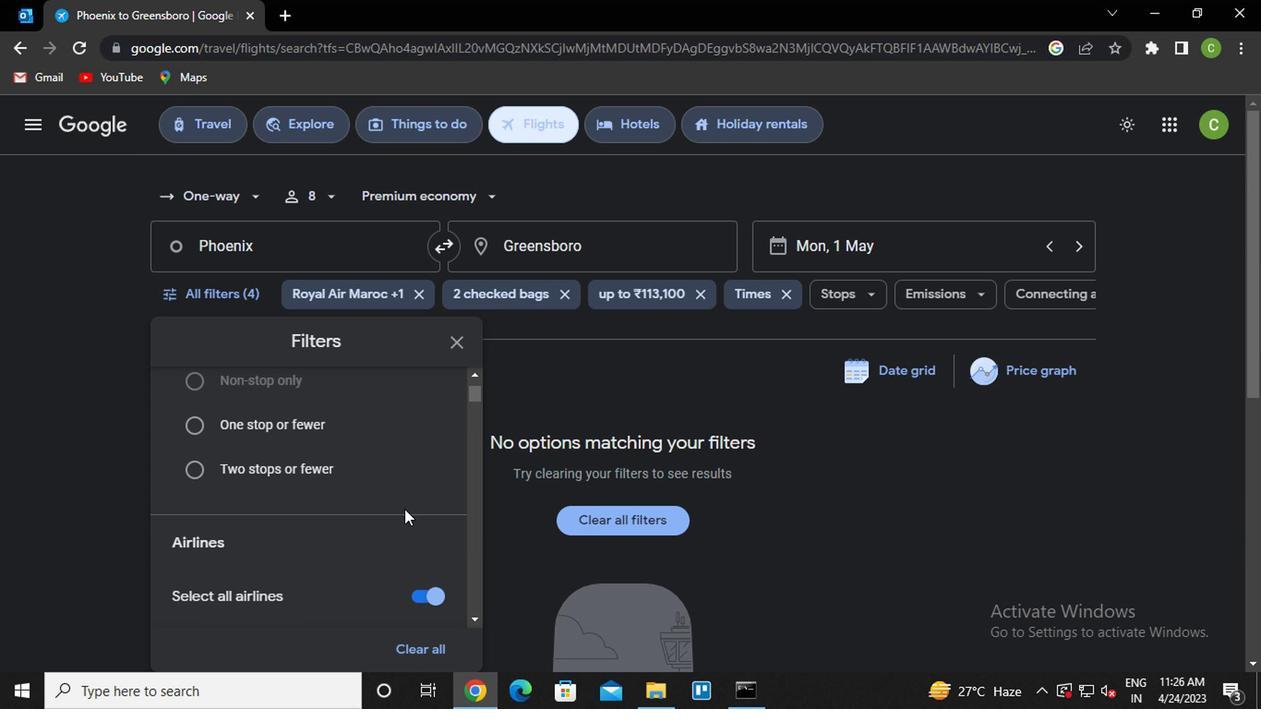 
Action: Mouse moved to (403, 511)
Screenshot: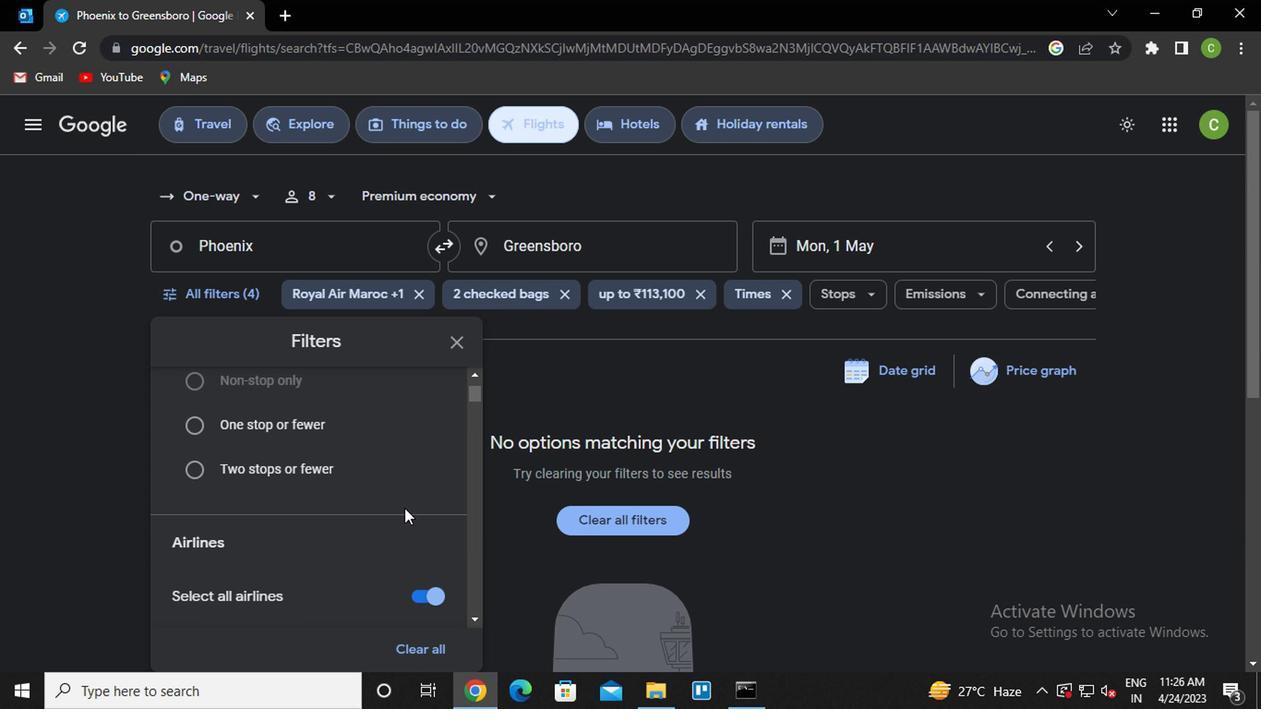 
Action: Mouse scrolled (403, 510) with delta (0, -1)
Screenshot: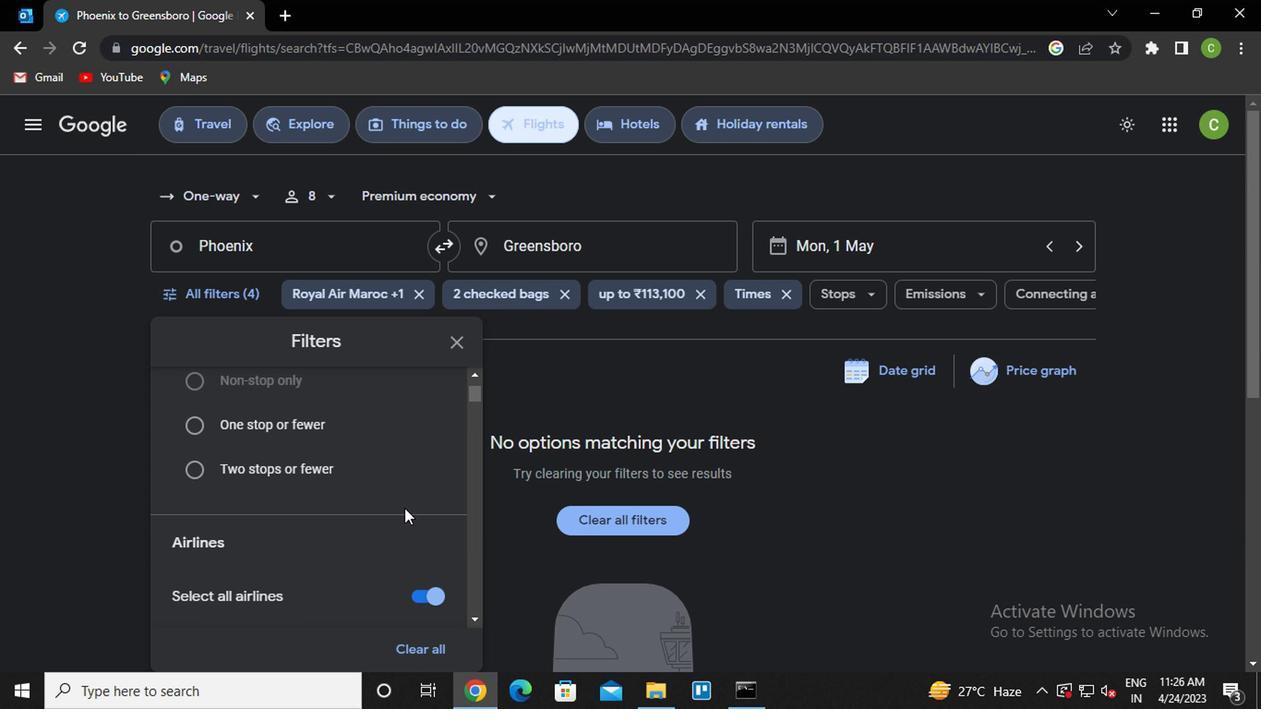 
Action: Mouse moved to (399, 511)
Screenshot: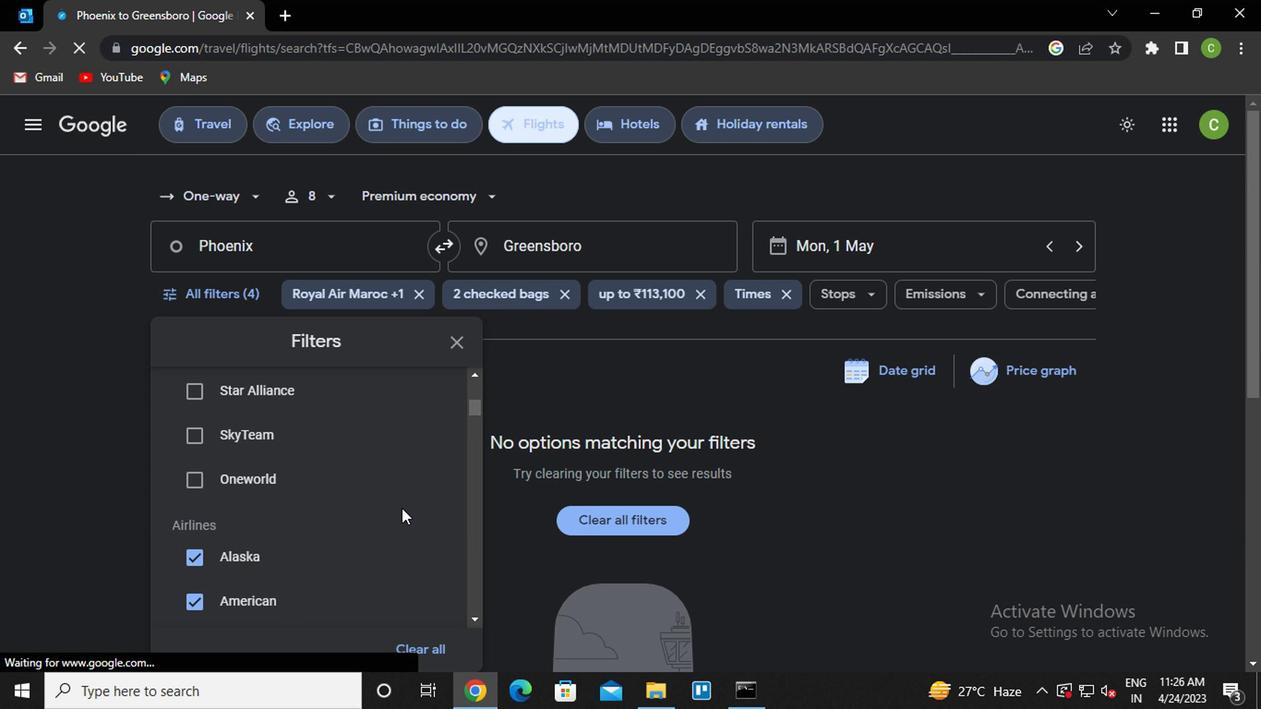
Action: Mouse scrolled (399, 510) with delta (0, -1)
Screenshot: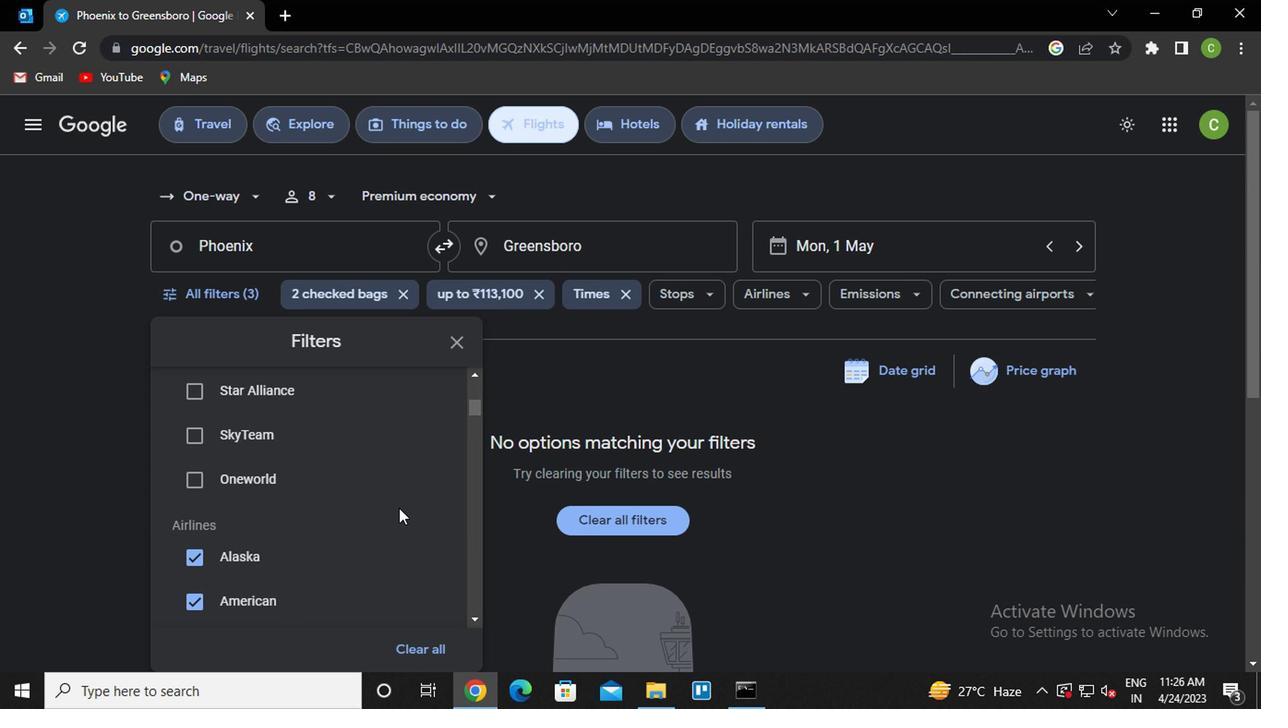 
Action: Mouse moved to (399, 516)
Screenshot: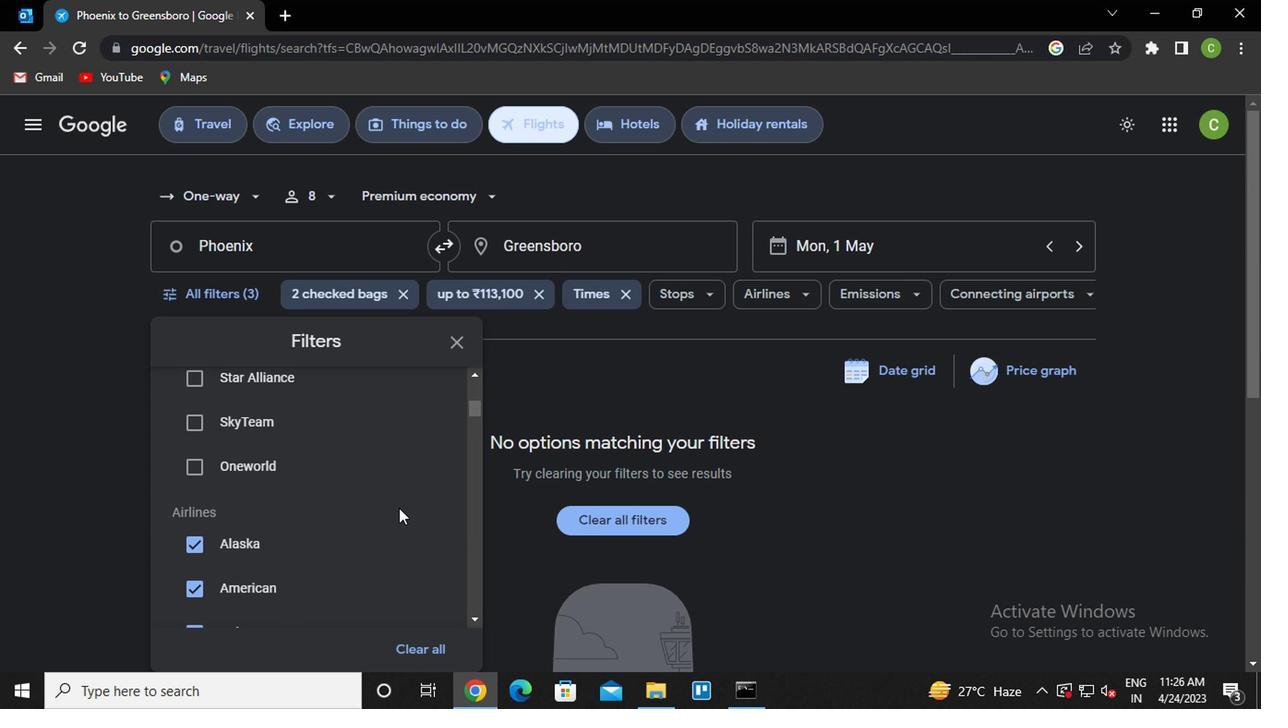 
Action: Mouse scrolled (399, 515) with delta (0, 0)
Screenshot: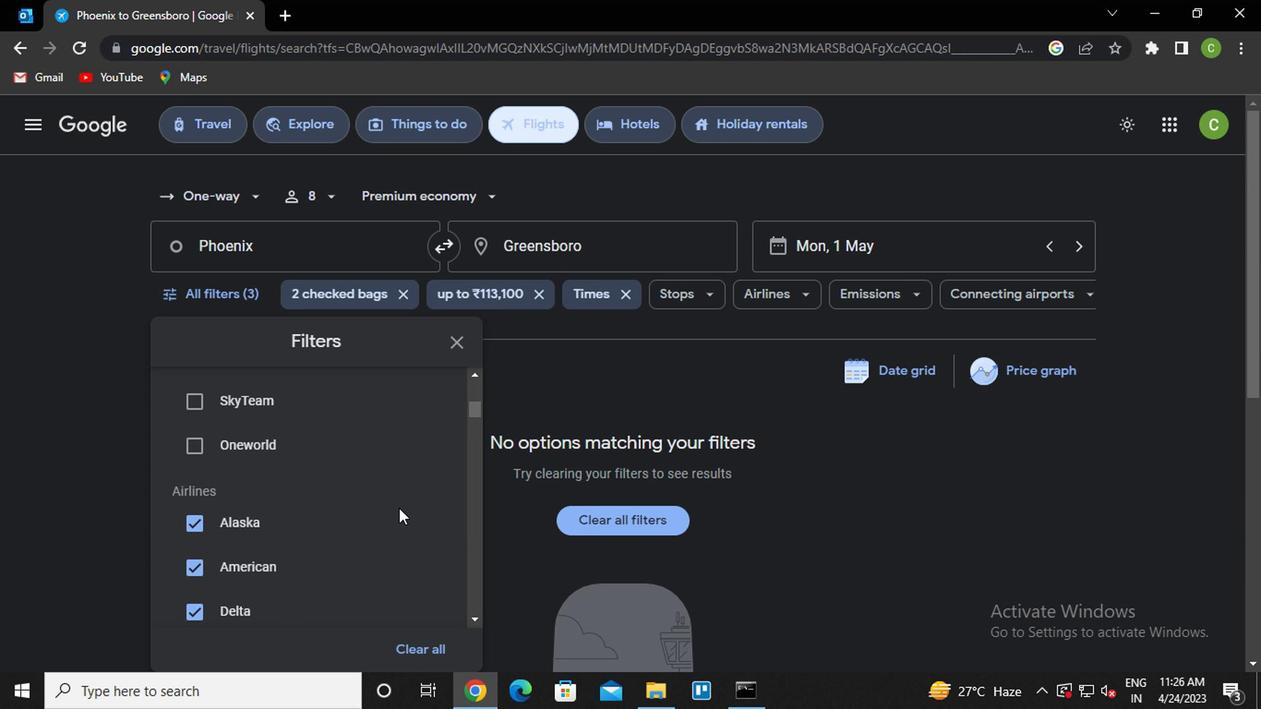 
Action: Mouse scrolled (399, 515) with delta (0, 0)
Screenshot: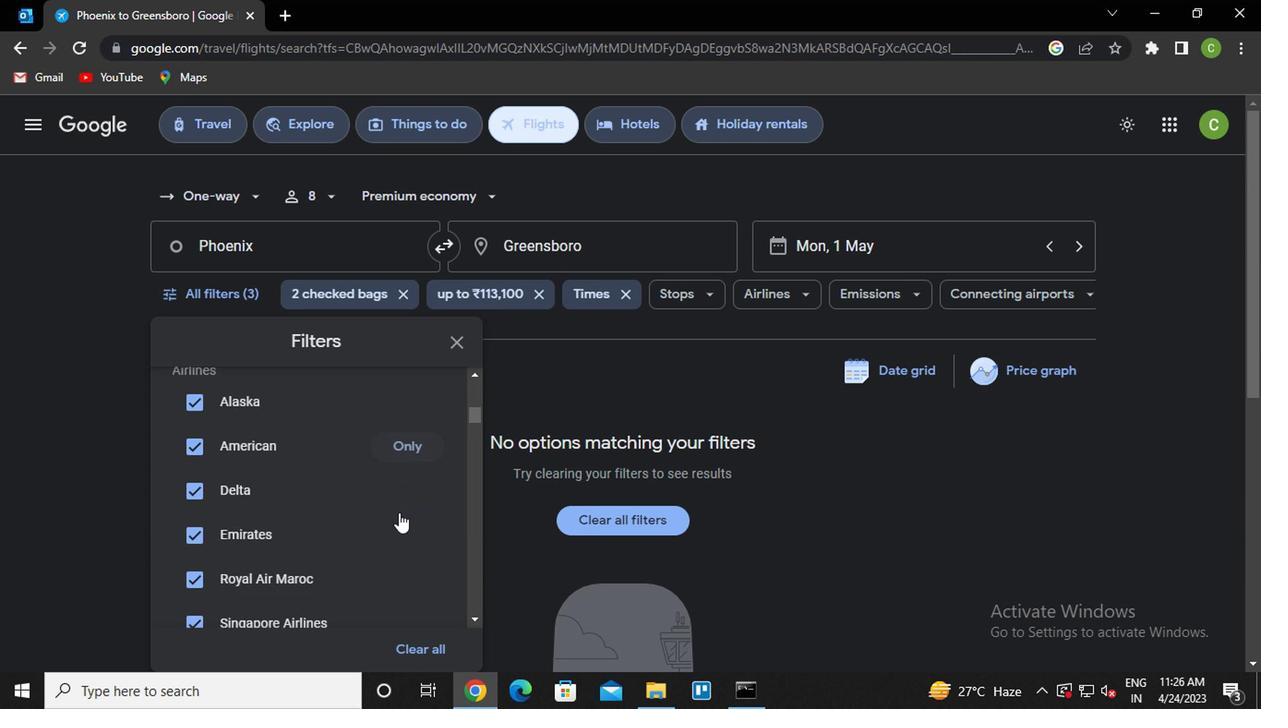 
Action: Mouse scrolled (399, 515) with delta (0, 0)
Screenshot: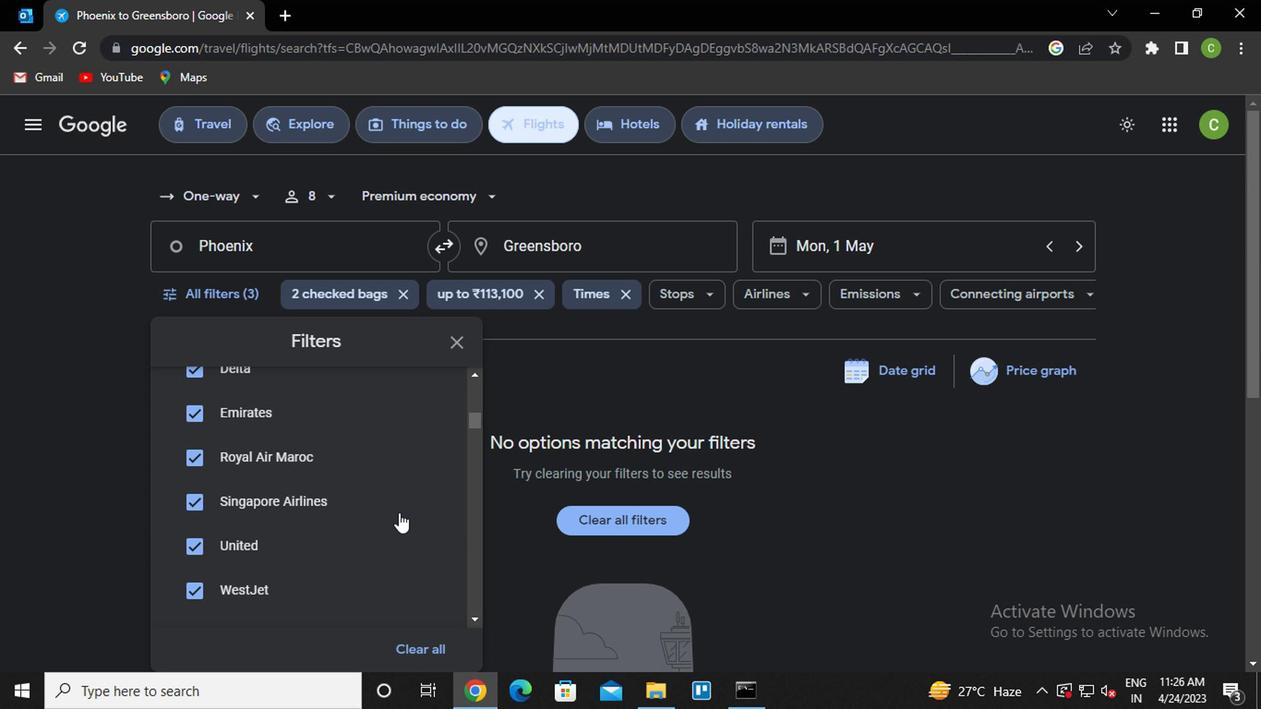 
Action: Mouse scrolled (399, 515) with delta (0, 0)
Screenshot: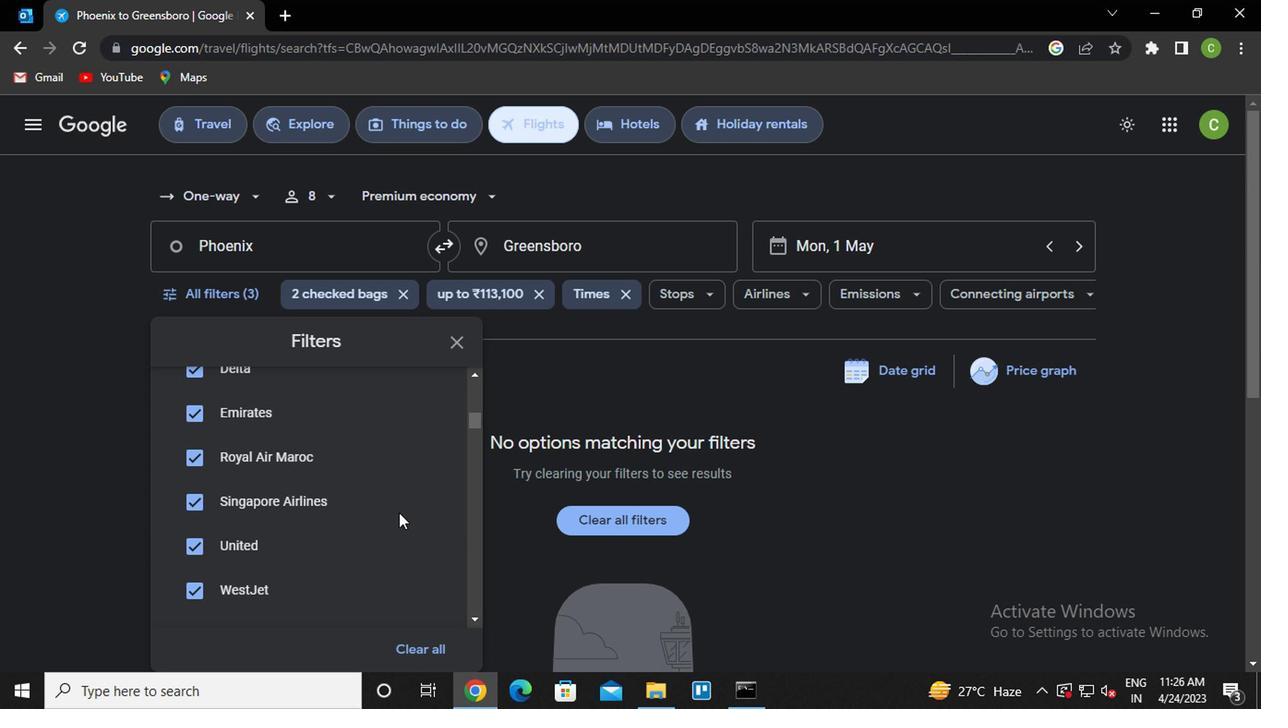 
Action: Mouse scrolled (399, 515) with delta (0, 0)
Screenshot: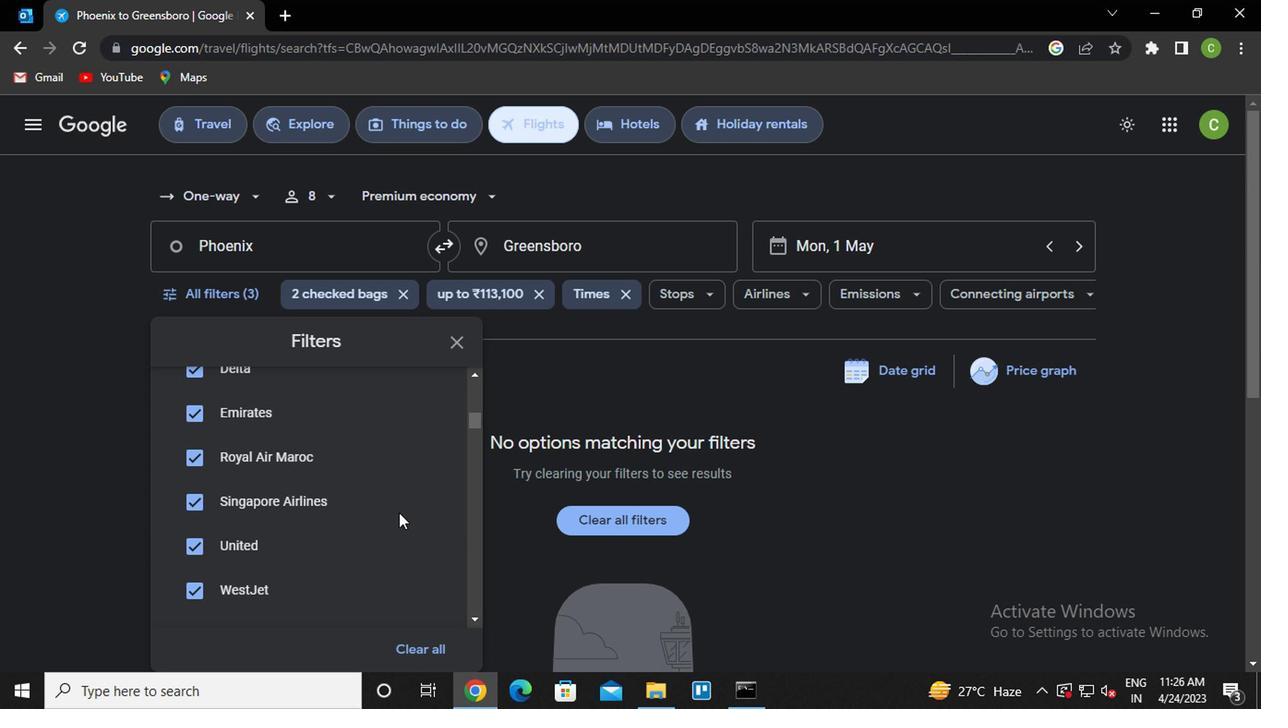 
Action: Mouse scrolled (399, 515) with delta (0, 0)
Screenshot: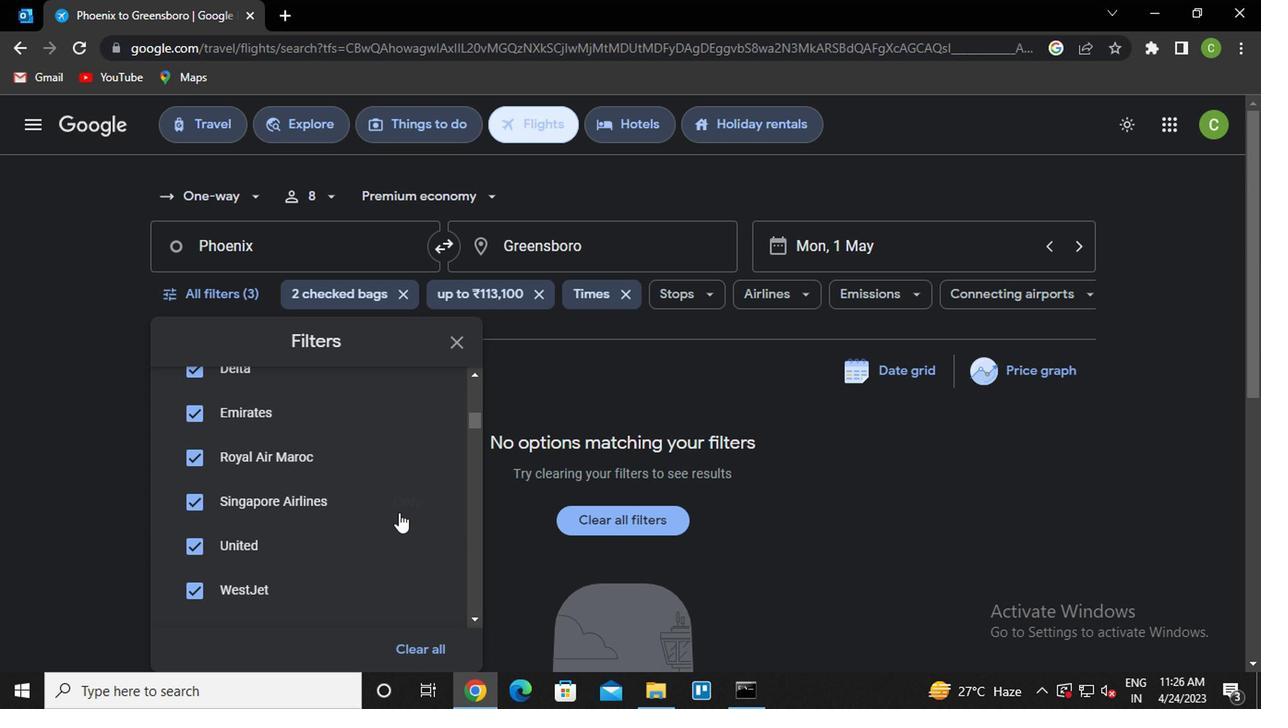 
Action: Mouse scrolled (399, 515) with delta (0, 0)
Screenshot: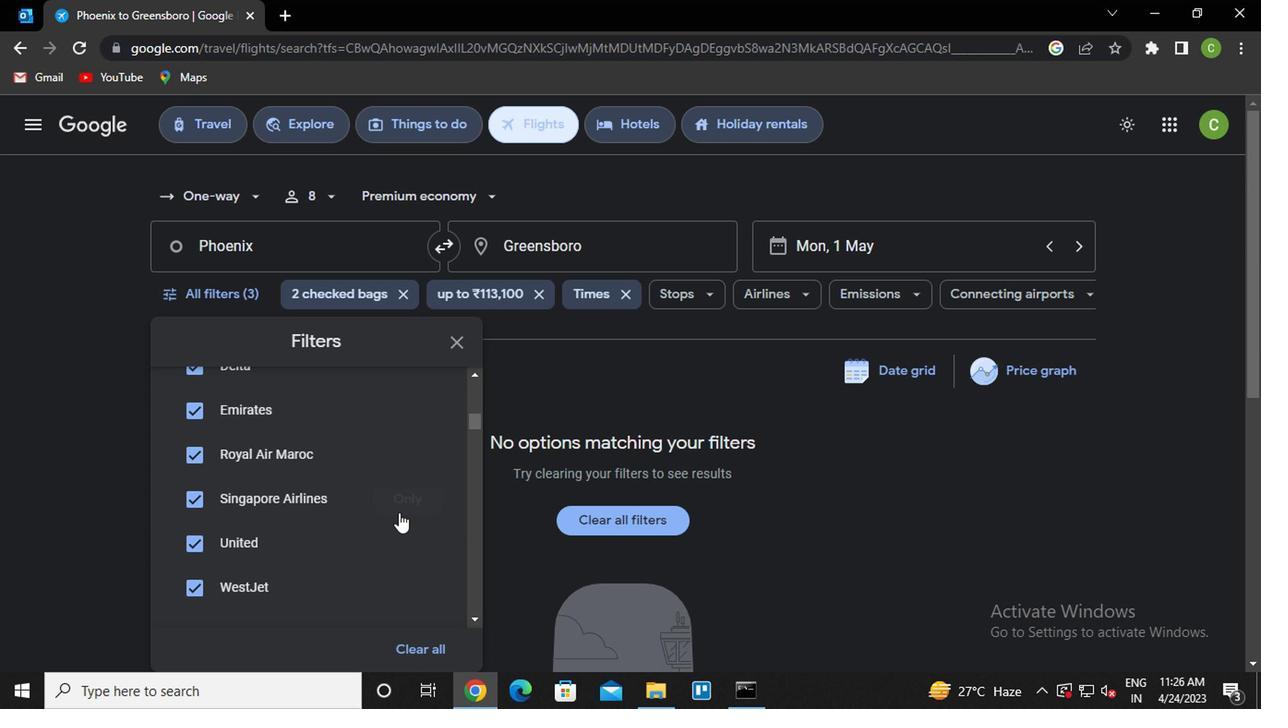 
Action: Mouse scrolled (399, 517) with delta (0, 0)
Screenshot: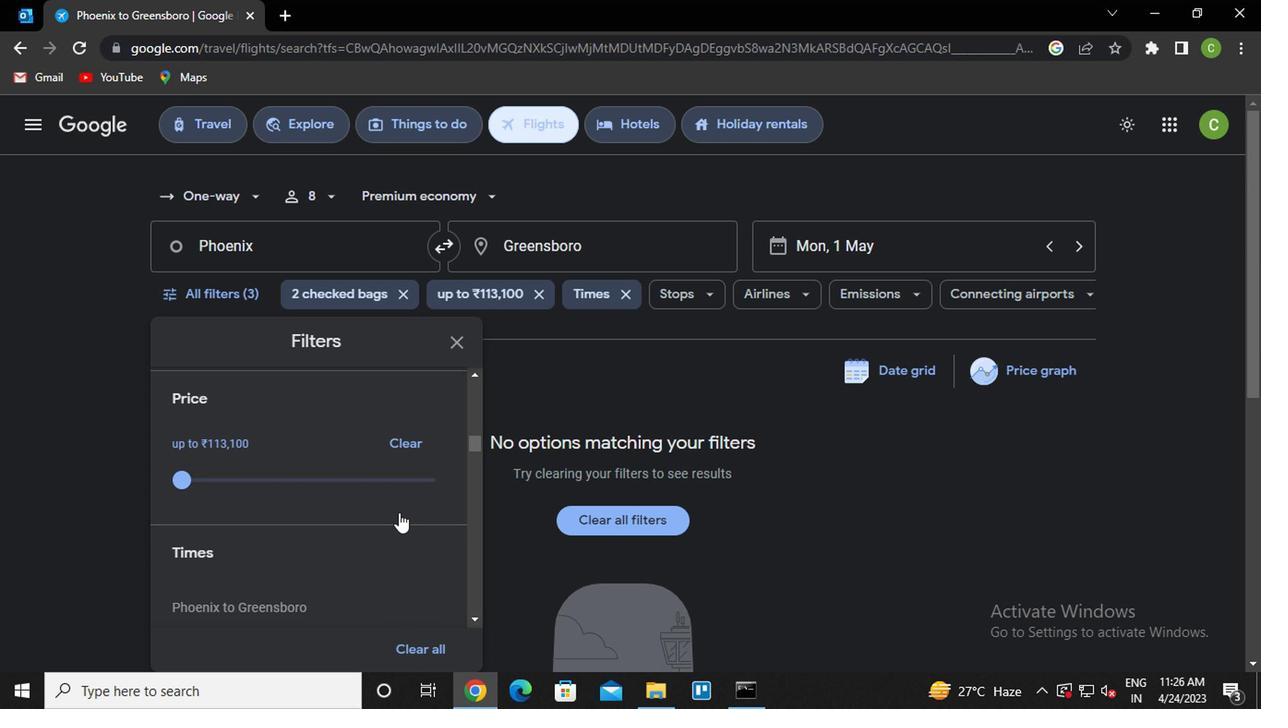 
Action: Mouse scrolled (399, 517) with delta (0, 0)
Screenshot: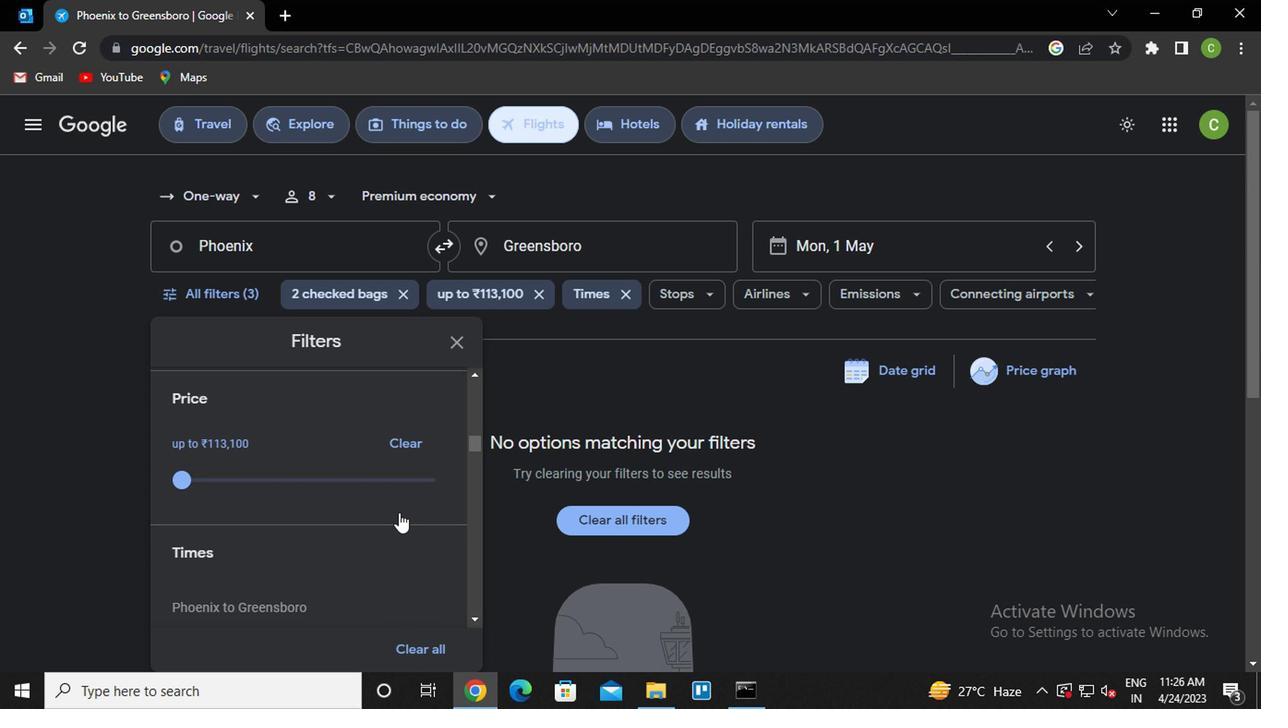 
Action: Mouse scrolled (399, 515) with delta (0, 0)
Screenshot: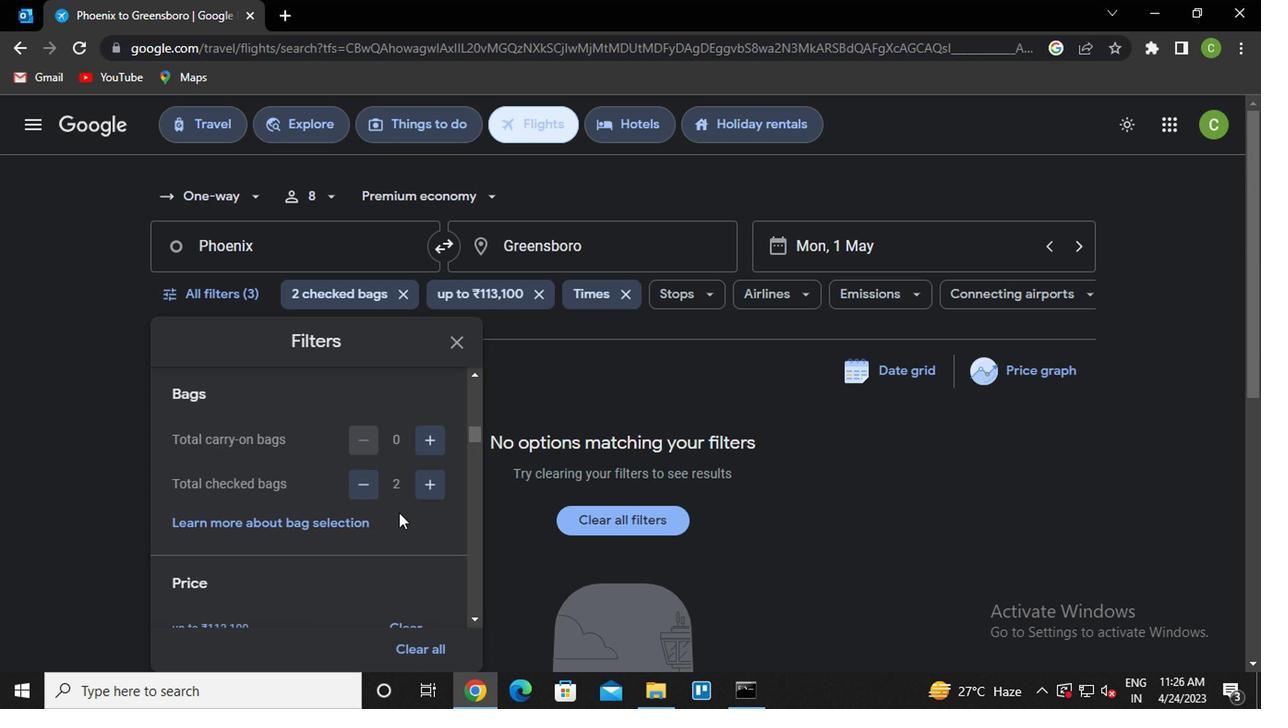 
Action: Mouse scrolled (399, 515) with delta (0, 0)
Screenshot: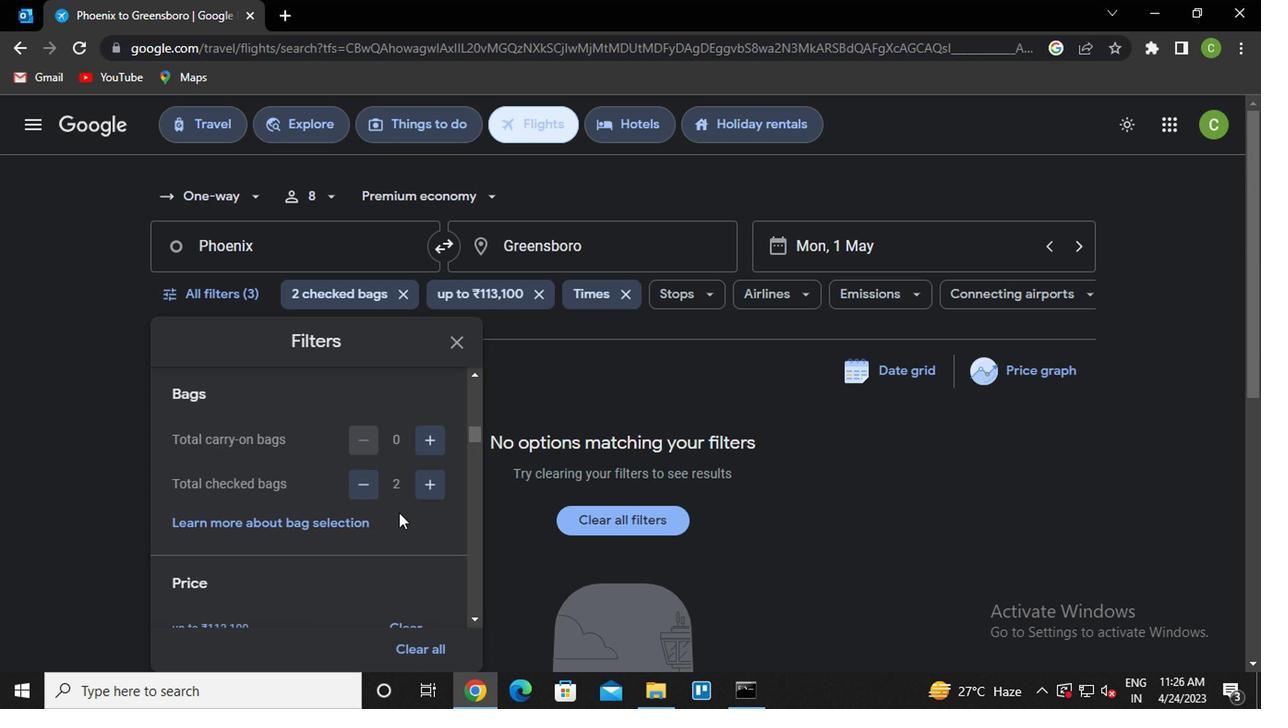 
Action: Mouse scrolled (399, 517) with delta (0, 0)
Screenshot: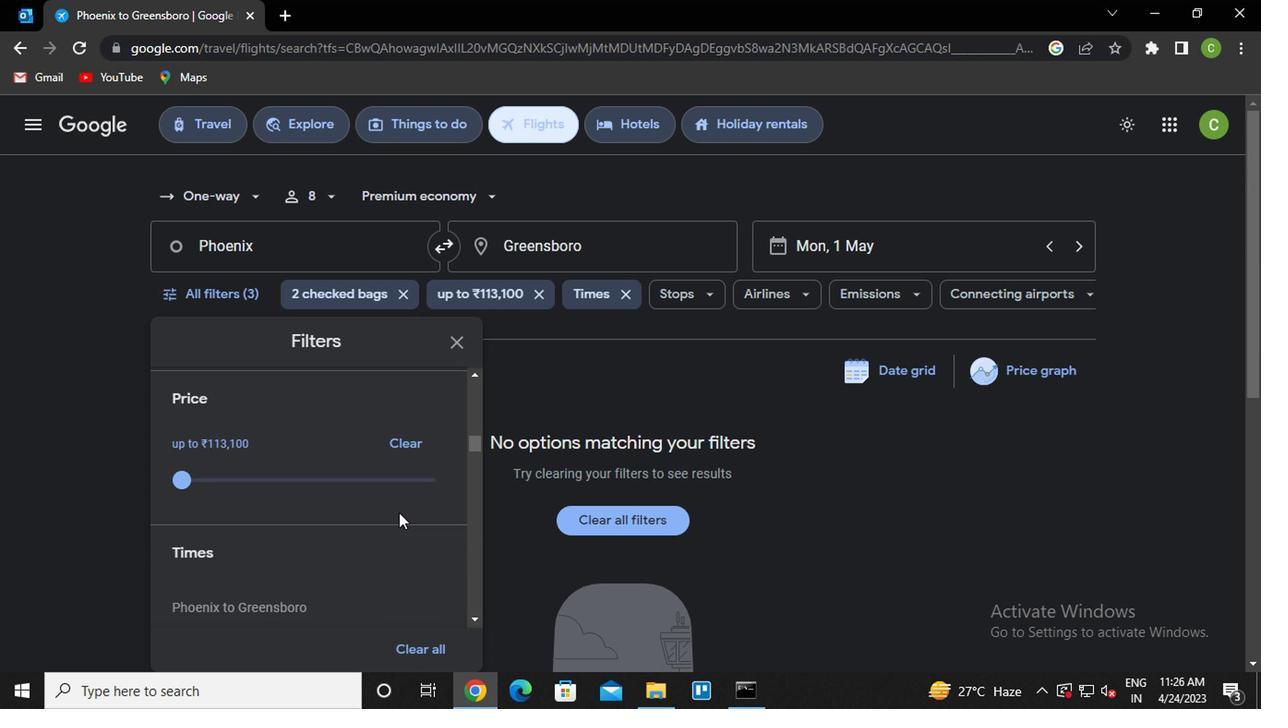 
Action: Mouse scrolled (399, 517) with delta (0, 0)
Screenshot: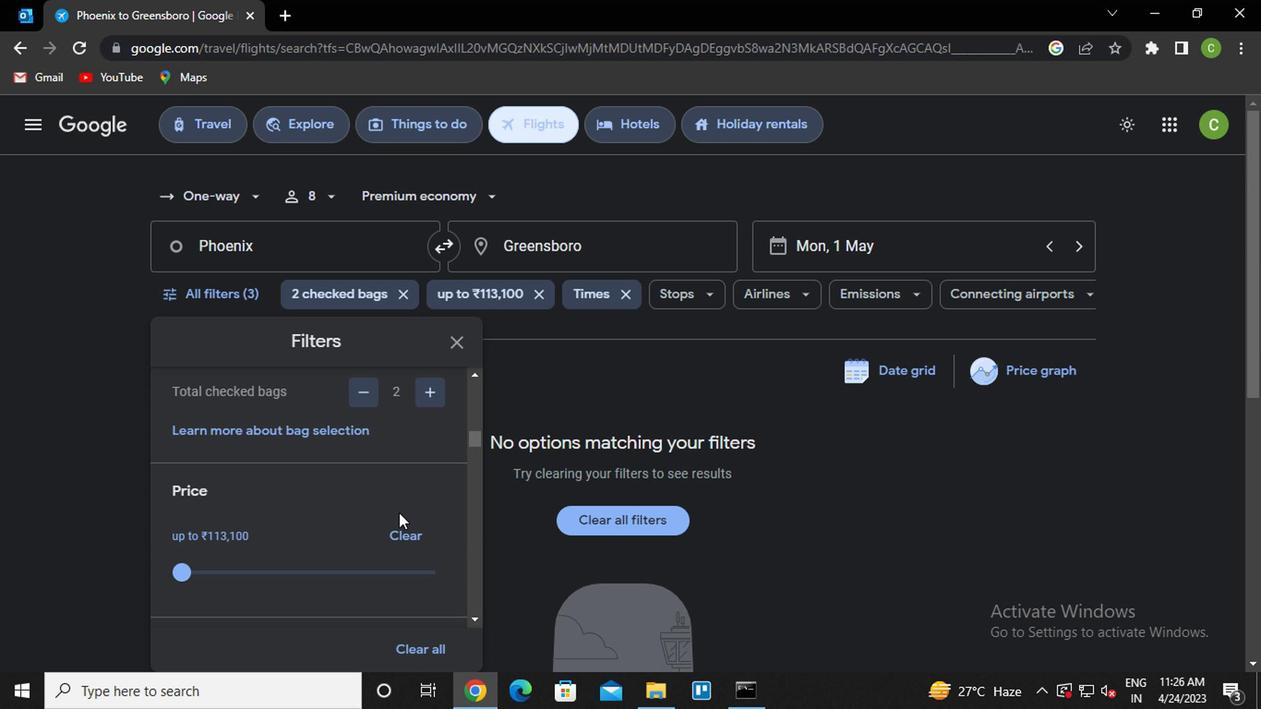 
Action: Mouse moved to (371, 500)
Screenshot: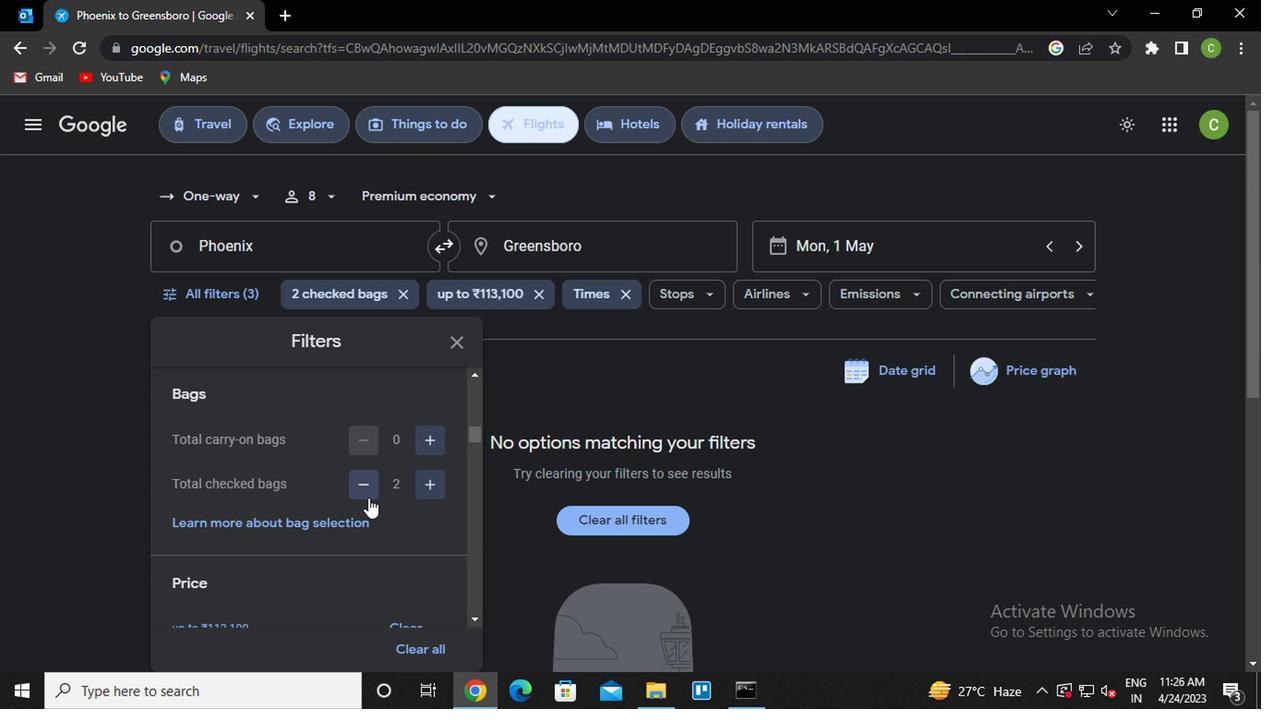 
Action: Mouse pressed left at (371, 500)
Screenshot: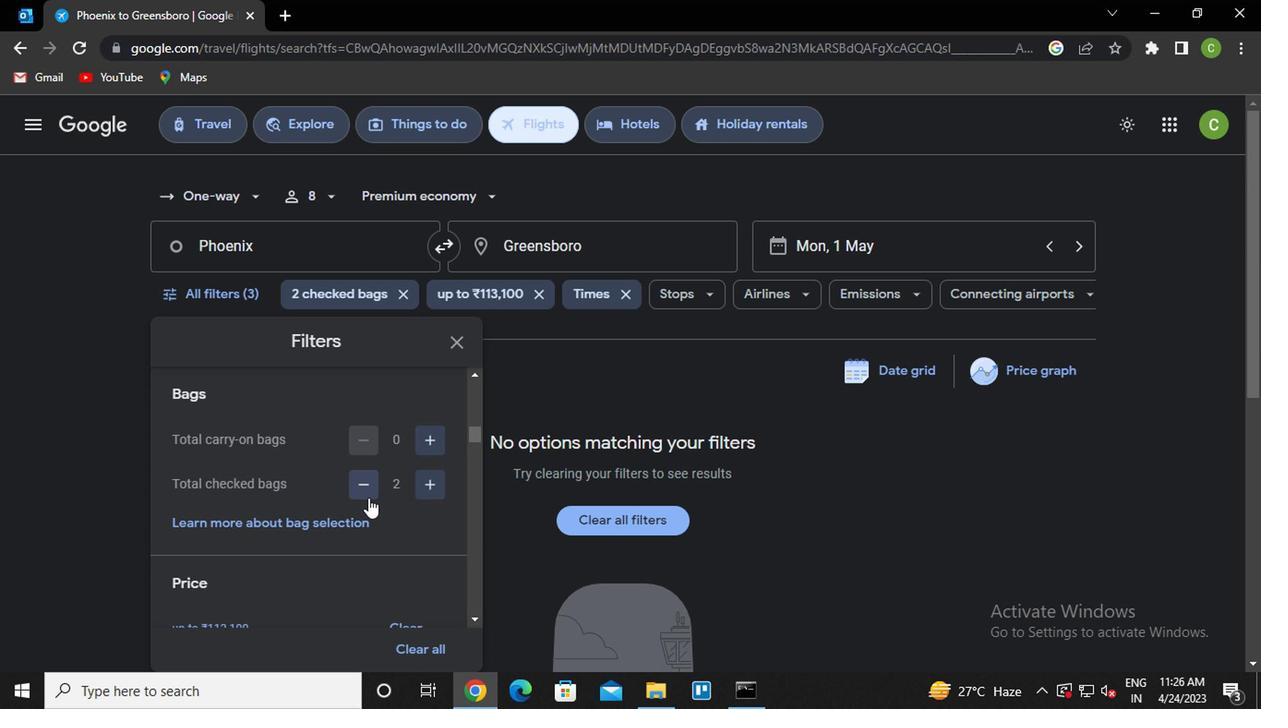 
Action: Mouse moved to (377, 507)
Screenshot: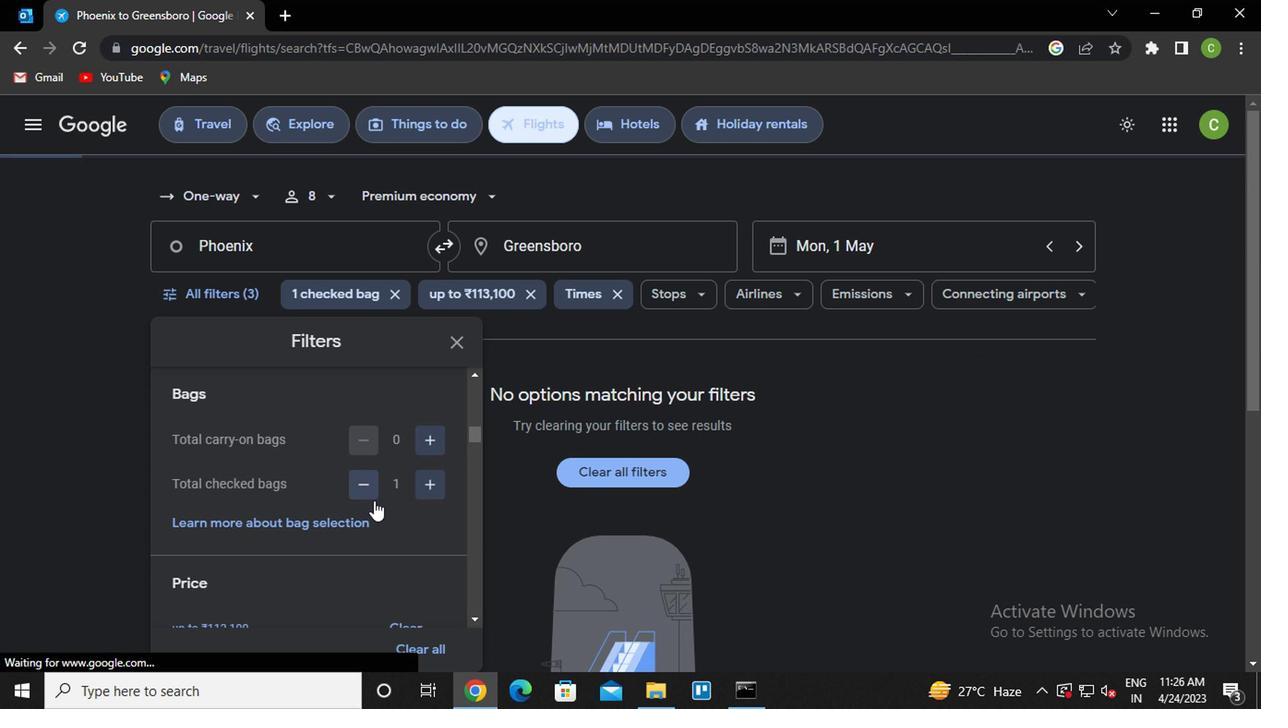 
Action: Mouse scrolled (377, 507) with delta (0, 0)
Screenshot: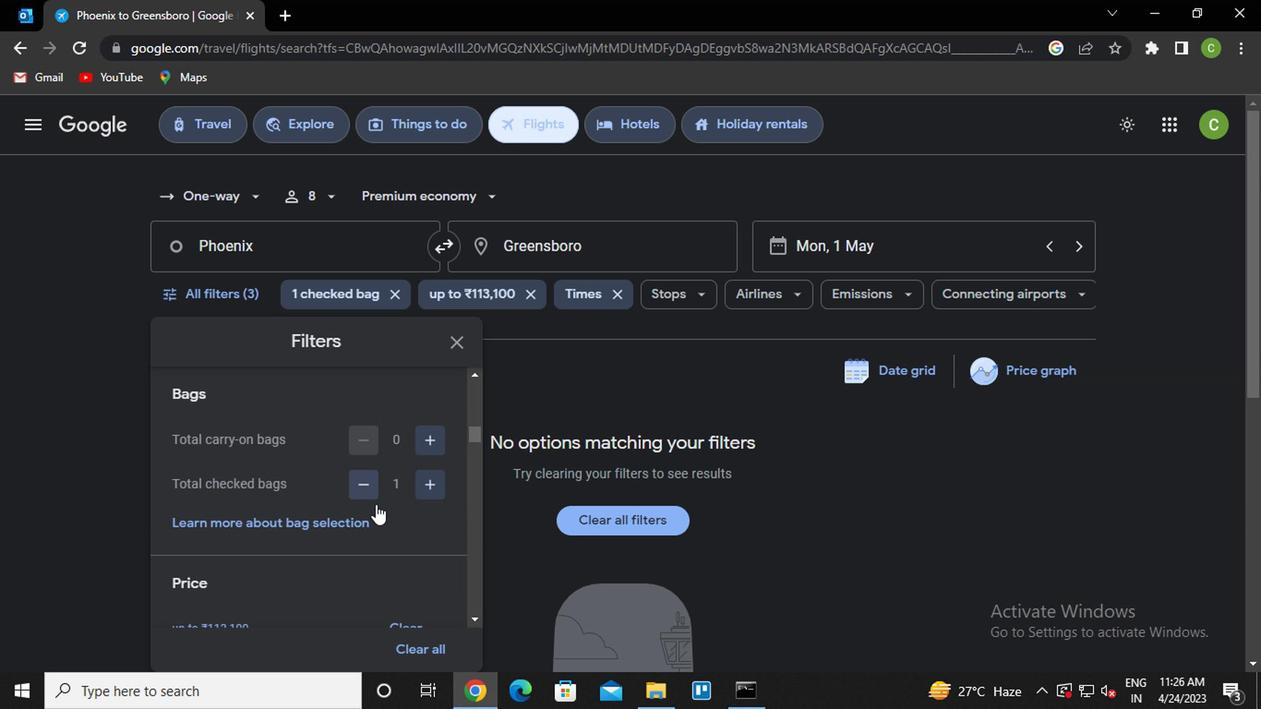 
Action: Mouse moved to (195, 572)
Screenshot: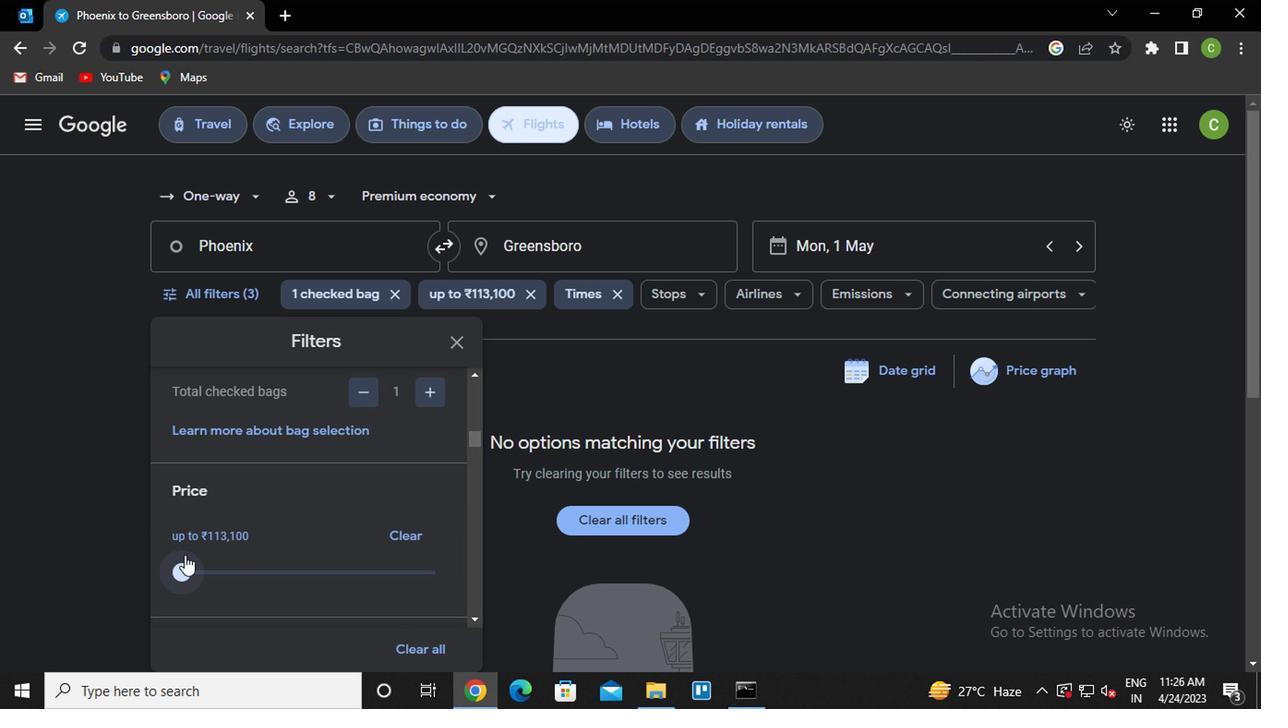 
Action: Mouse pressed left at (195, 572)
Screenshot: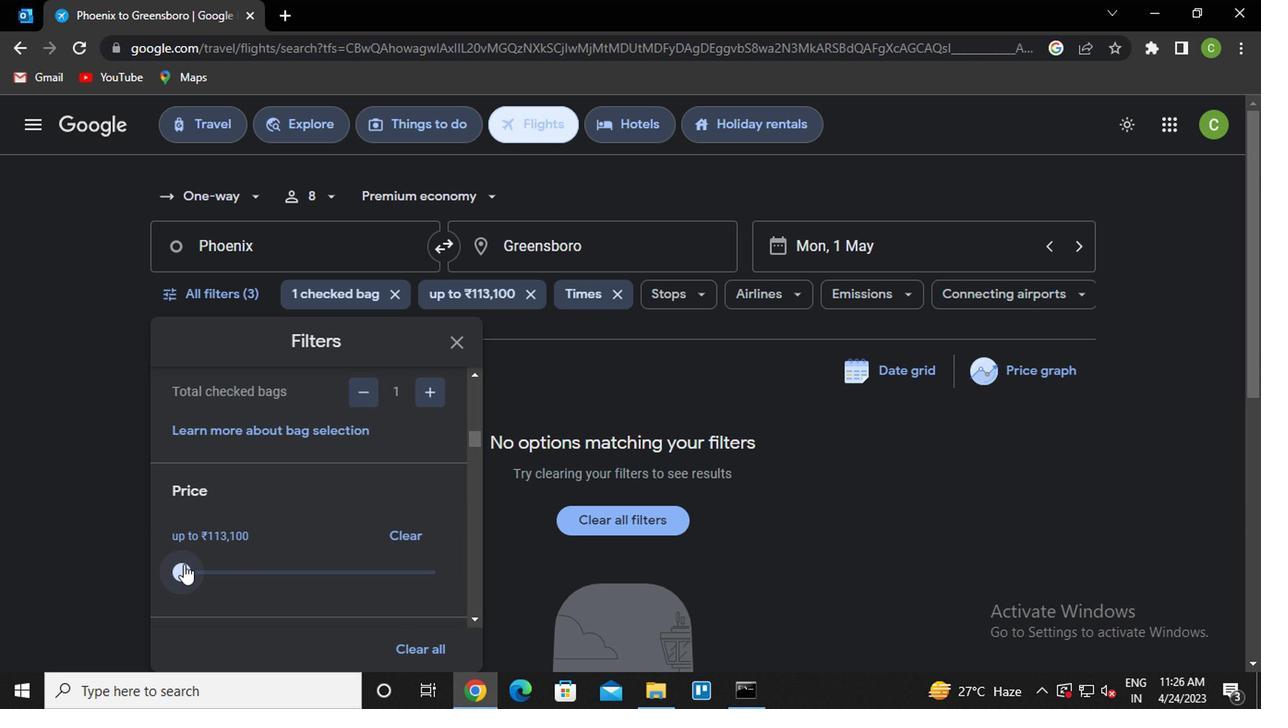 
Action: Mouse moved to (302, 515)
Screenshot: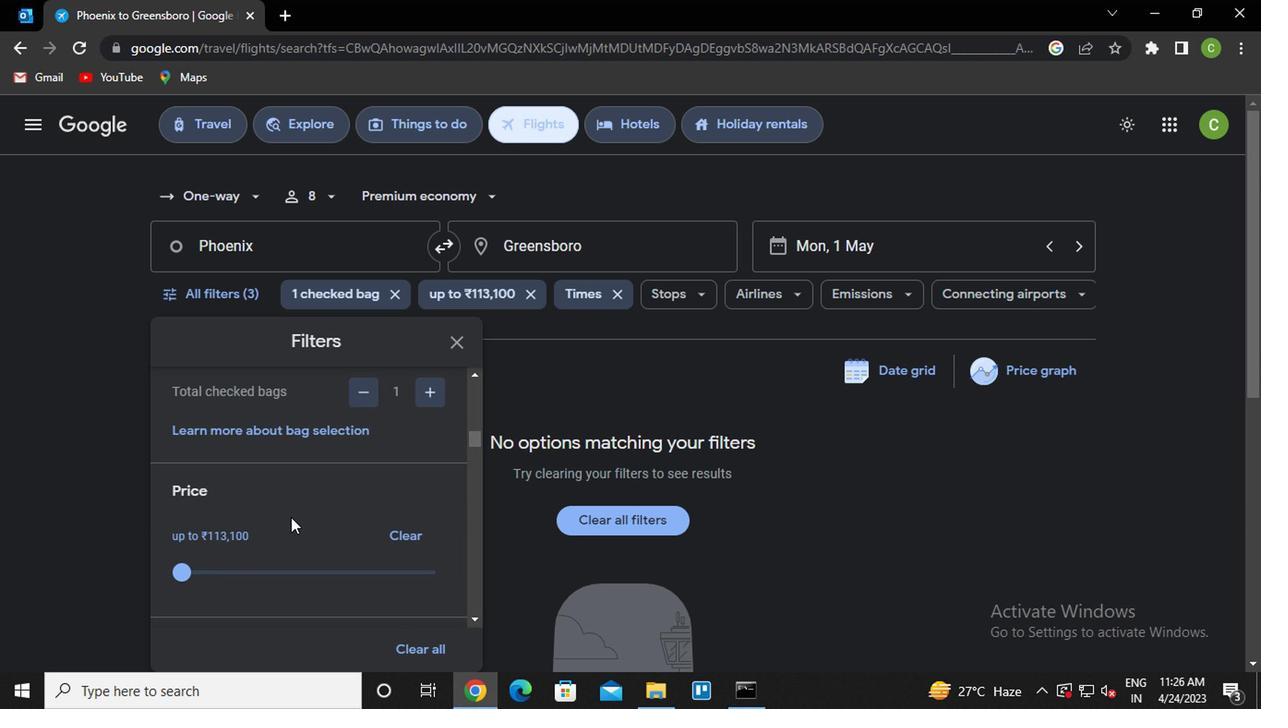 
Action: Mouse scrolled (302, 514) with delta (0, -1)
Screenshot: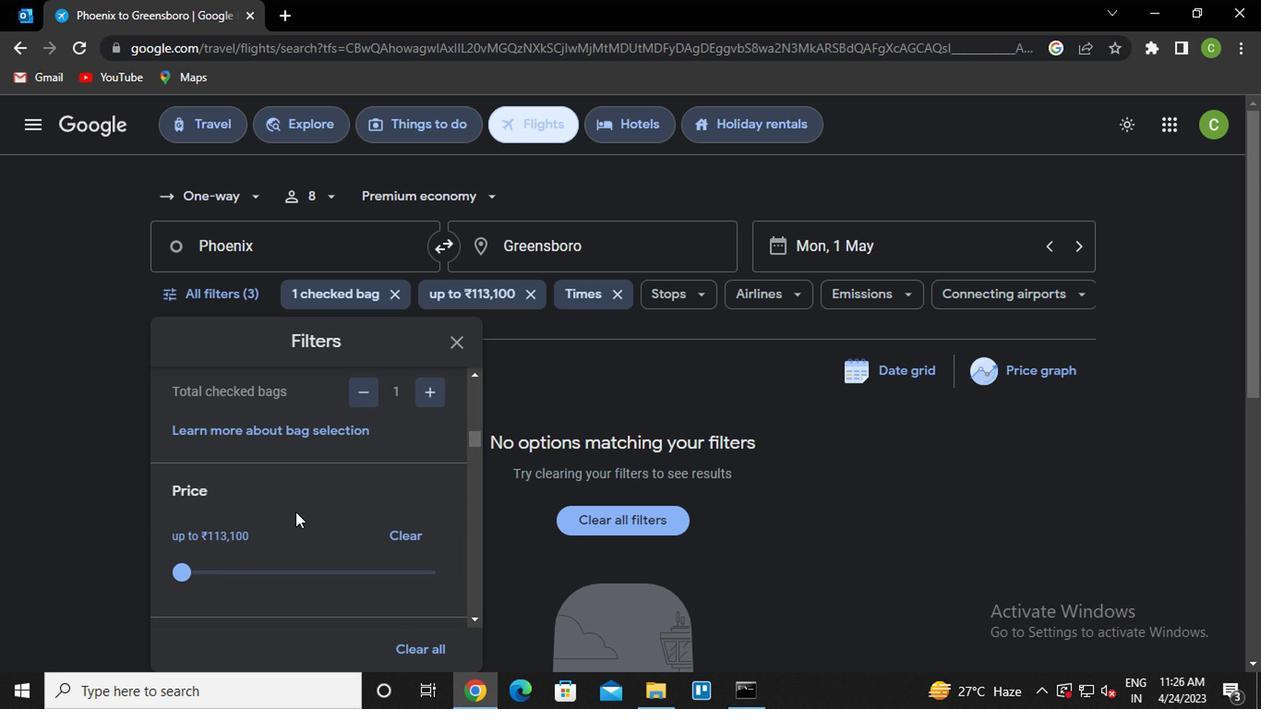 
Action: Mouse scrolled (302, 514) with delta (0, -1)
Screenshot: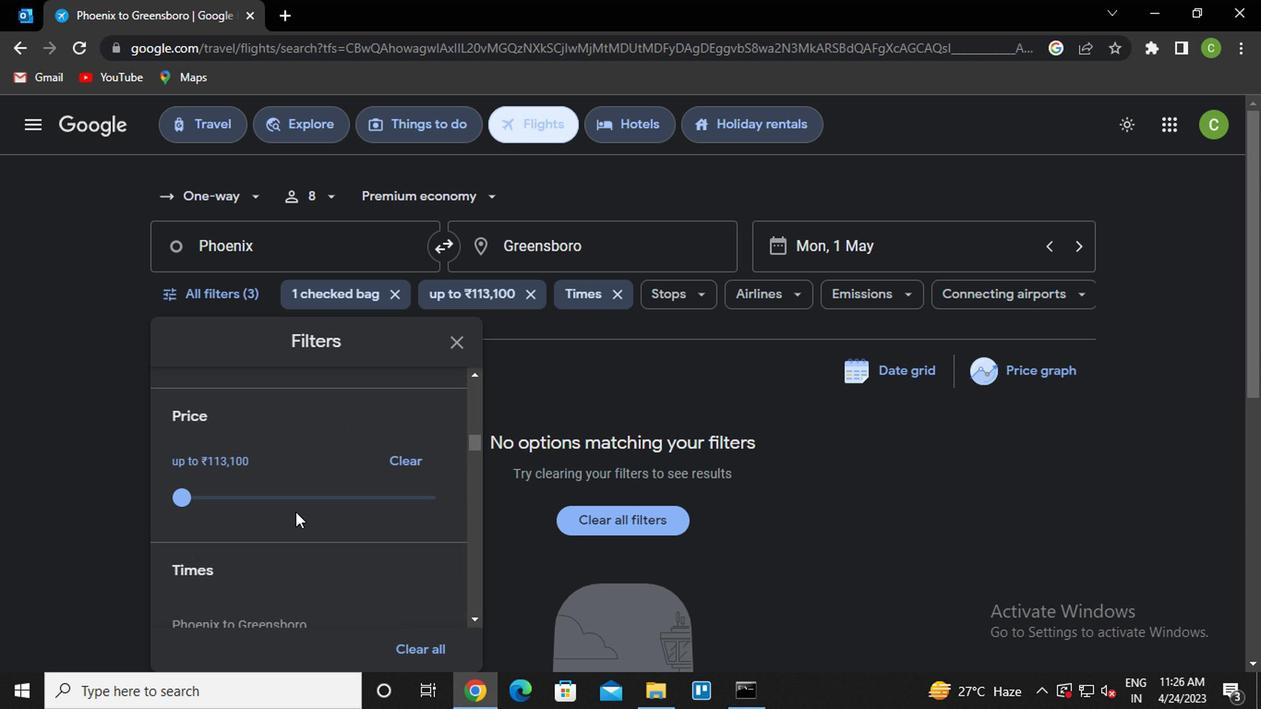 
Action: Mouse scrolled (302, 514) with delta (0, -1)
Screenshot: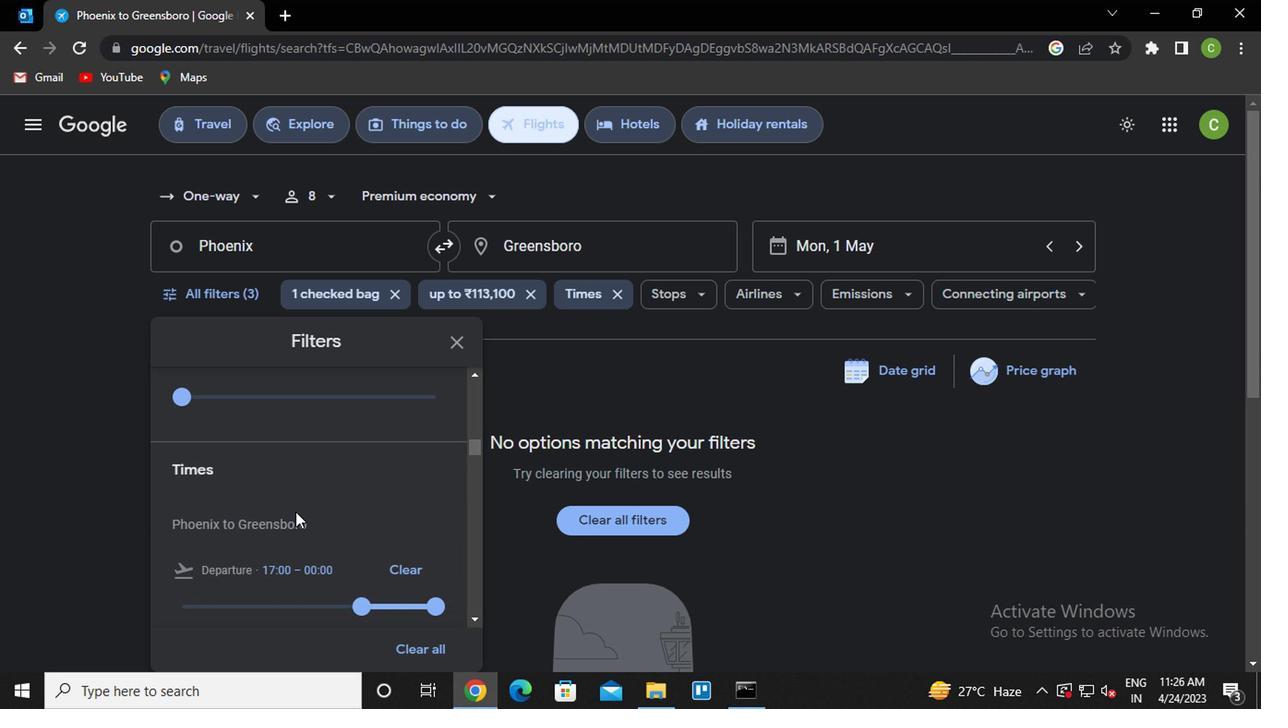 
Action: Mouse scrolled (302, 514) with delta (0, -1)
Screenshot: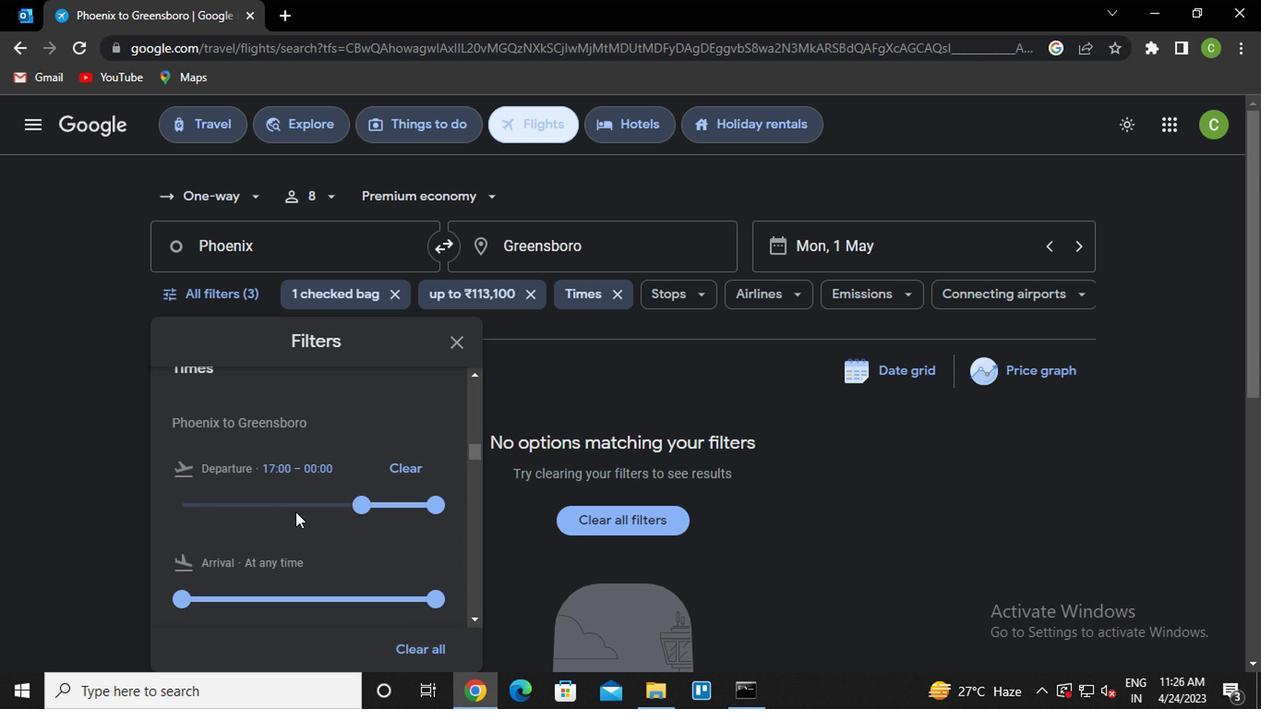 
Action: Mouse moved to (363, 417)
Screenshot: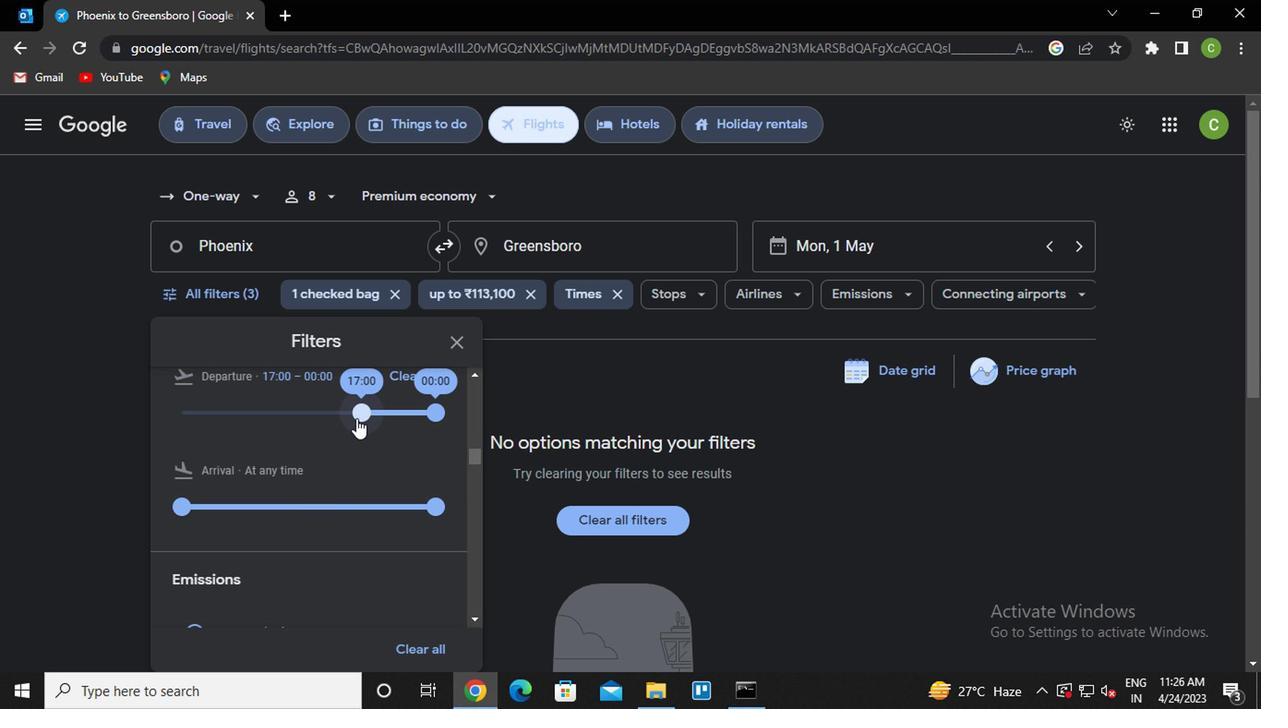 
Action: Mouse pressed left at (363, 417)
Screenshot: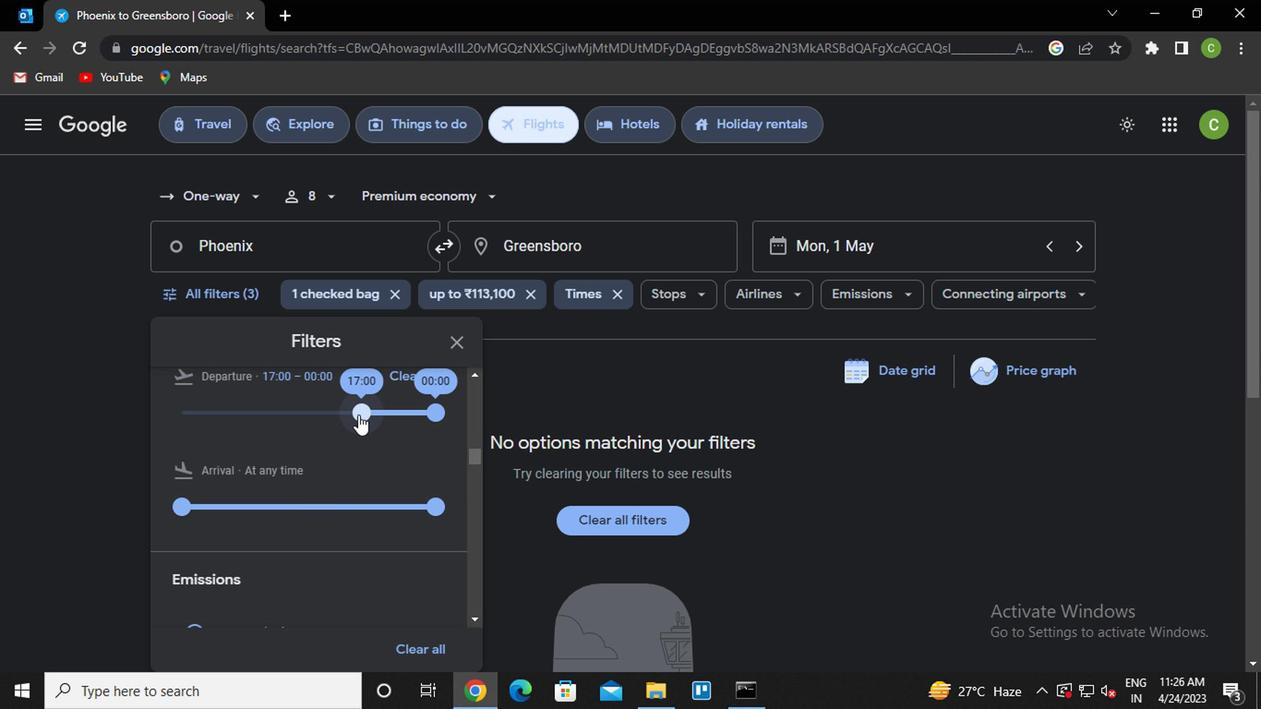 
Action: Mouse moved to (457, 352)
Screenshot: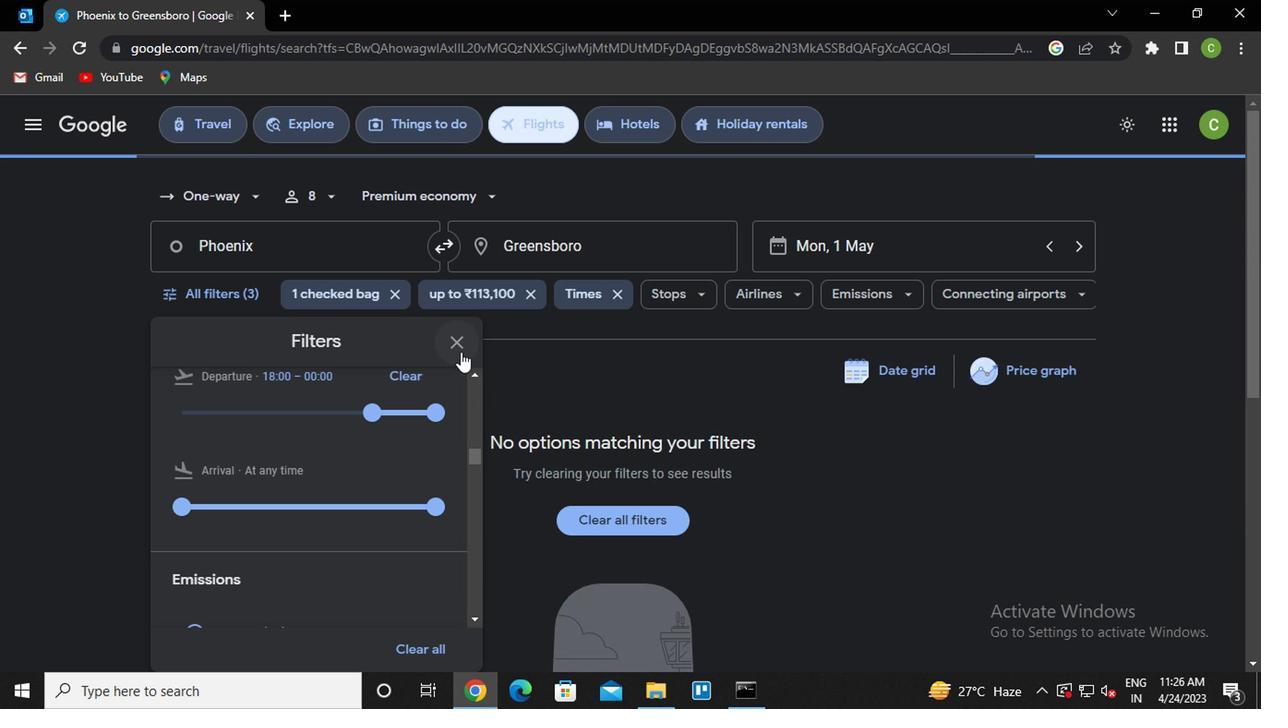 
Action: Mouse pressed left at (457, 352)
Screenshot: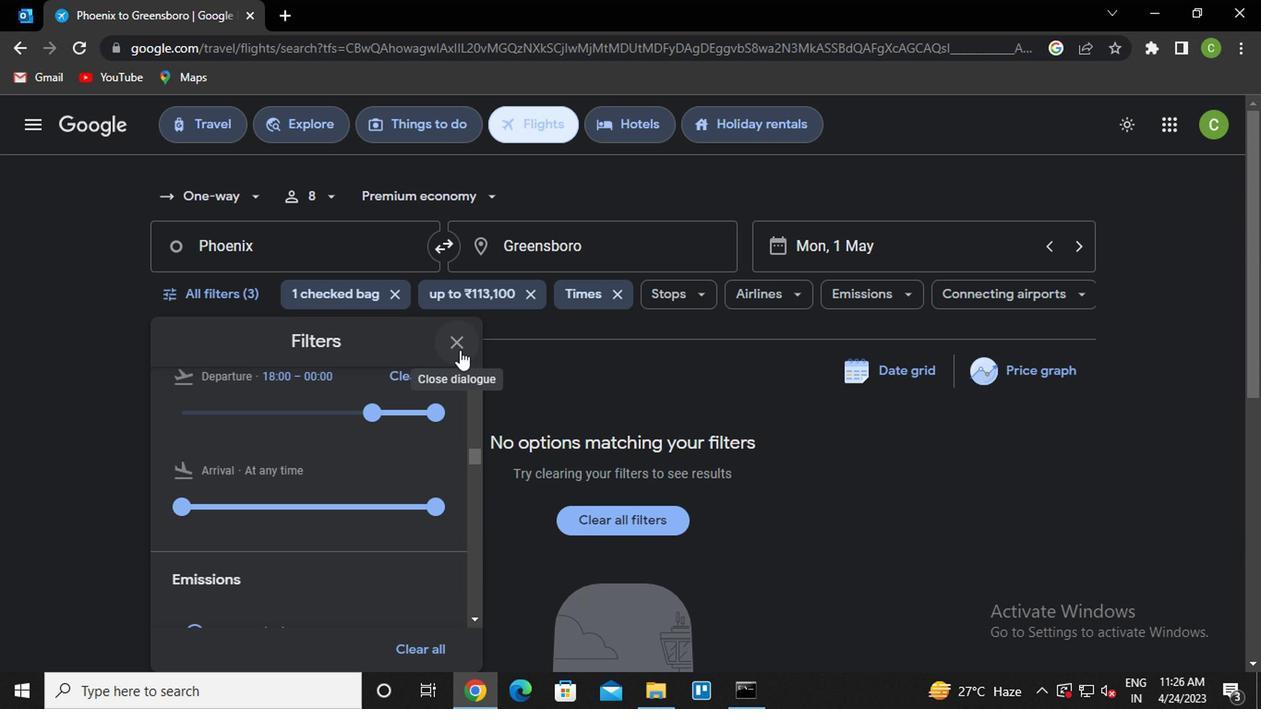 
Action: Mouse moved to (650, 499)
Screenshot: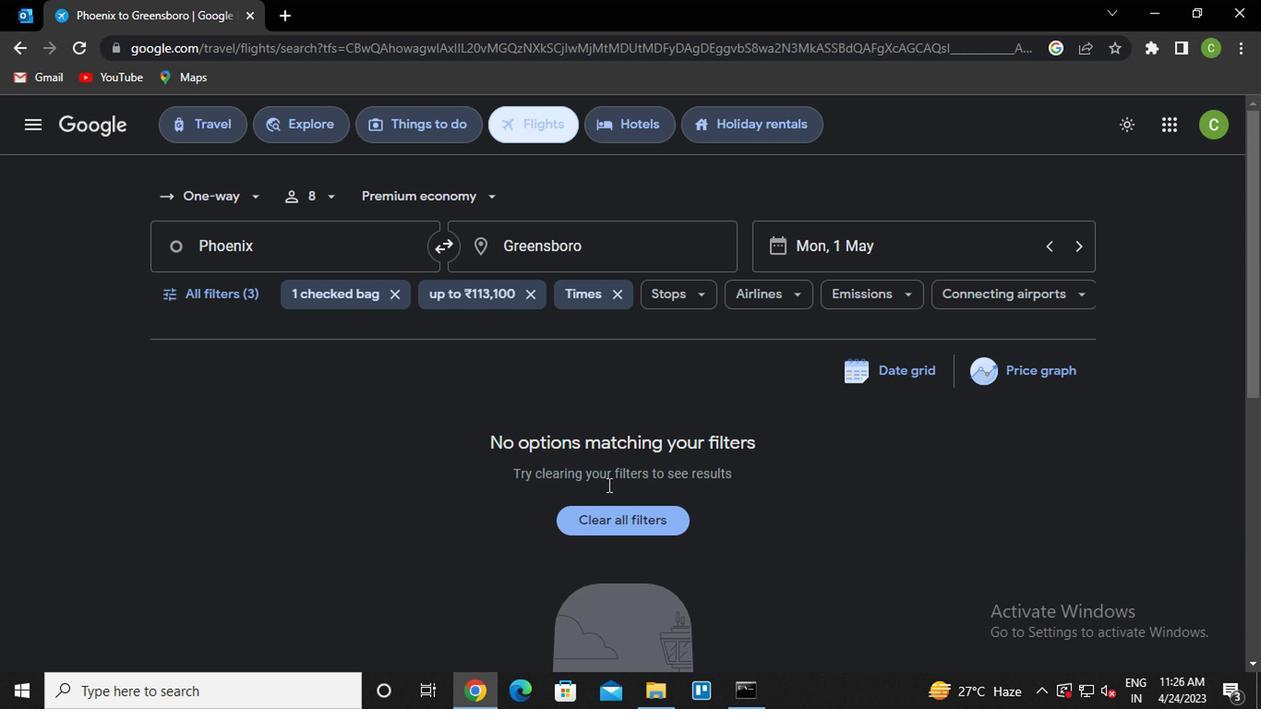 
